 Task: Look for space in Fīrozābād, India from 3rd June, 2023 to 9th June, 2023 for 2 adults in price range Rs.6000 to Rs.12000. Place can be entire place with 1  bedroom having 1 bed and 1 bathroom. Property type can be house, flat, guest house, hotel. Amenities needed are: washing machine. Booking option can be shelf check-in. Required host language is English.
Action: Mouse moved to (533, 126)
Screenshot: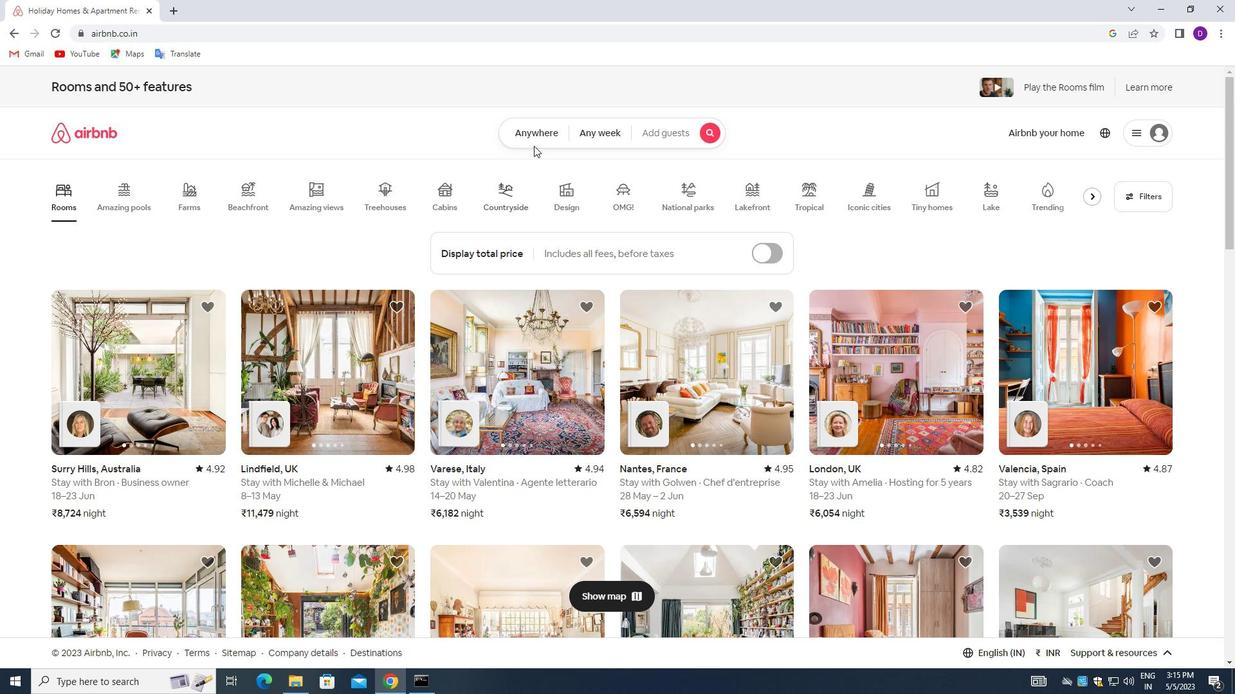 
Action: Mouse pressed left at (533, 126)
Screenshot: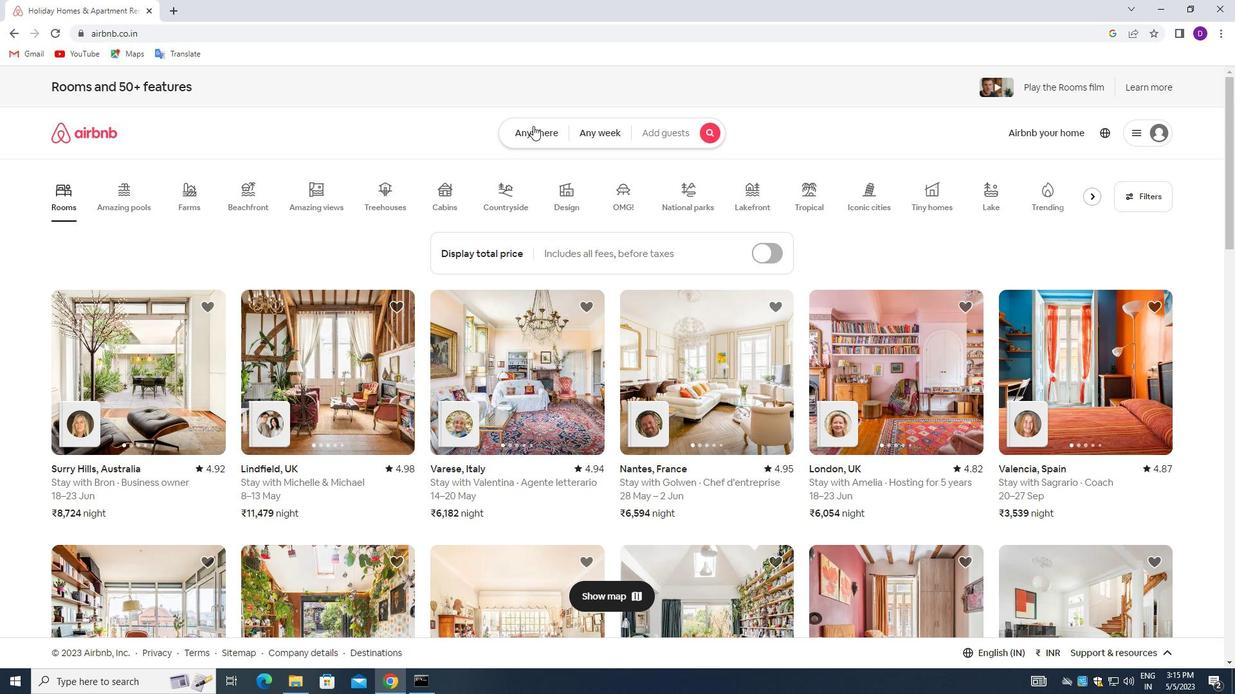 
Action: Mouse moved to (472, 183)
Screenshot: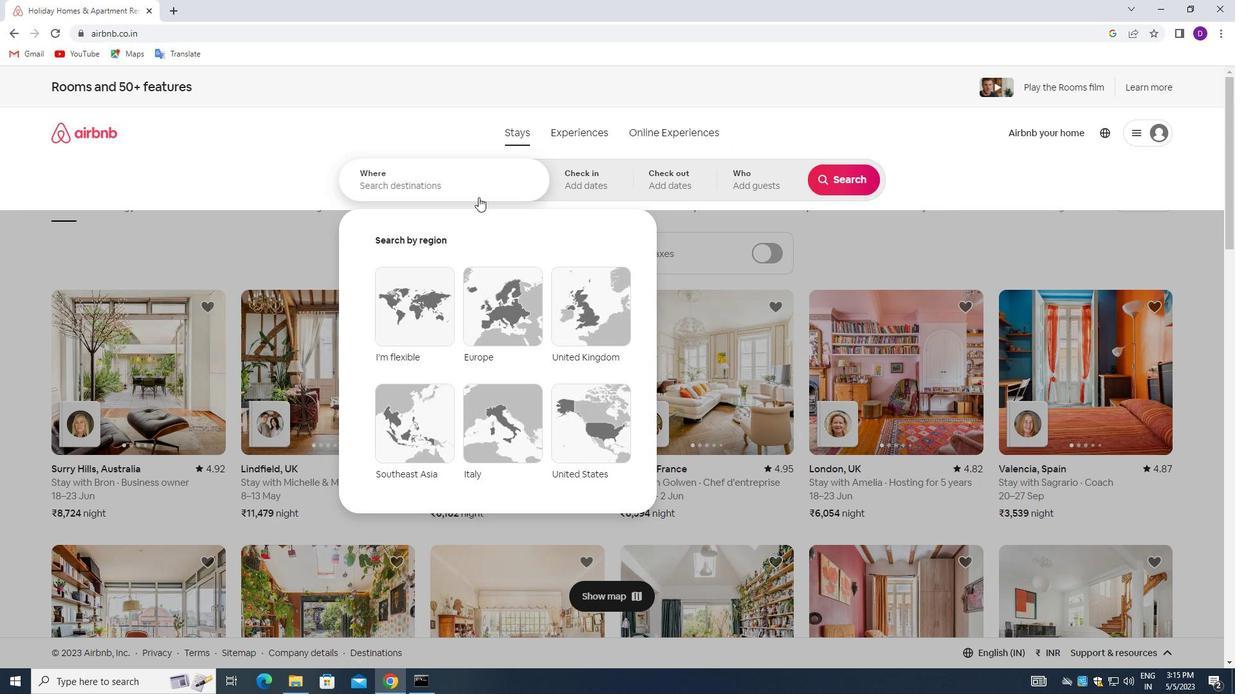 
Action: Mouse pressed left at (472, 183)
Screenshot: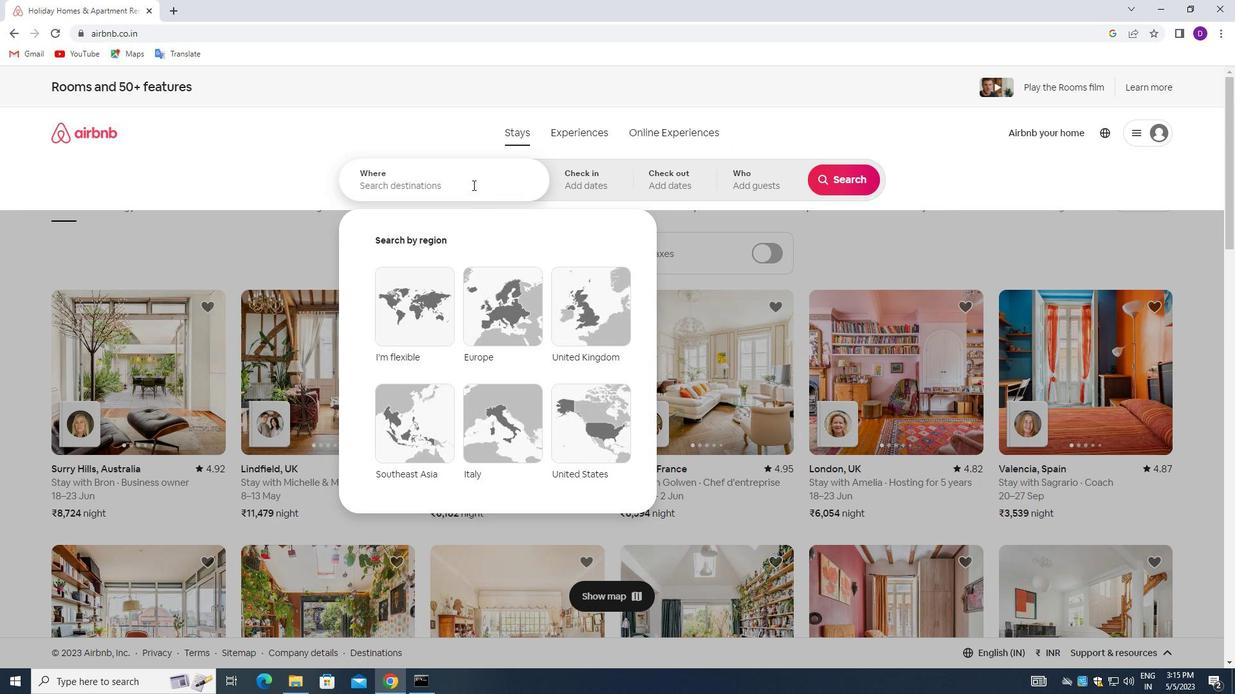 
Action: Mouse moved to (238, 249)
Screenshot: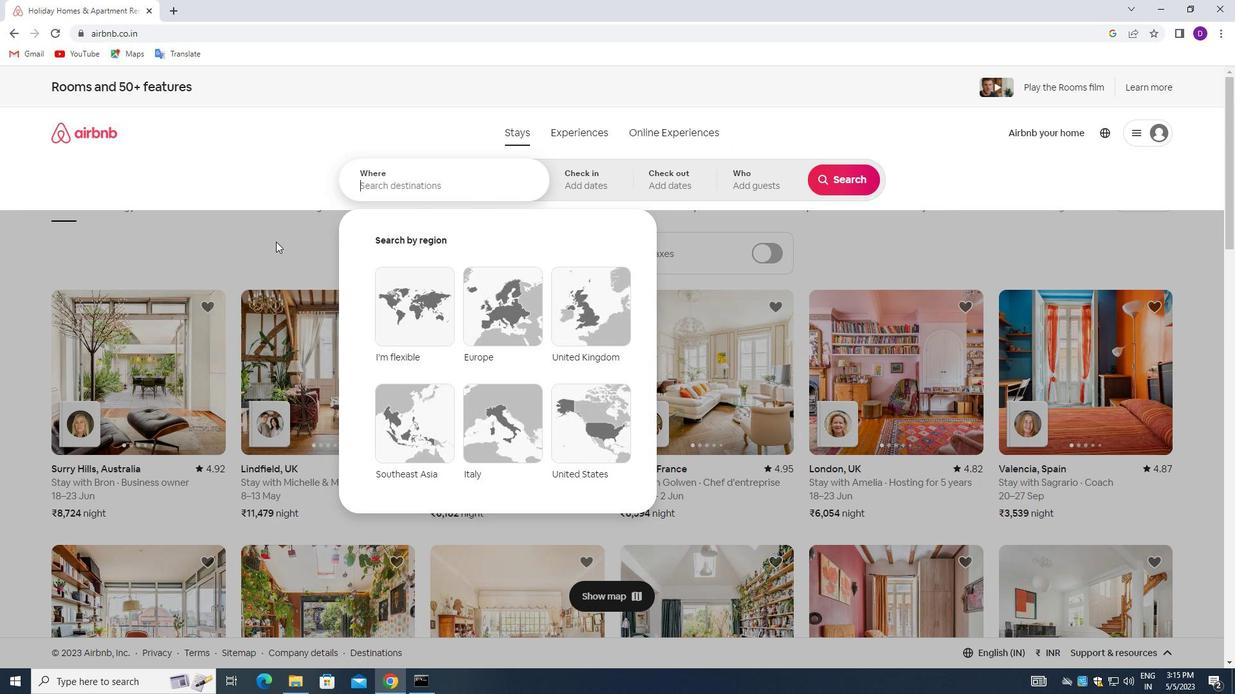 
Action: Key pressed <Key.shift_r>Firozabad,<Key.space><Key.shift>INDIA<Key.enter>
Screenshot: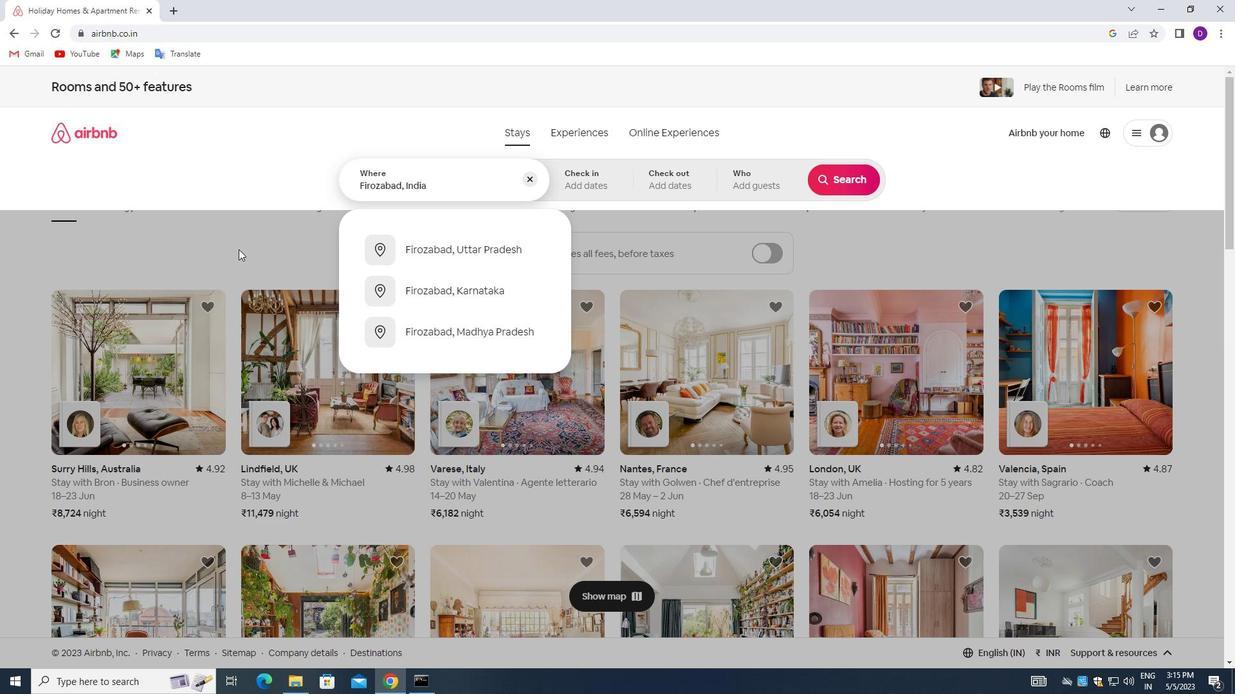 
Action: Mouse moved to (833, 339)
Screenshot: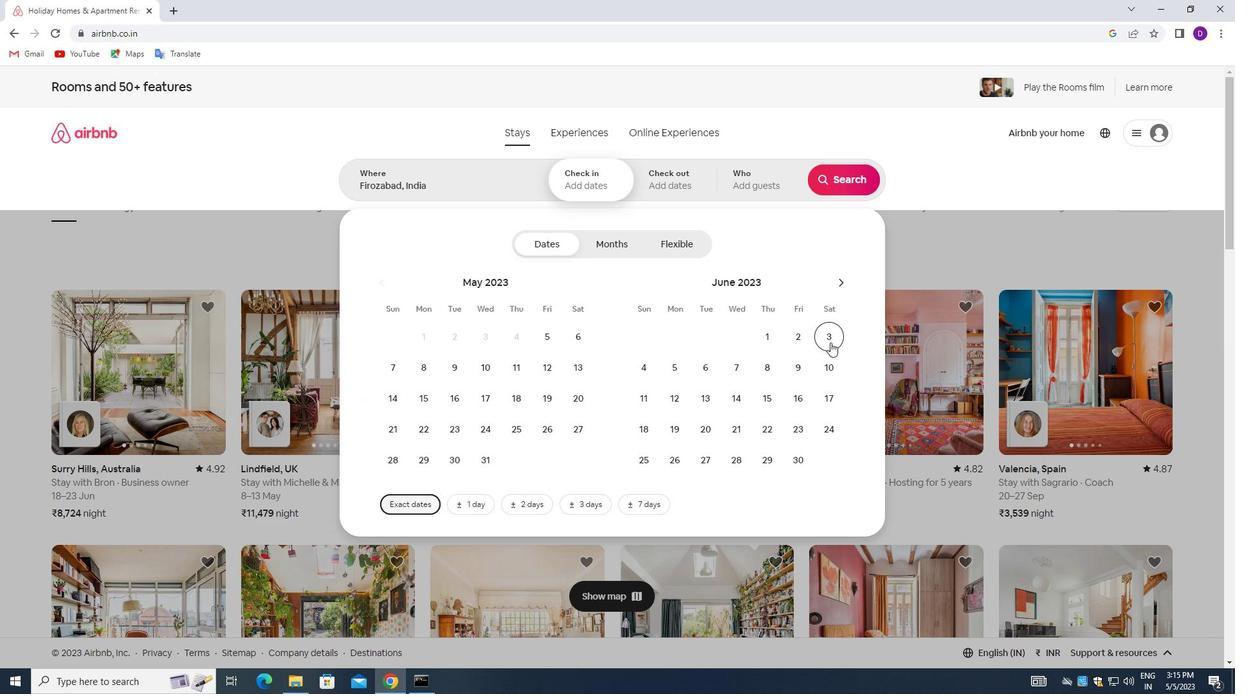 
Action: Mouse pressed left at (833, 339)
Screenshot: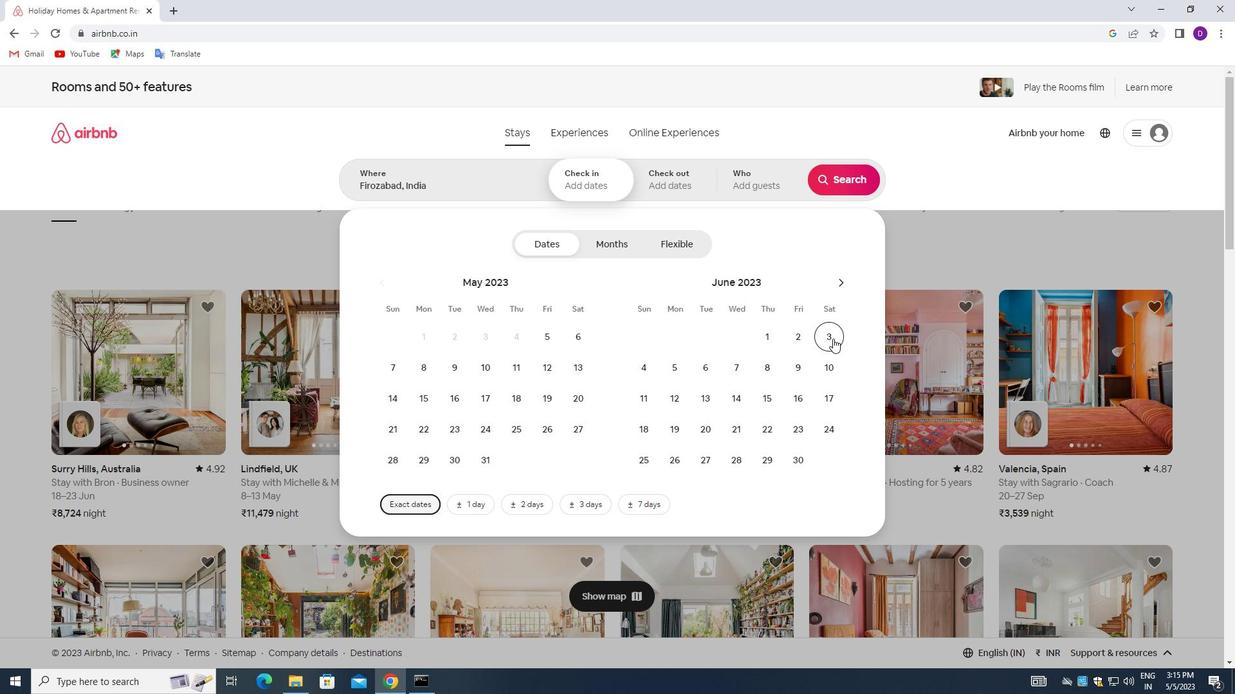 
Action: Mouse moved to (802, 365)
Screenshot: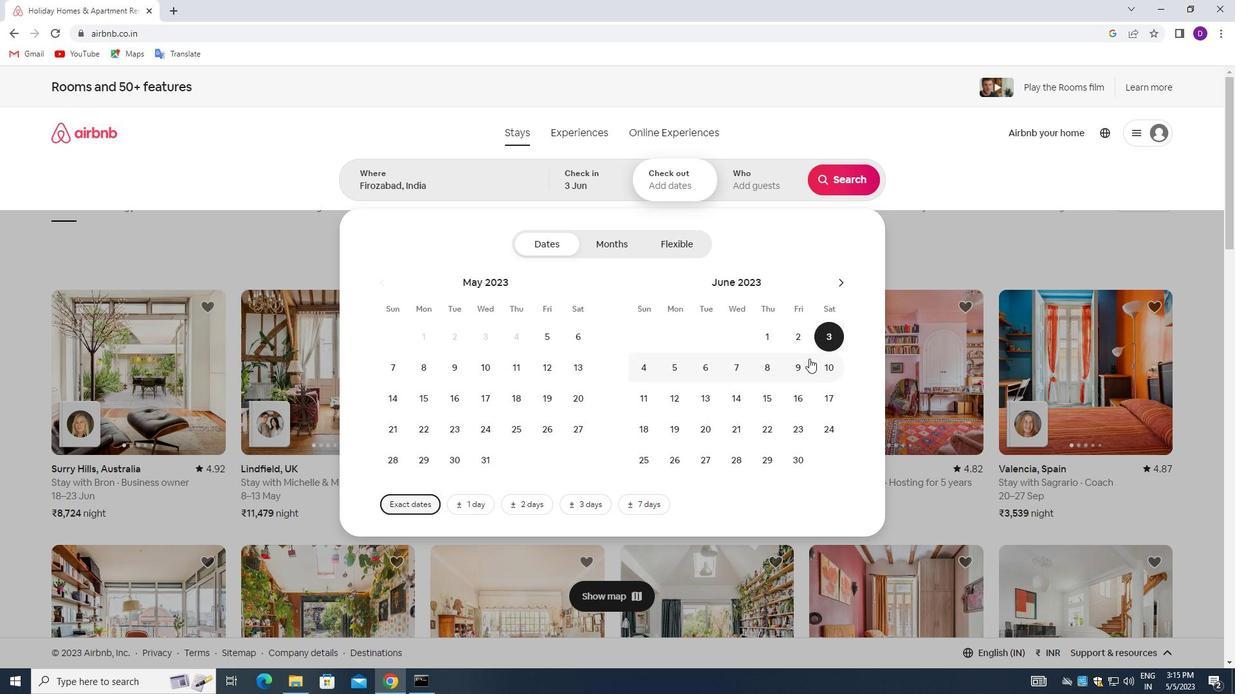 
Action: Mouse pressed left at (802, 365)
Screenshot: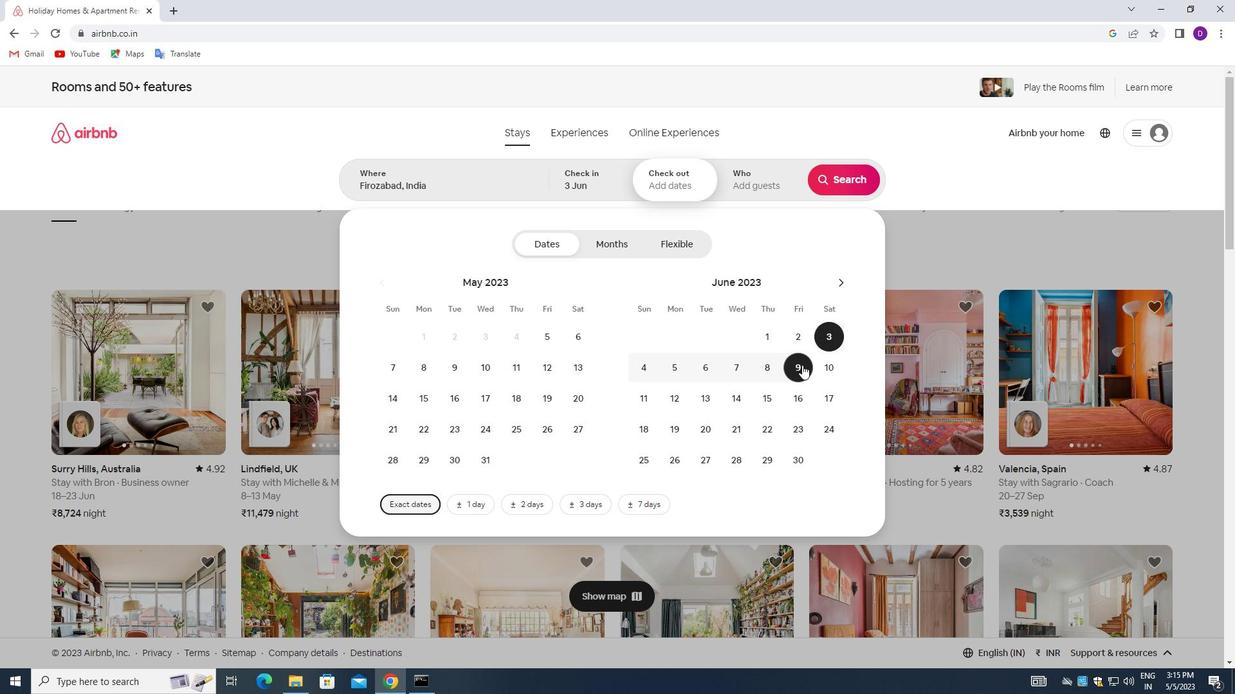 
Action: Mouse moved to (739, 183)
Screenshot: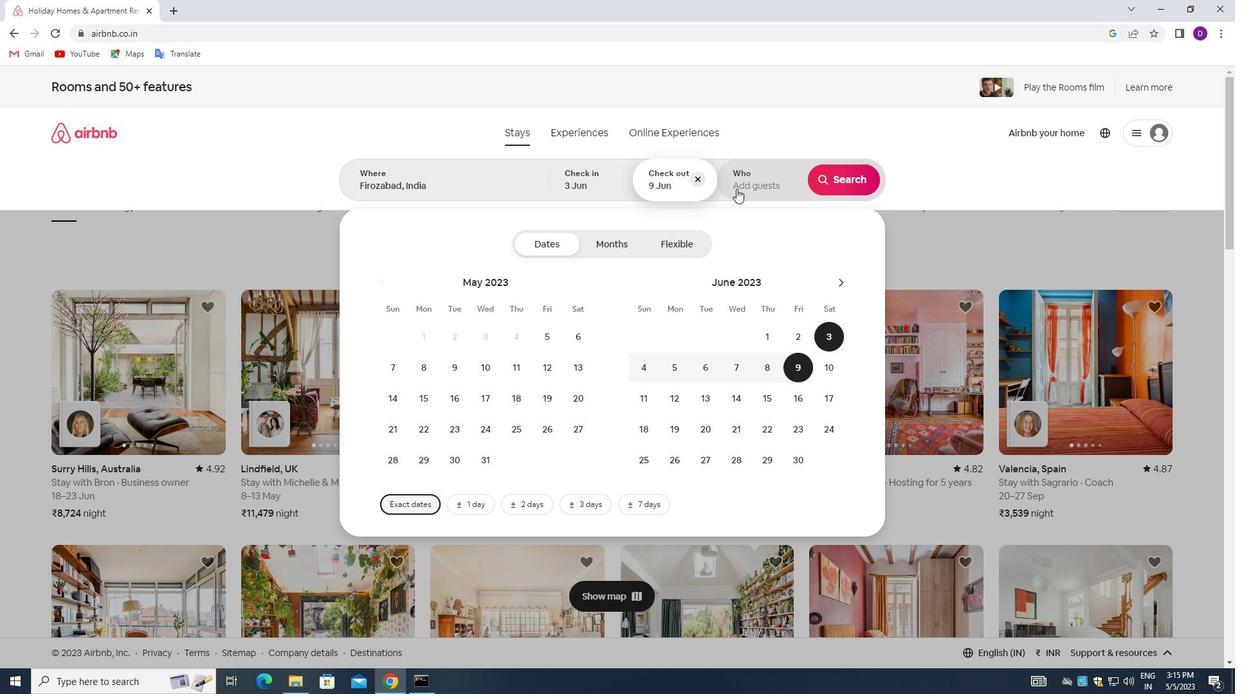 
Action: Mouse pressed left at (739, 183)
Screenshot: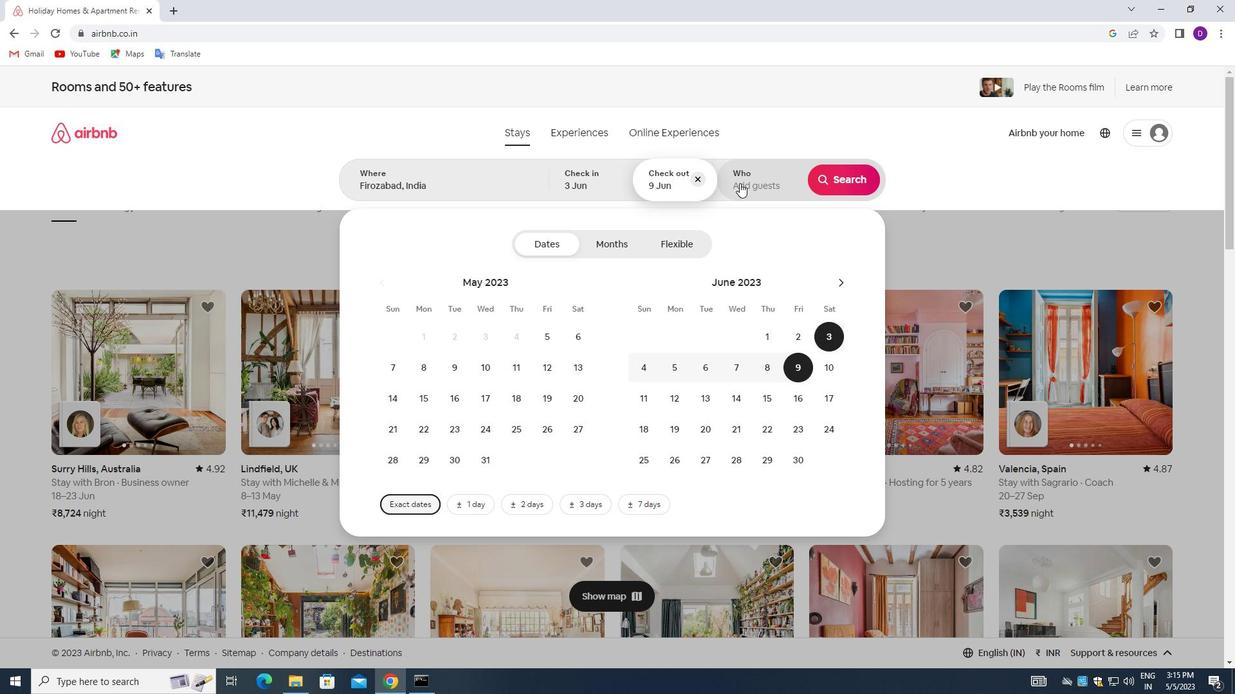 
Action: Mouse moved to (847, 255)
Screenshot: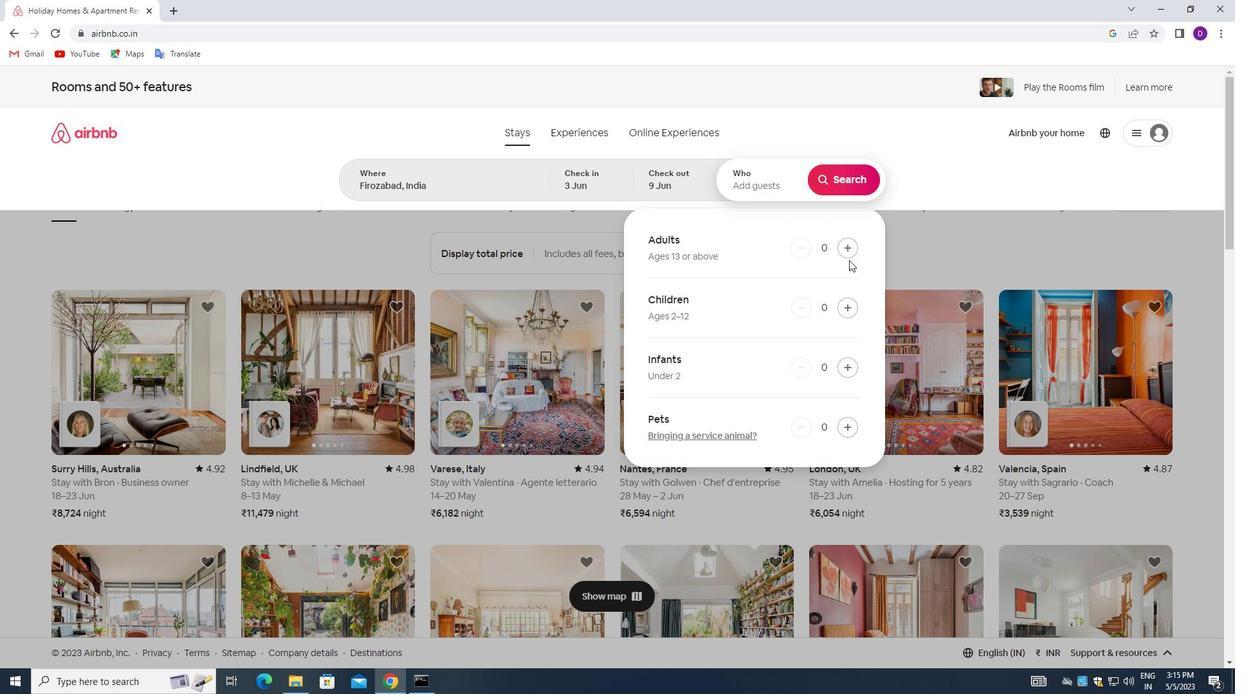 
Action: Mouse pressed left at (847, 255)
Screenshot: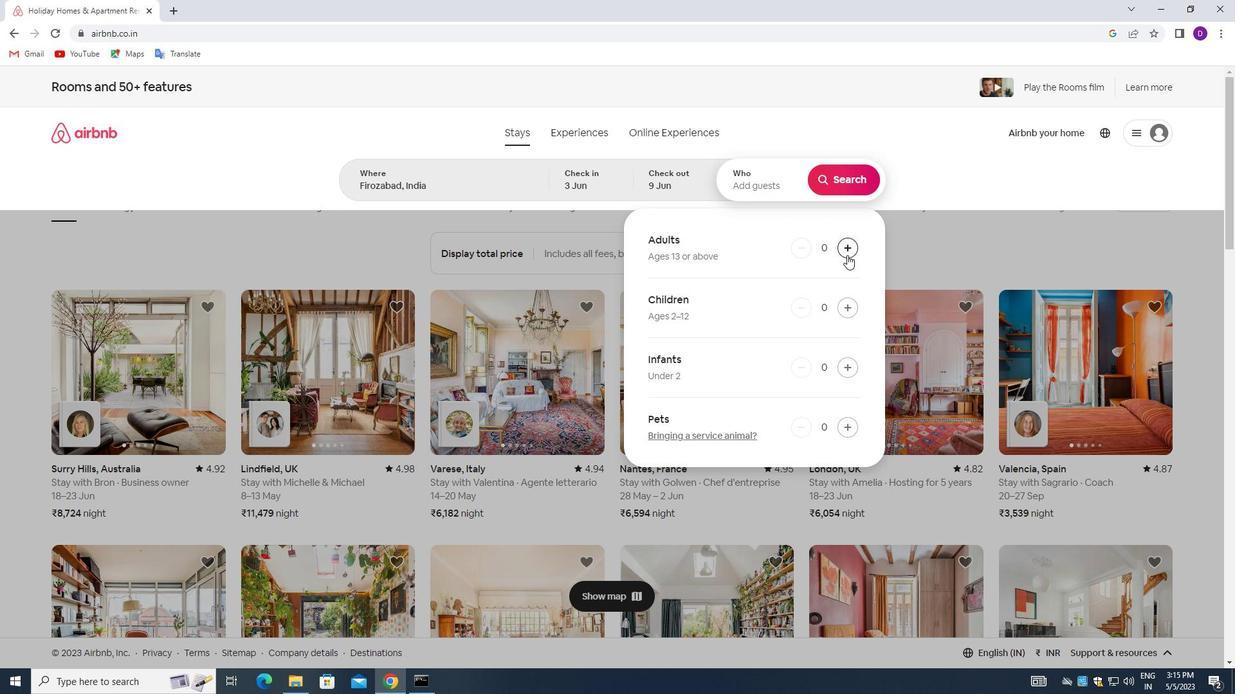 
Action: Mouse pressed left at (847, 255)
Screenshot: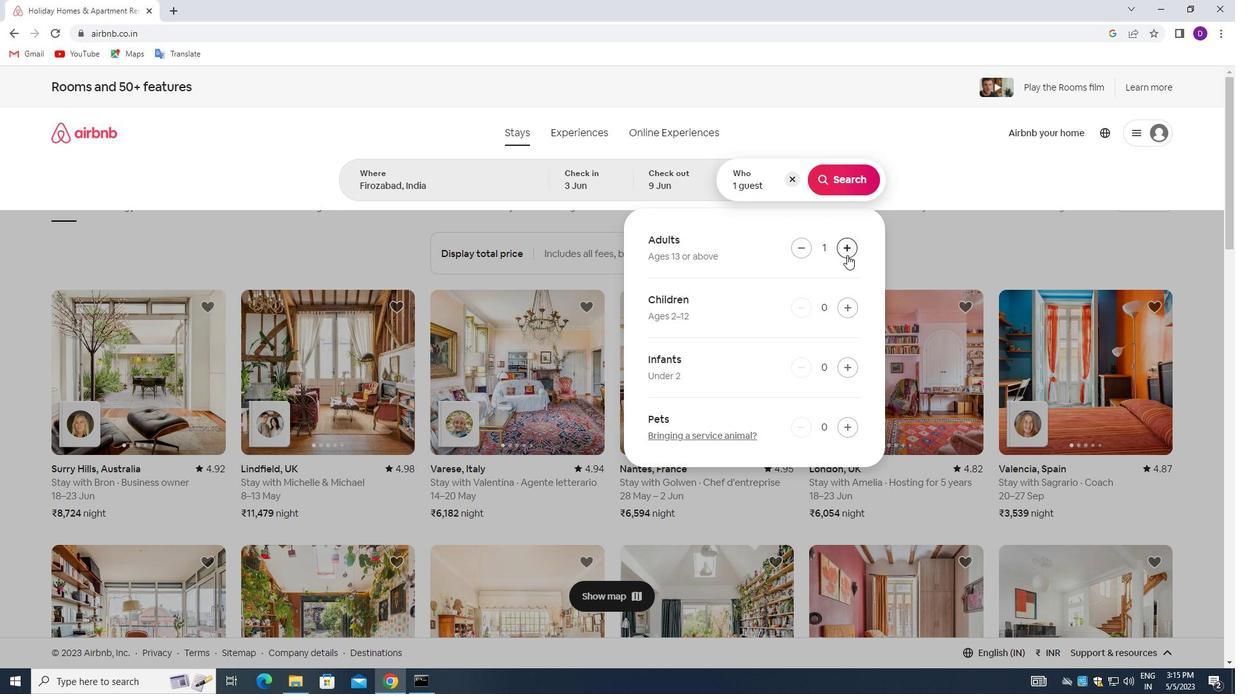 
Action: Mouse moved to (845, 178)
Screenshot: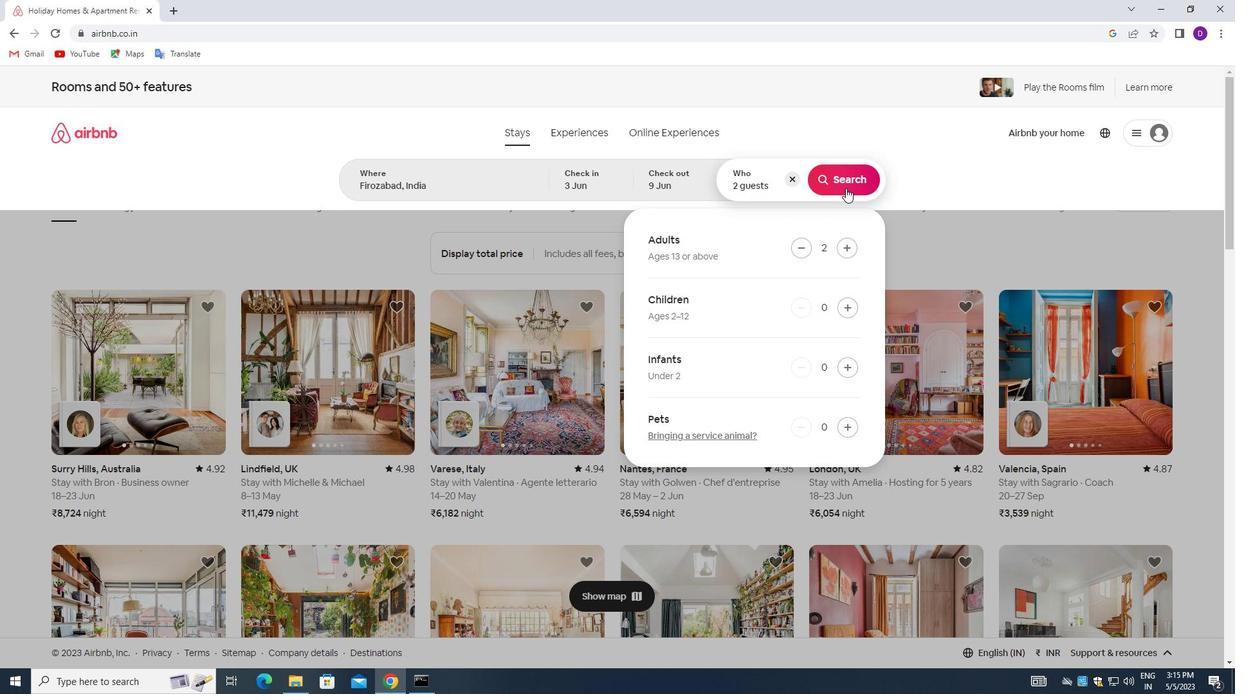 
Action: Mouse pressed left at (845, 178)
Screenshot: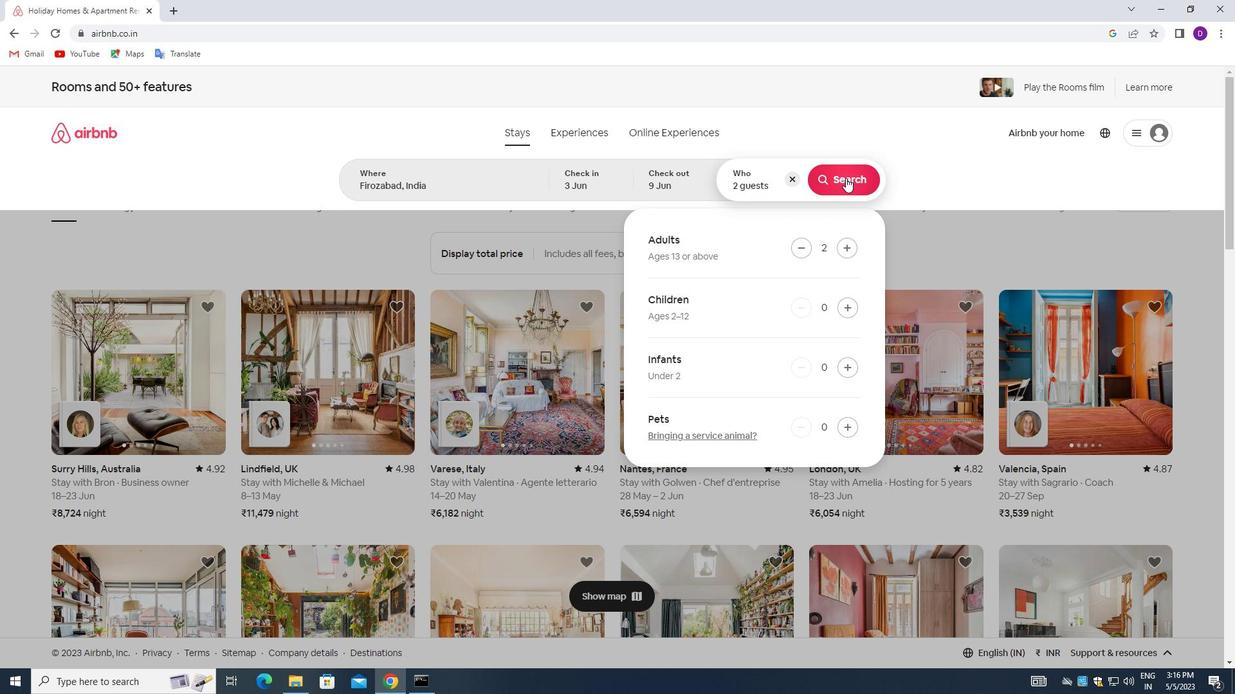 
Action: Mouse moved to (1168, 138)
Screenshot: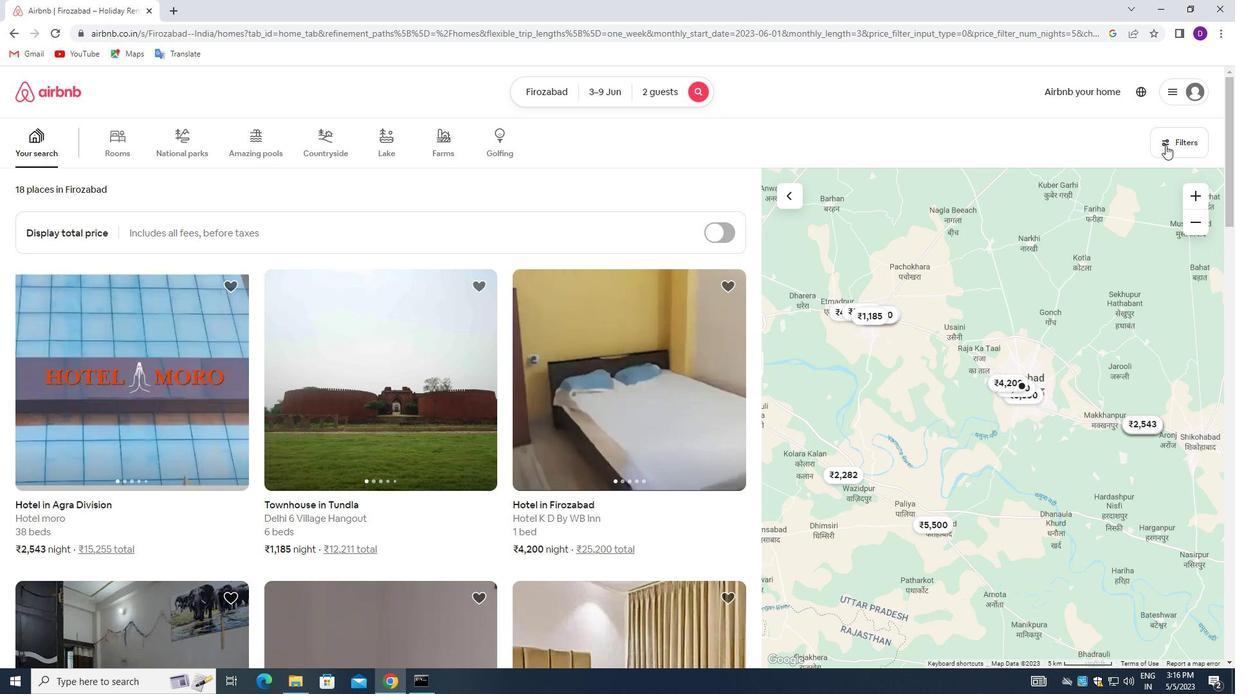 
Action: Mouse pressed left at (1168, 138)
Screenshot: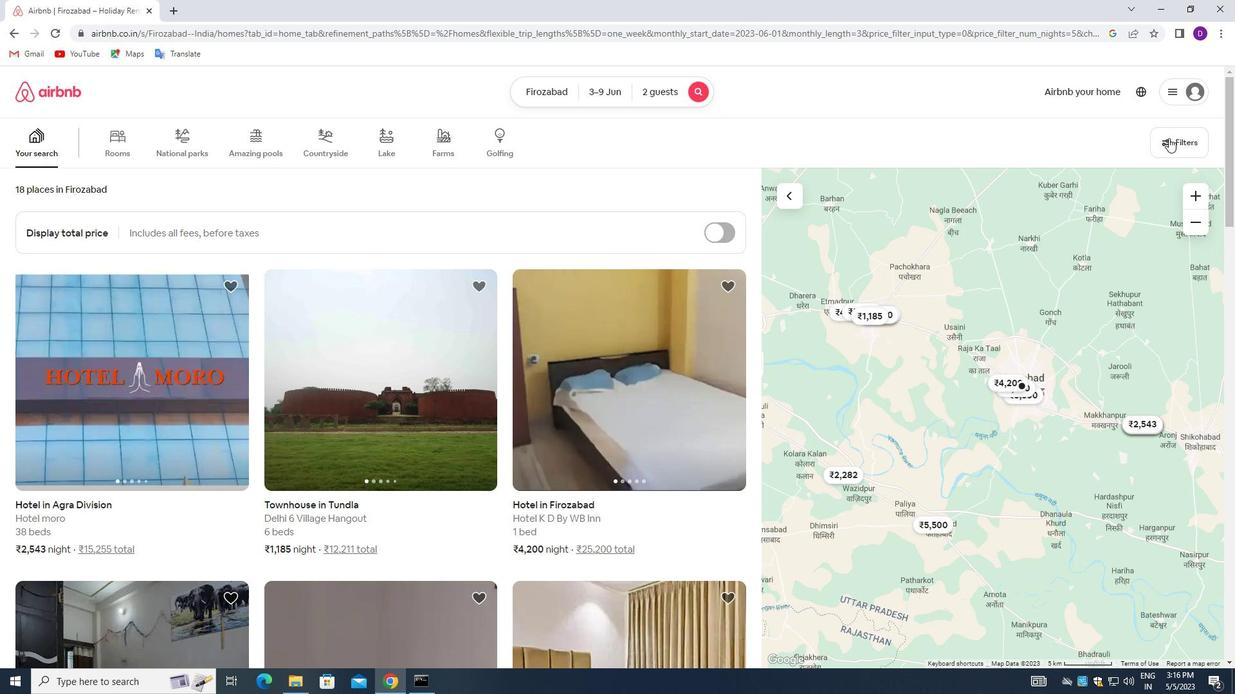 
Action: Mouse moved to (449, 458)
Screenshot: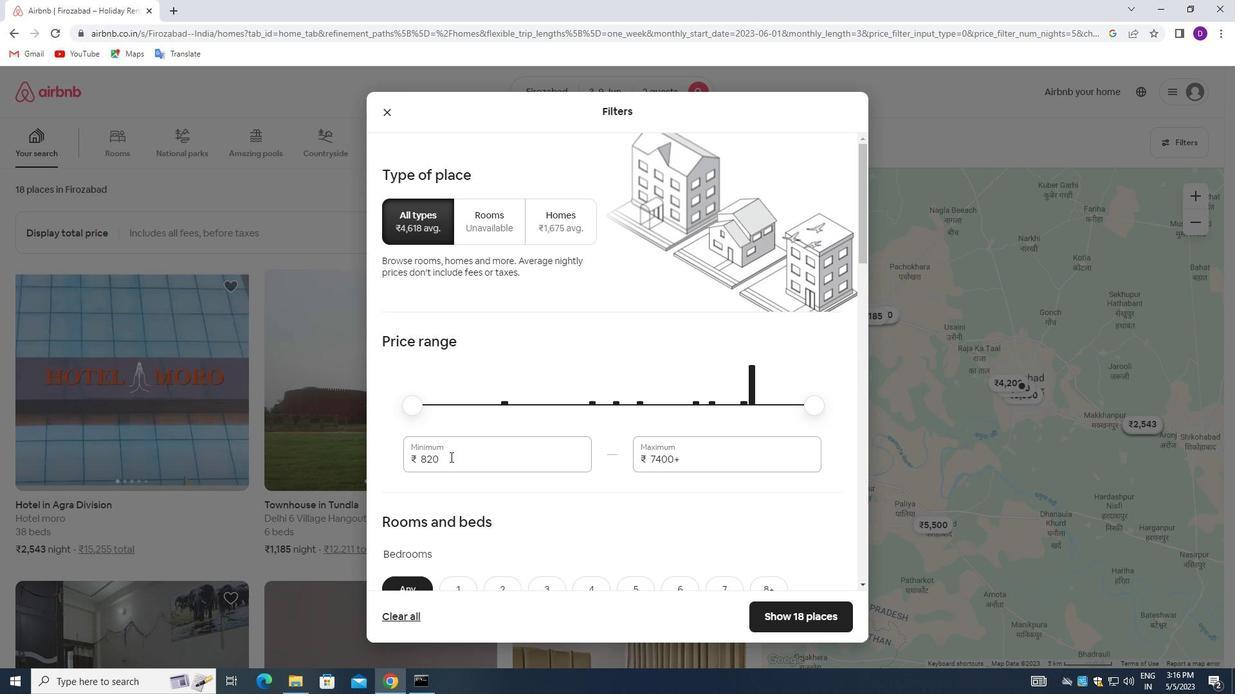
Action: Mouse pressed left at (449, 458)
Screenshot: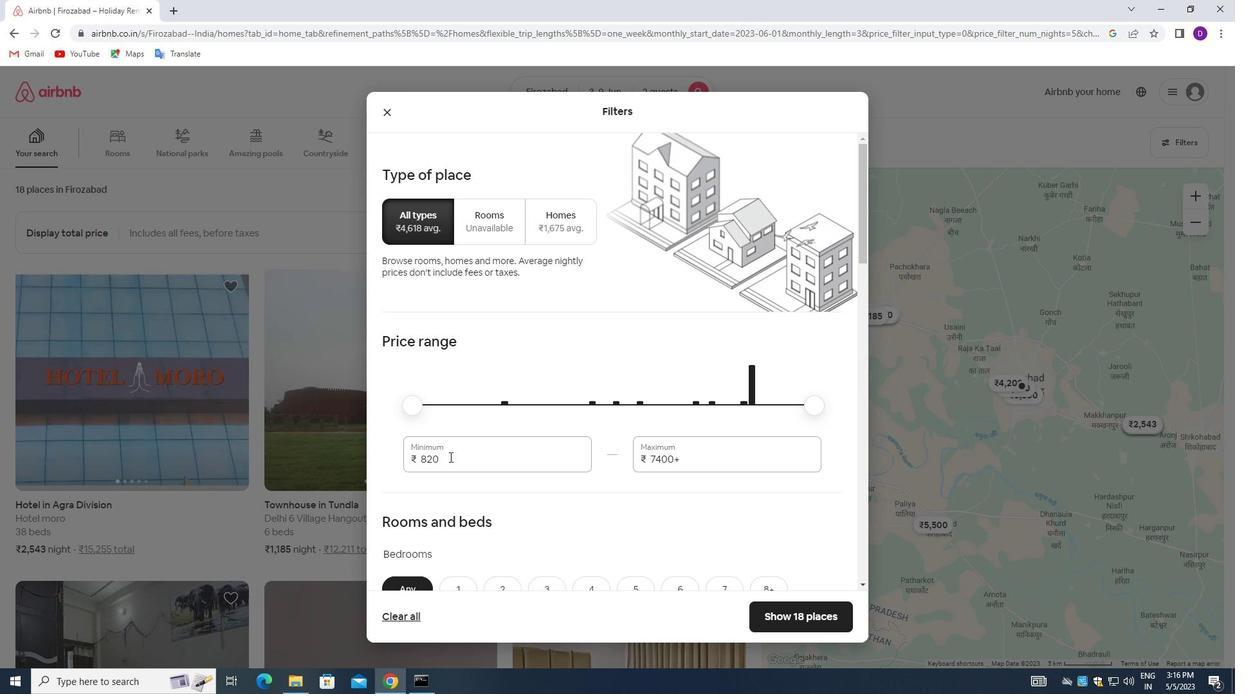 
Action: Mouse pressed left at (449, 458)
Screenshot: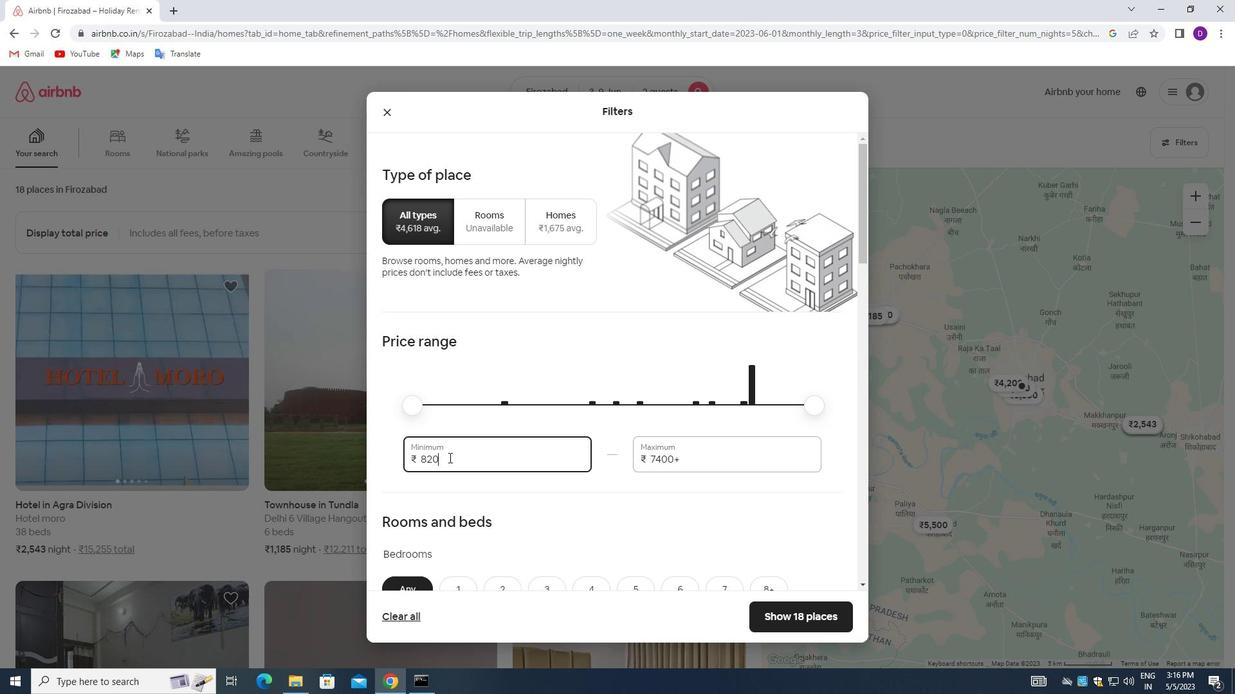 
Action: Key pressed 6000<Key.tab>12000
Screenshot: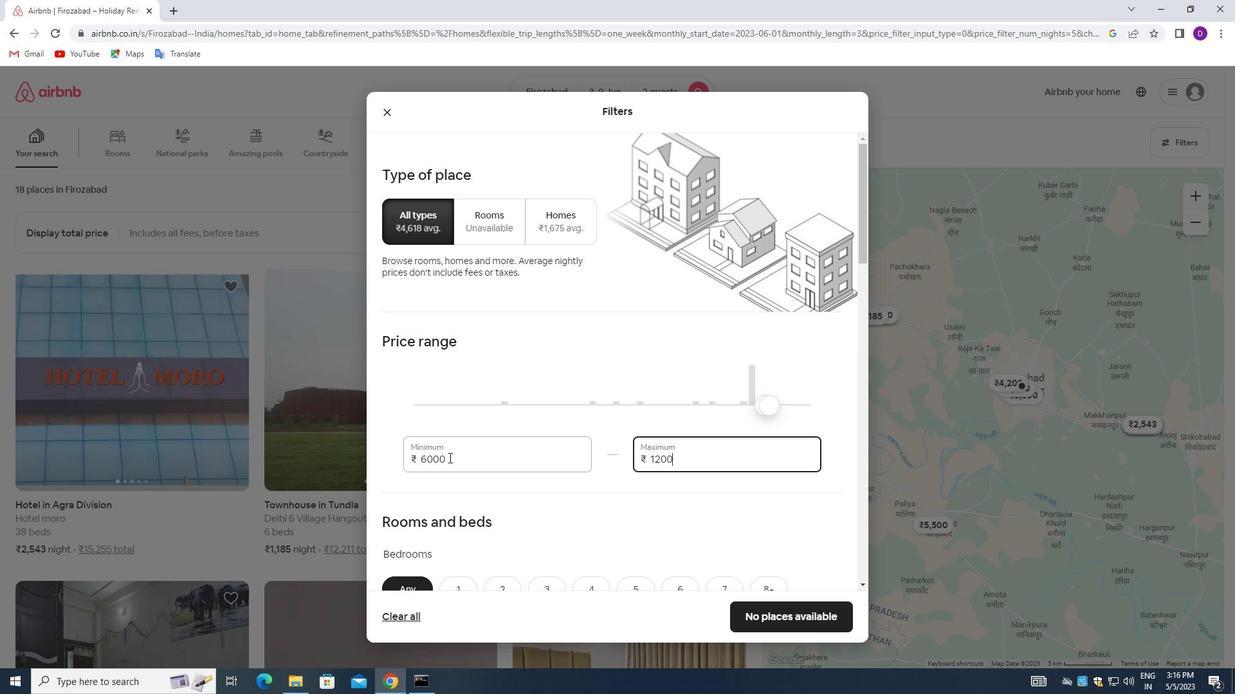 
Action: Mouse moved to (578, 497)
Screenshot: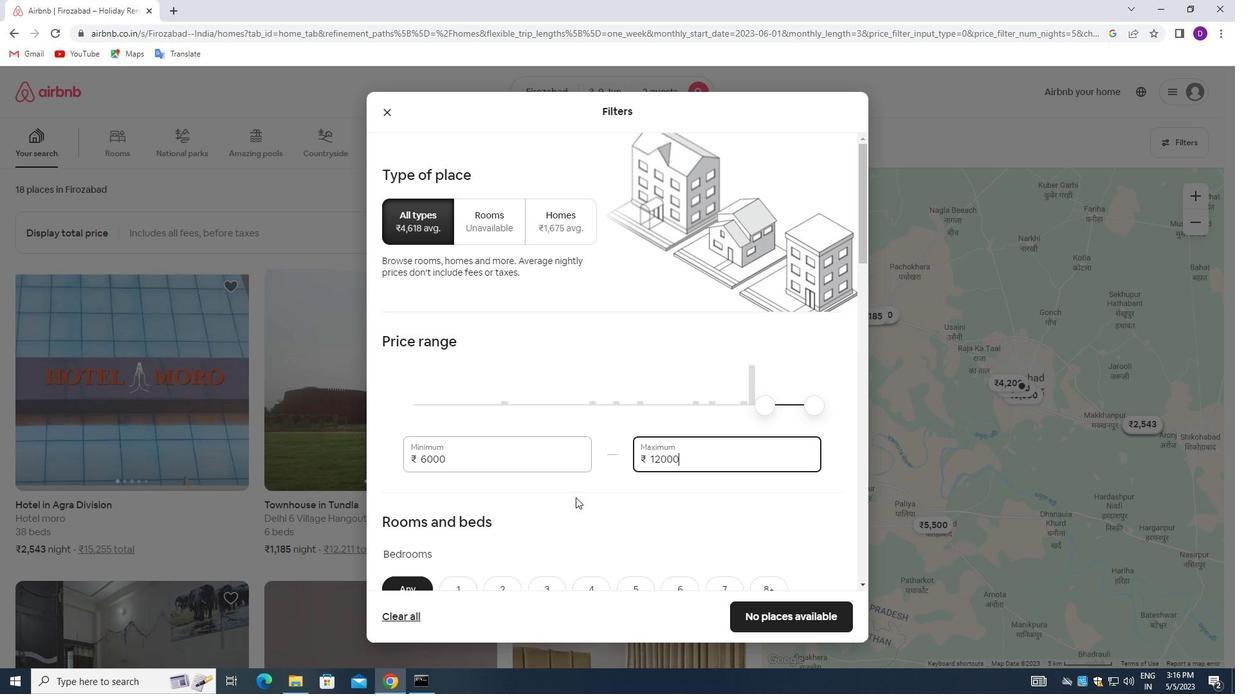 
Action: Mouse scrolled (578, 496) with delta (0, 0)
Screenshot: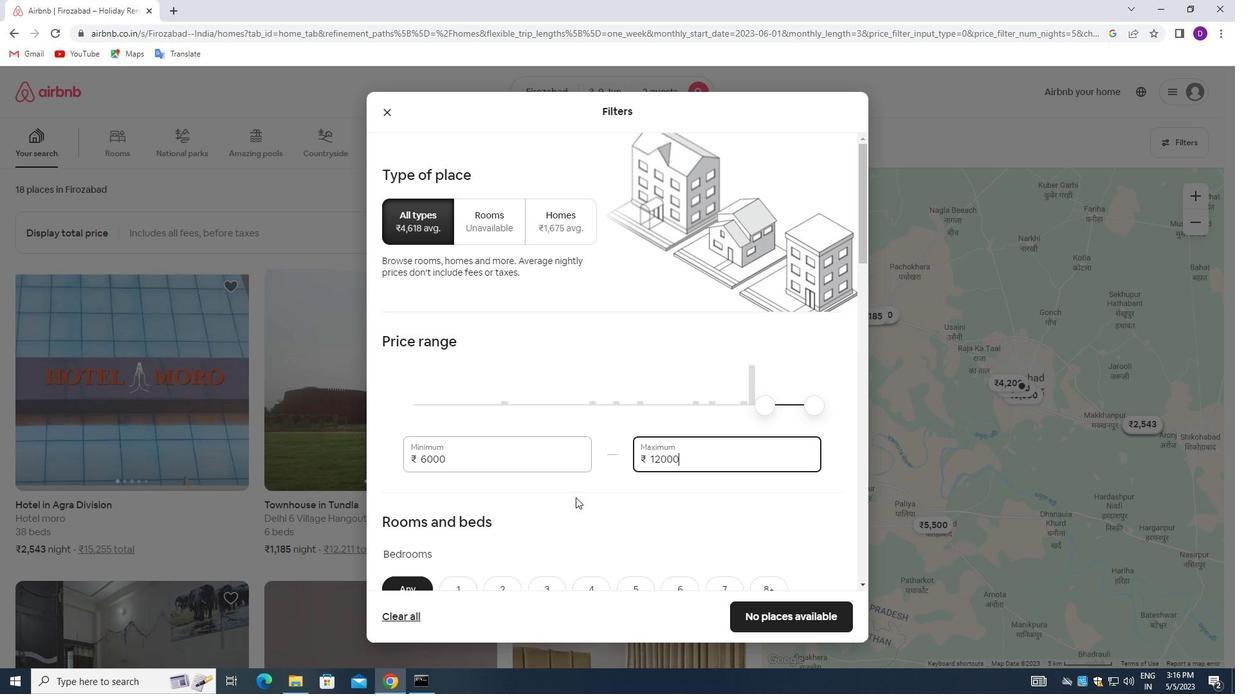 
Action: Mouse moved to (579, 496)
Screenshot: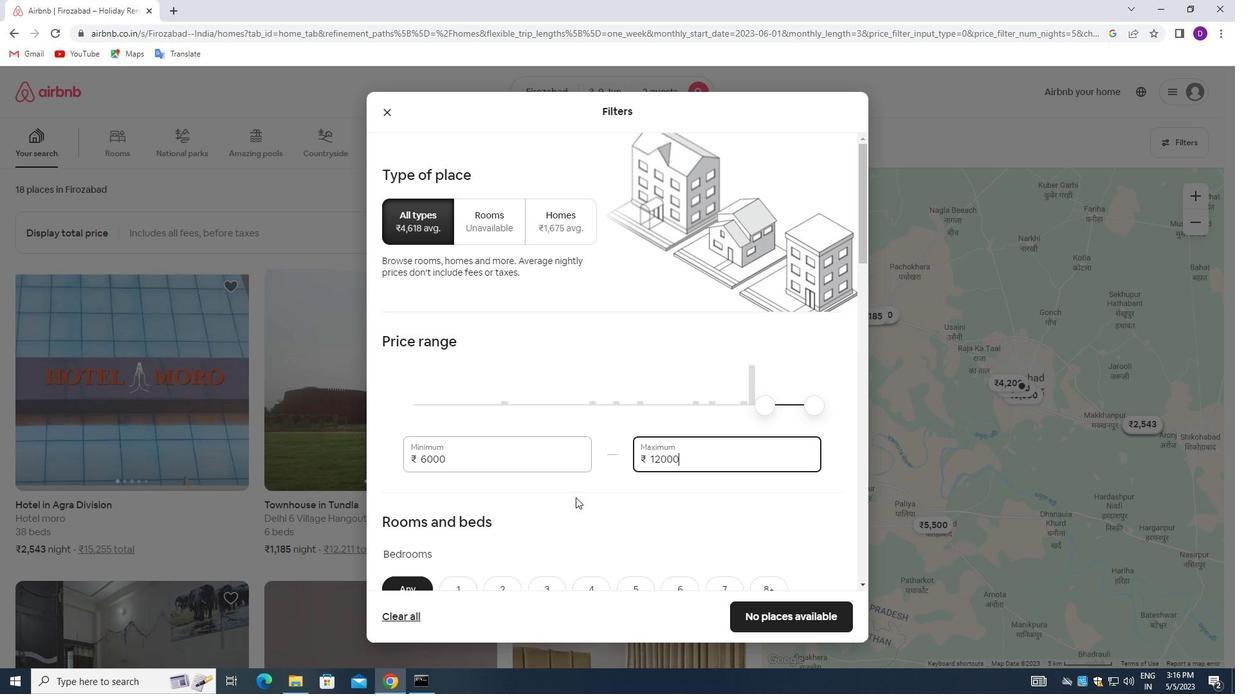 
Action: Mouse scrolled (579, 496) with delta (0, 0)
Screenshot: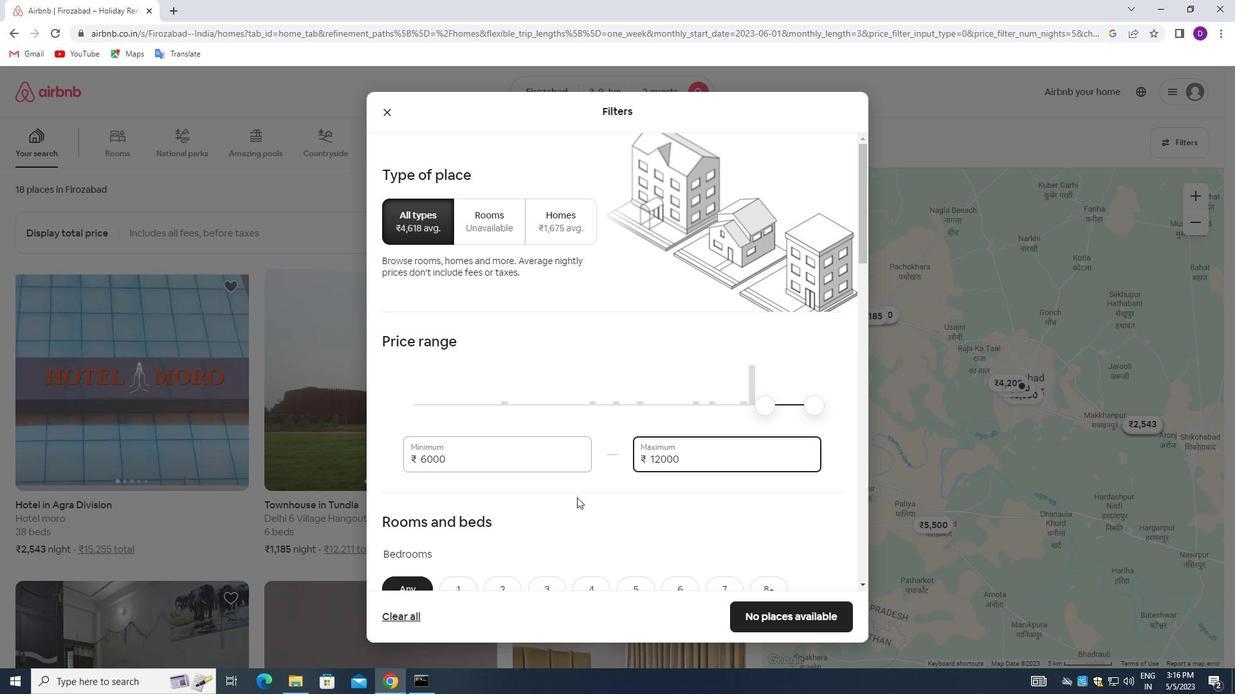 
Action: Mouse scrolled (579, 496) with delta (0, 0)
Screenshot: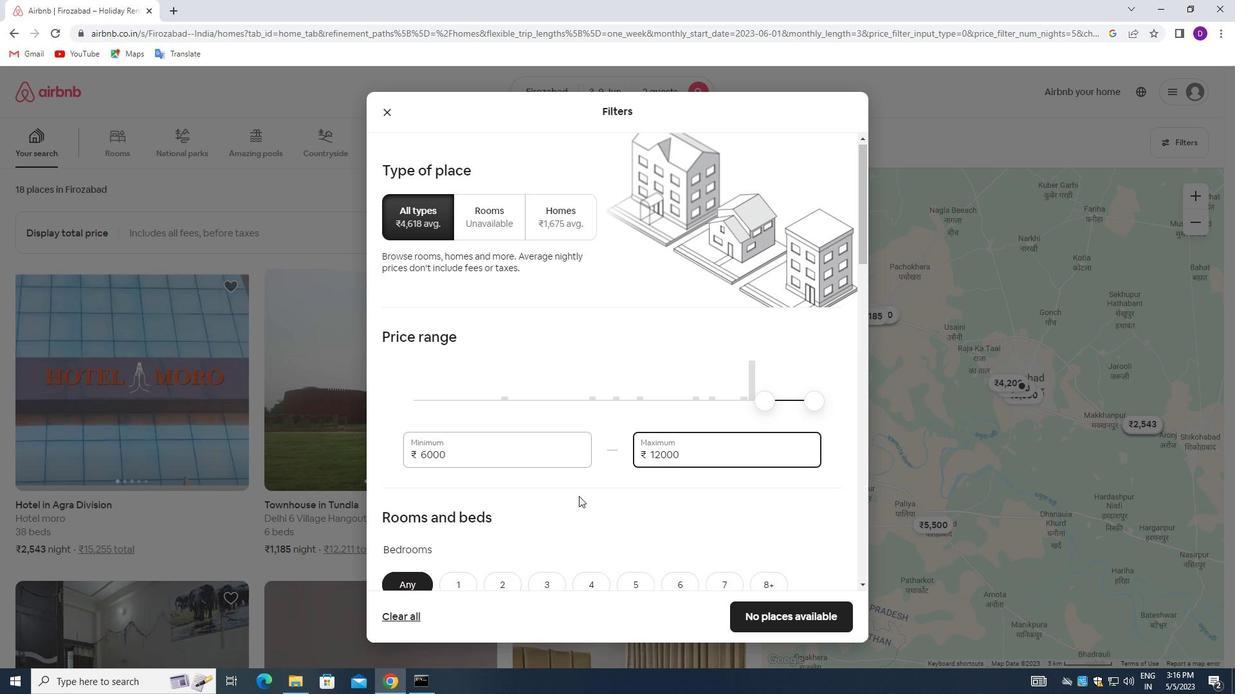
Action: Mouse moved to (465, 384)
Screenshot: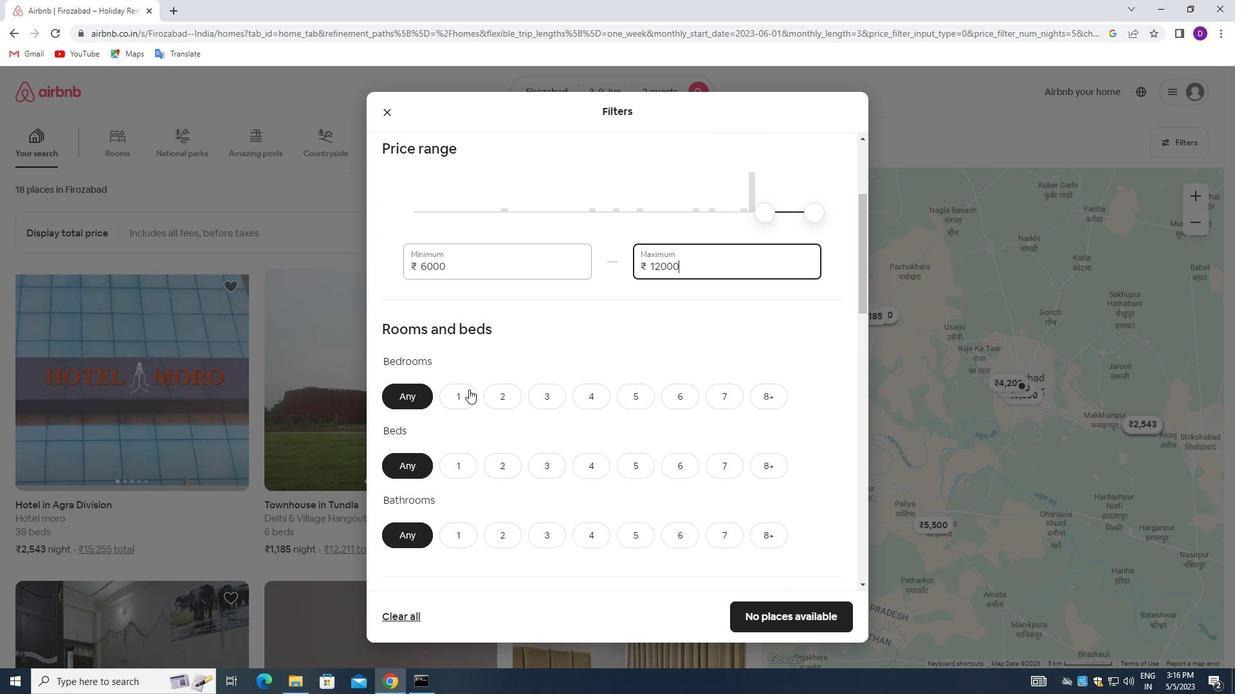 
Action: Mouse pressed left at (465, 384)
Screenshot: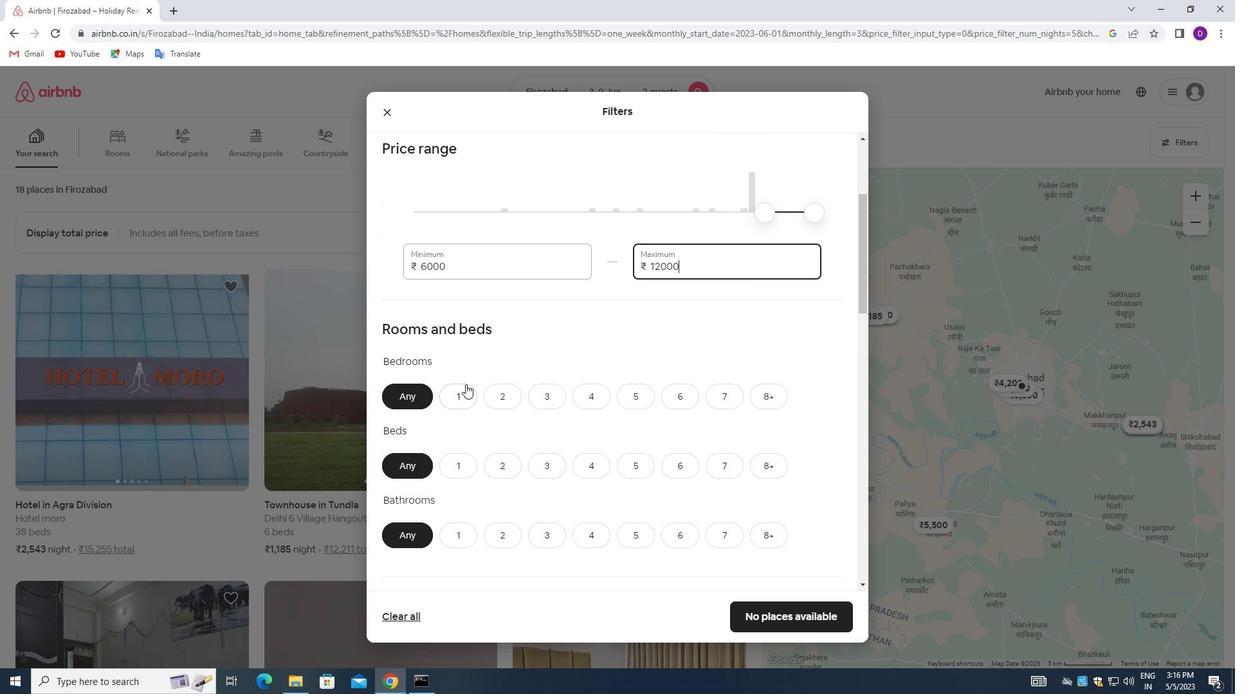 
Action: Mouse moved to (463, 455)
Screenshot: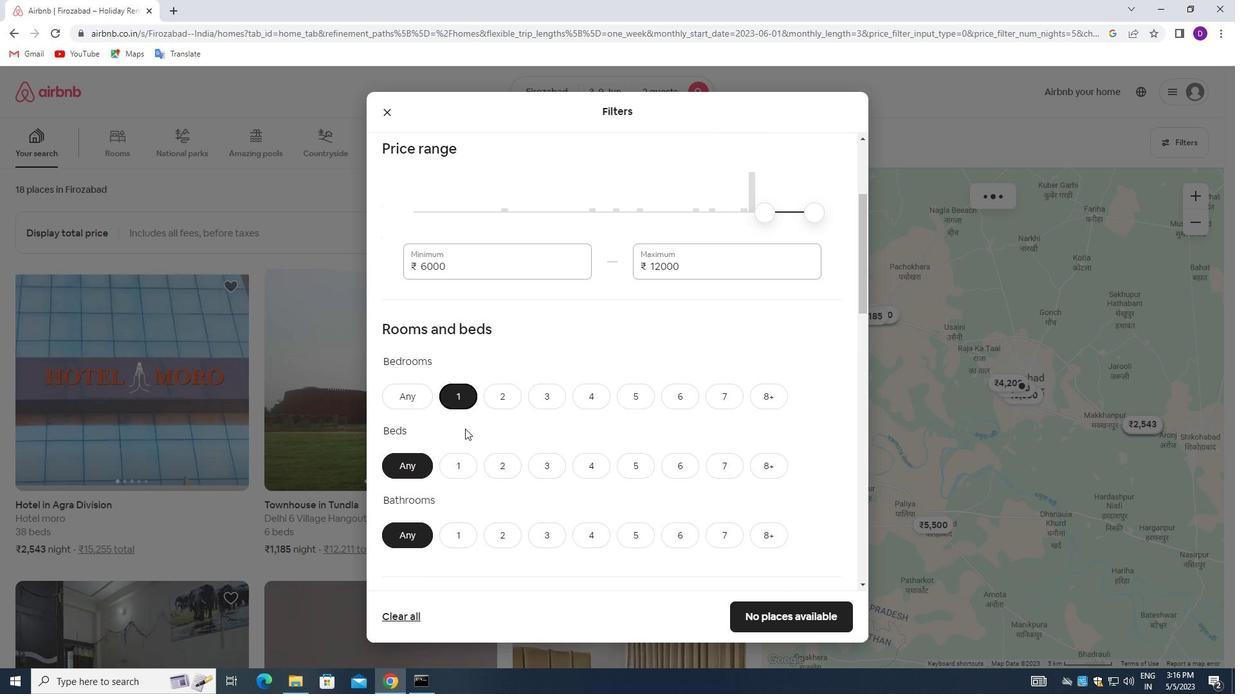 
Action: Mouse pressed left at (463, 455)
Screenshot: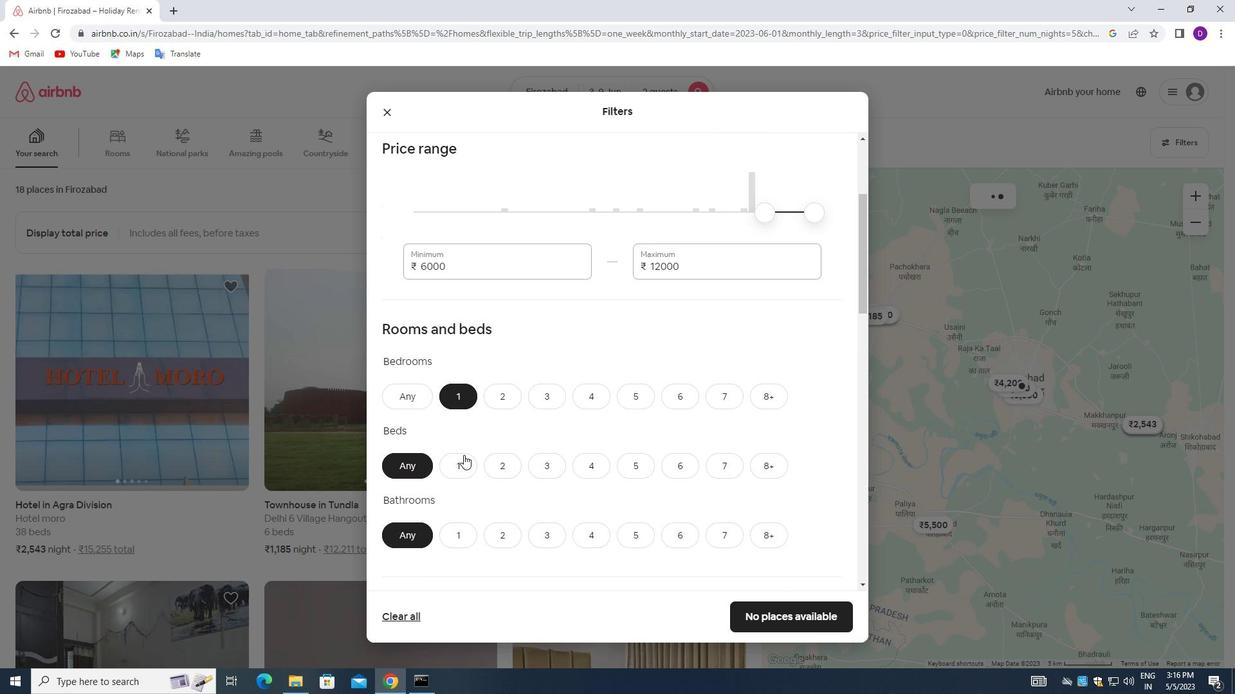 
Action: Mouse moved to (457, 531)
Screenshot: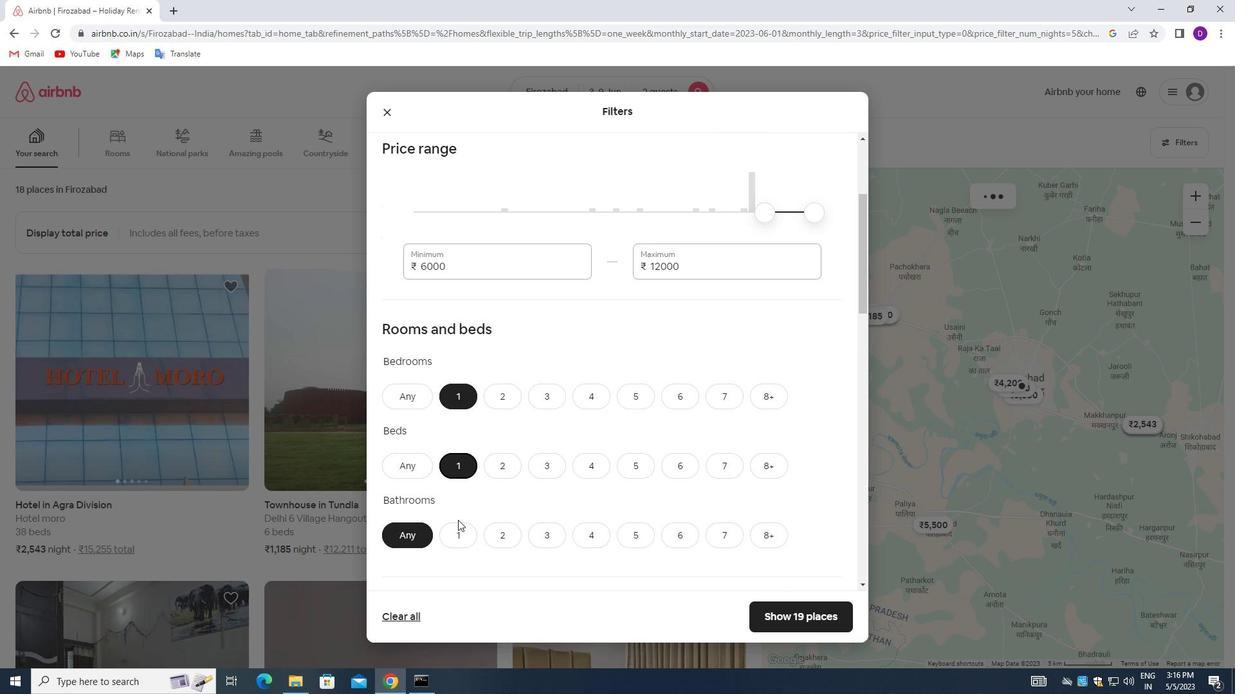 
Action: Mouse pressed left at (457, 531)
Screenshot: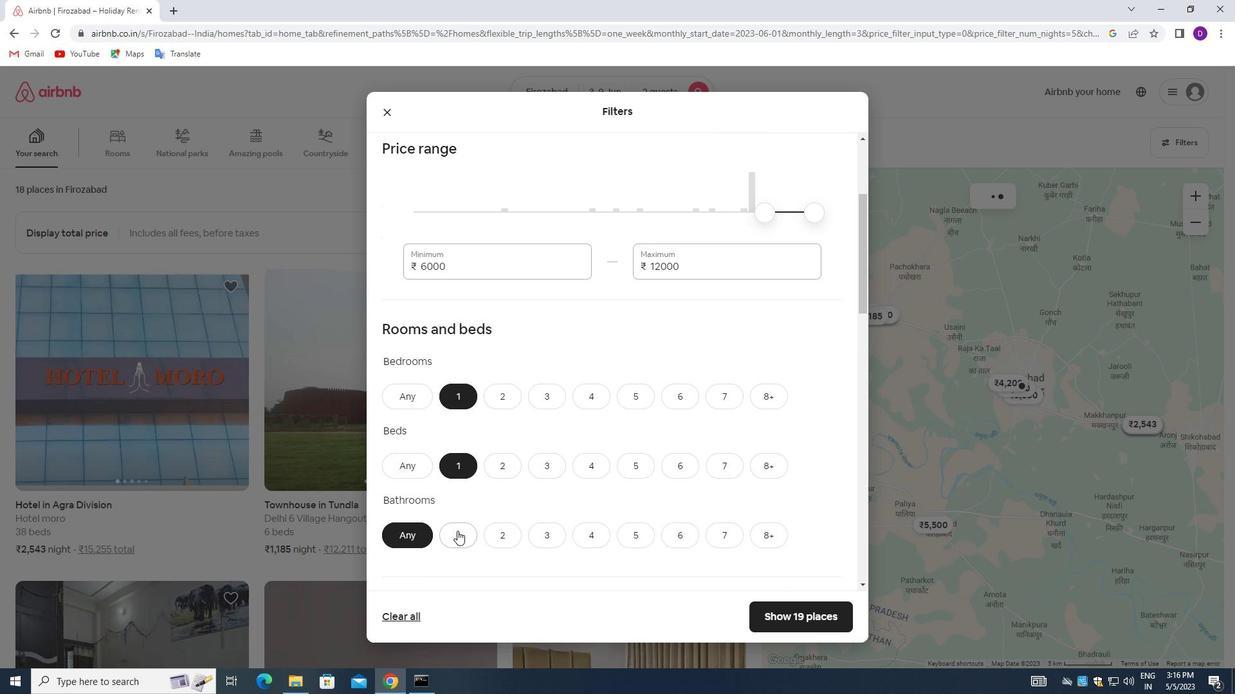 
Action: Mouse moved to (474, 447)
Screenshot: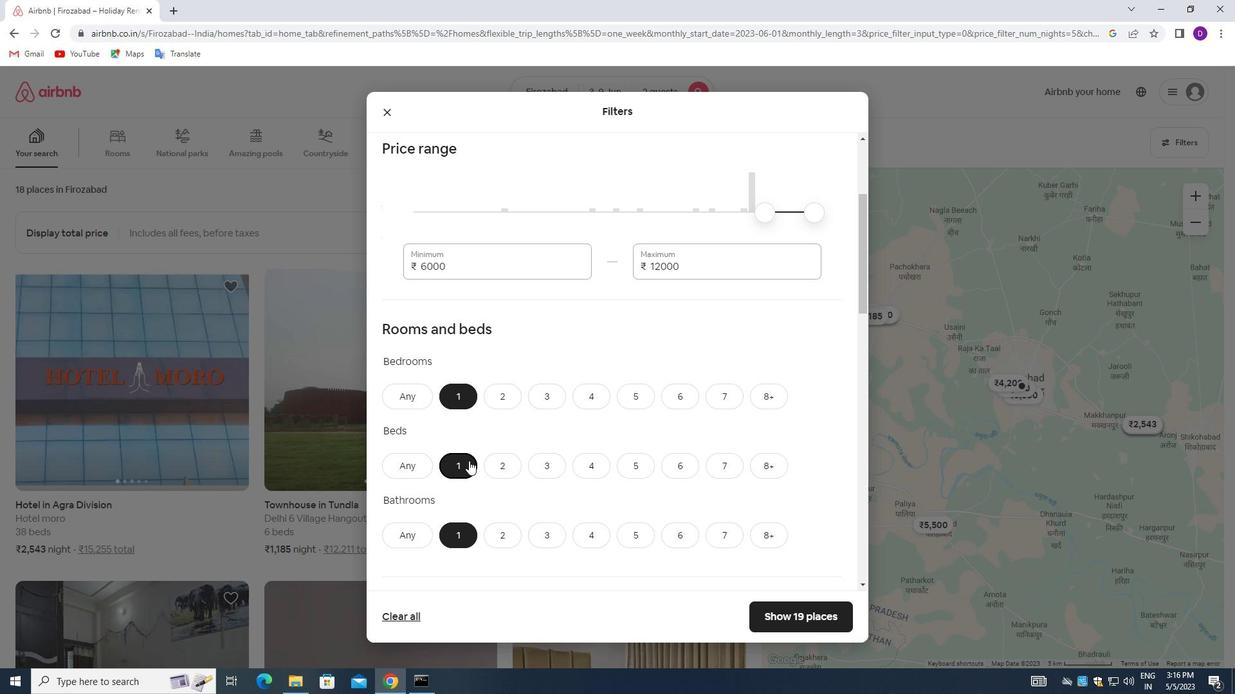 
Action: Mouse scrolled (474, 447) with delta (0, 0)
Screenshot: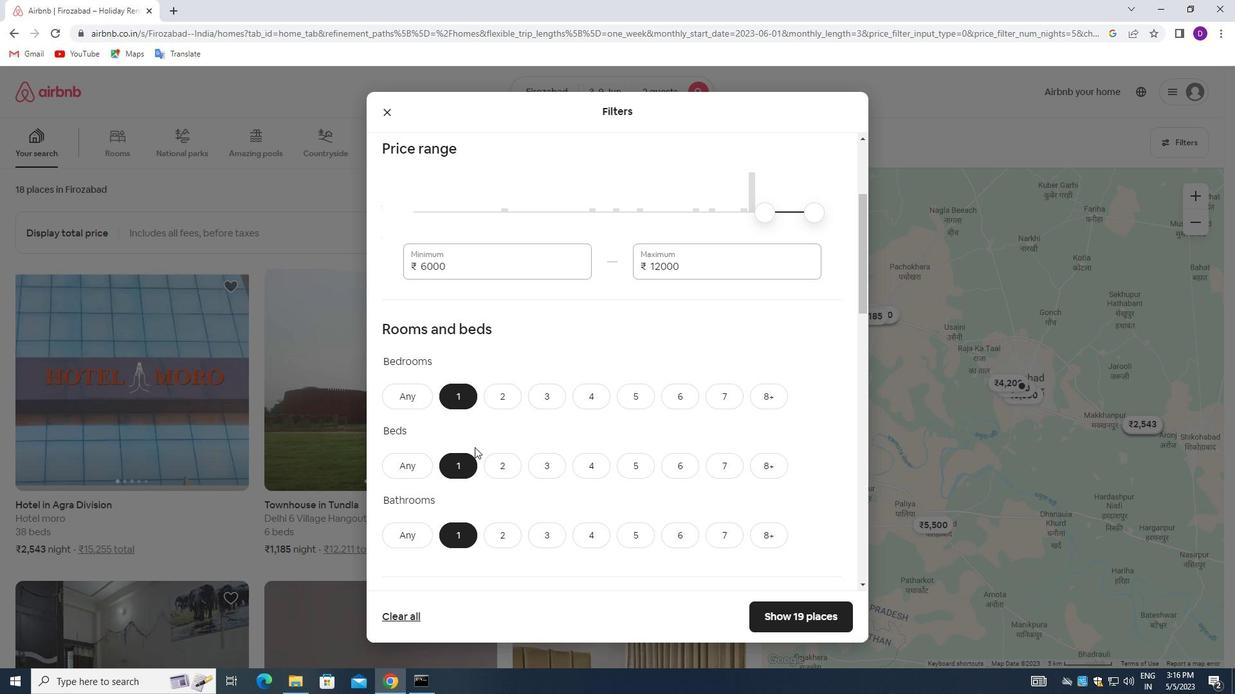 
Action: Mouse scrolled (474, 447) with delta (0, 0)
Screenshot: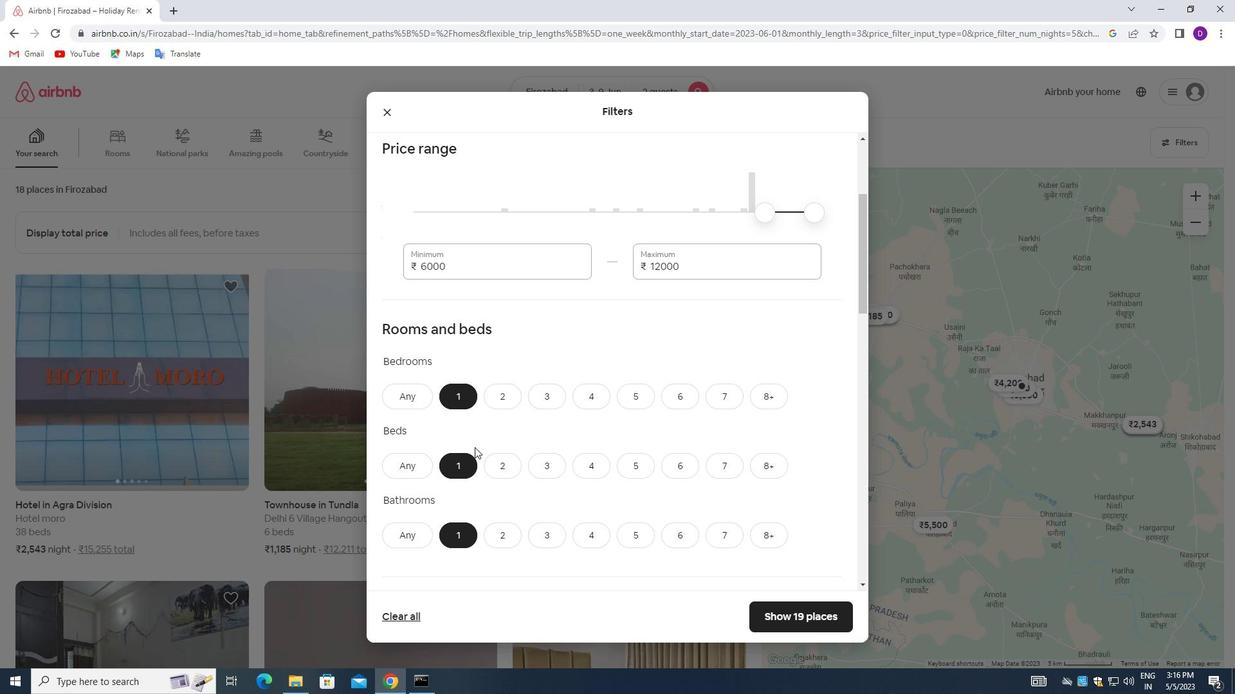 
Action: Mouse scrolled (474, 447) with delta (0, 0)
Screenshot: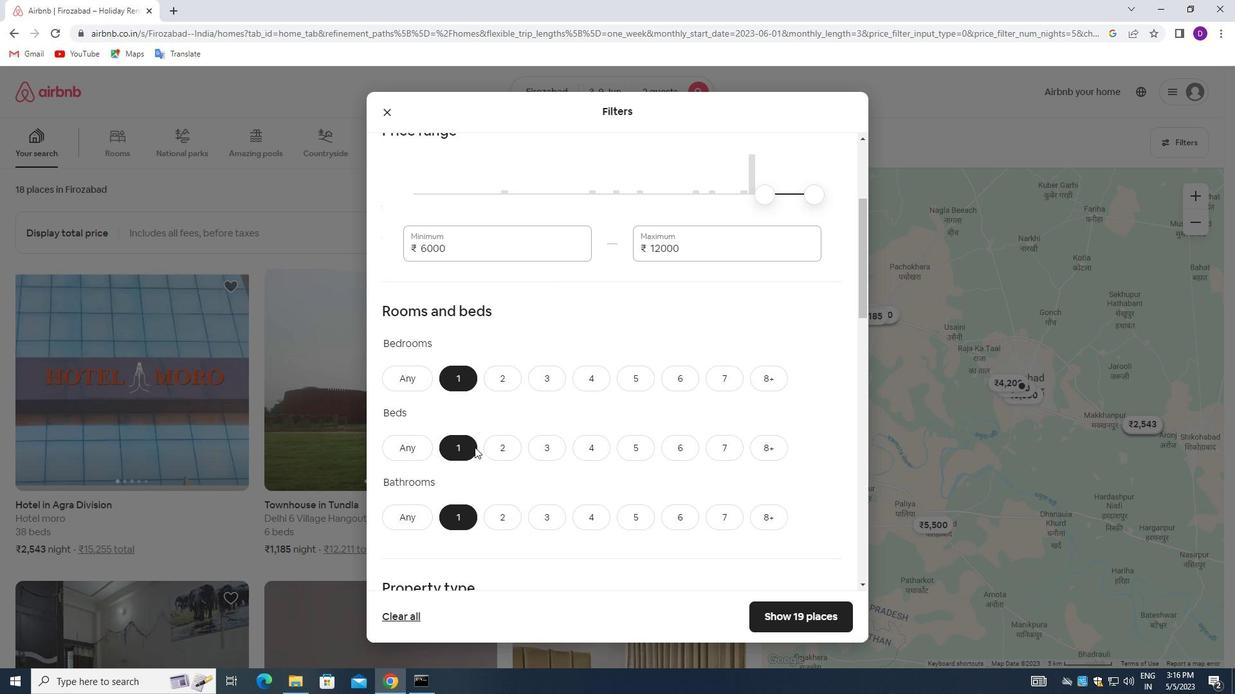
Action: Mouse moved to (456, 470)
Screenshot: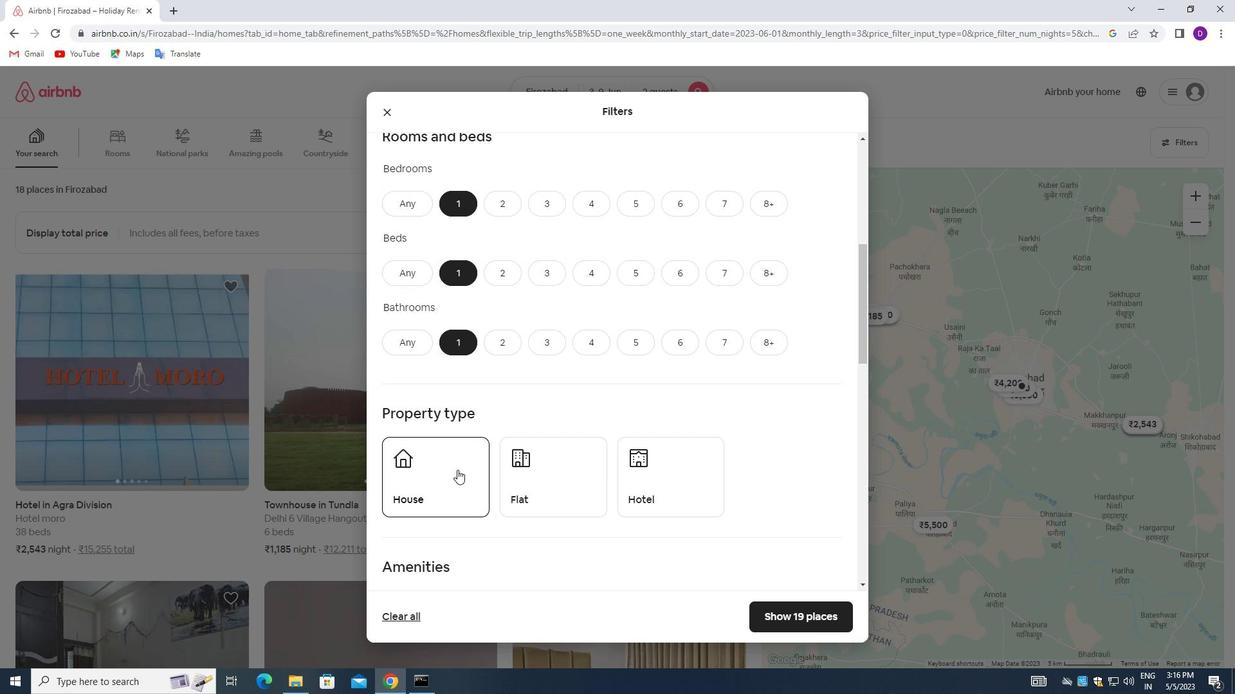 
Action: Mouse pressed left at (456, 470)
Screenshot: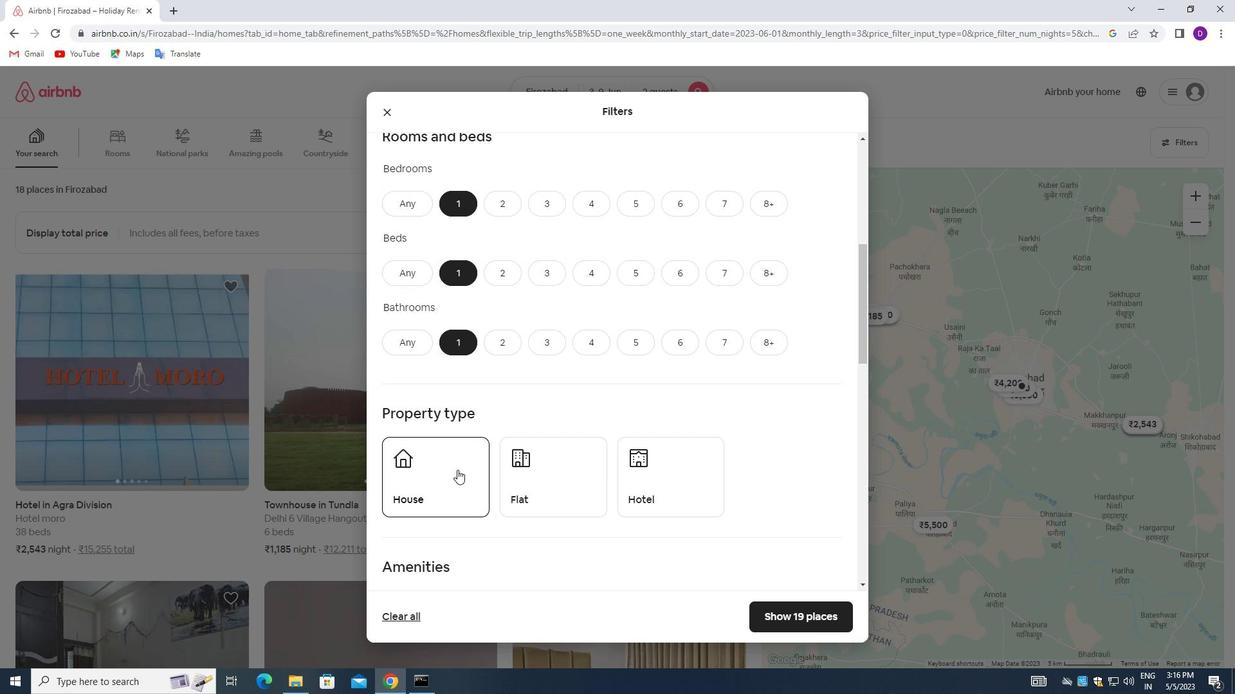 
Action: Mouse moved to (537, 468)
Screenshot: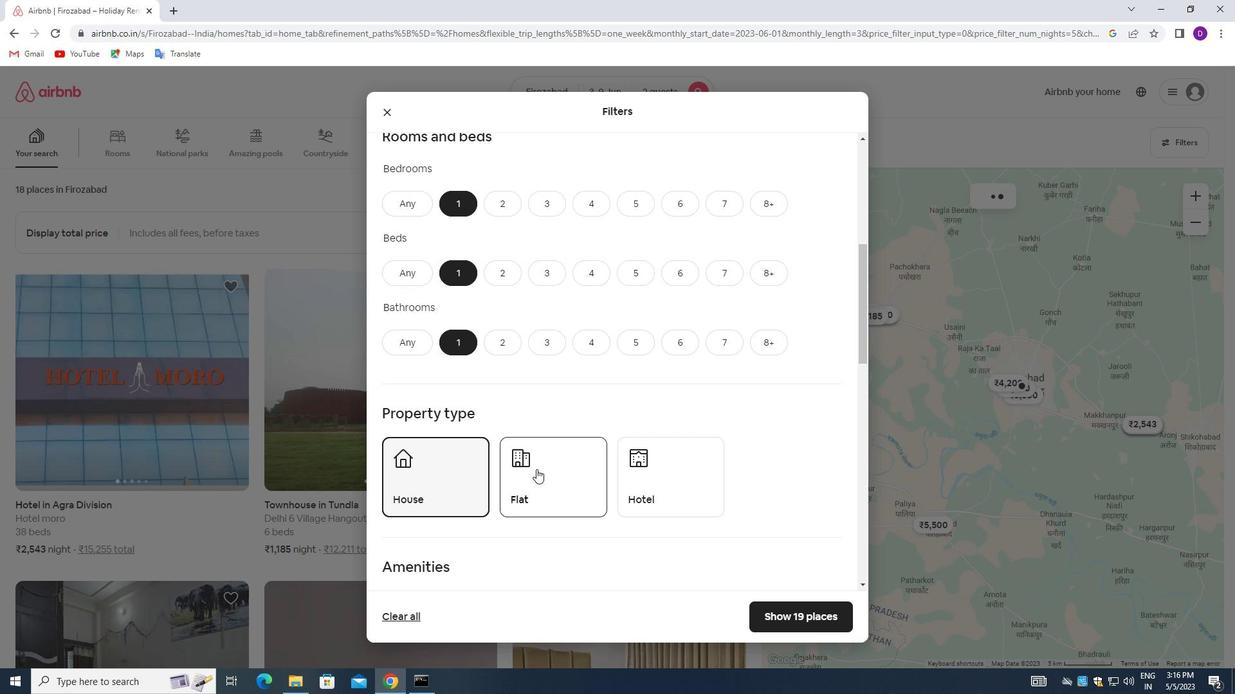
Action: Mouse pressed left at (537, 468)
Screenshot: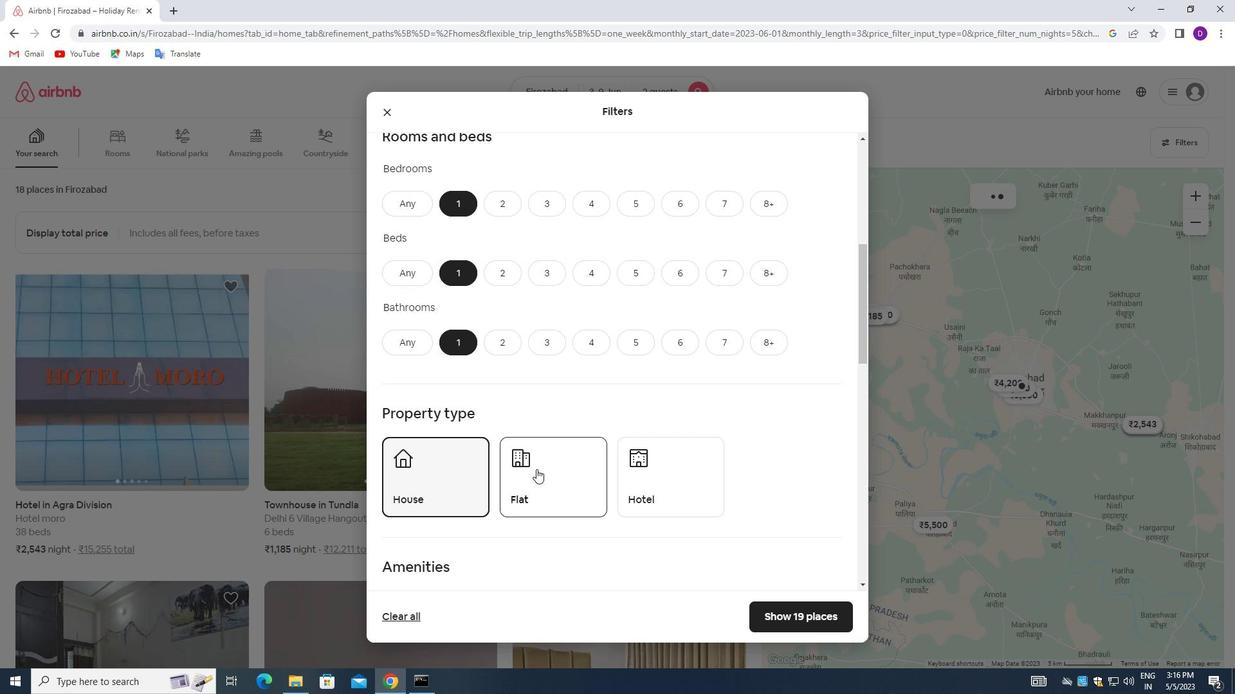 
Action: Mouse moved to (644, 467)
Screenshot: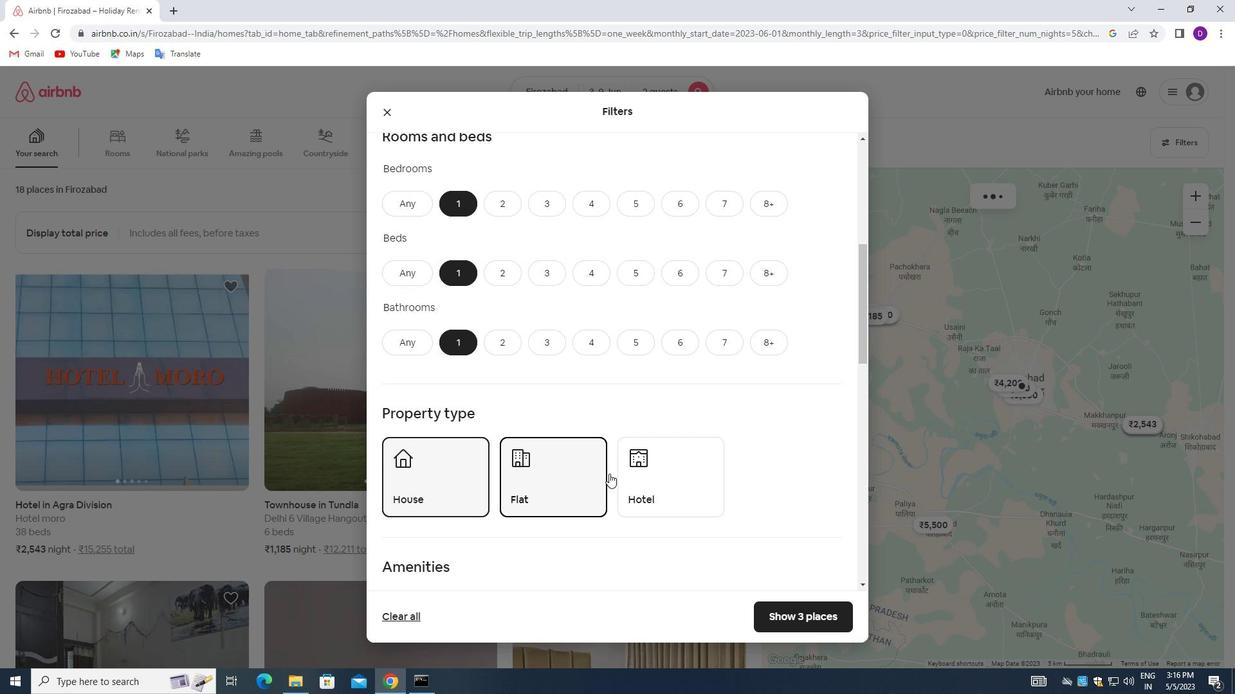 
Action: Mouse pressed left at (644, 467)
Screenshot: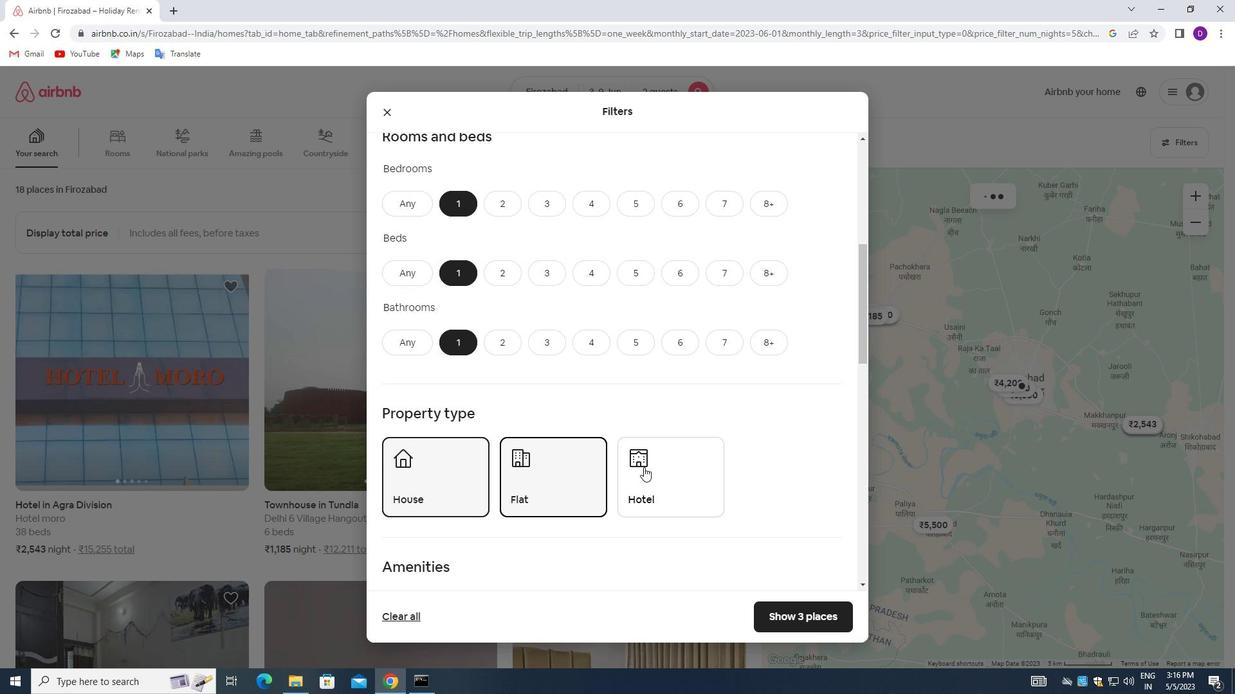 
Action: Mouse moved to (564, 451)
Screenshot: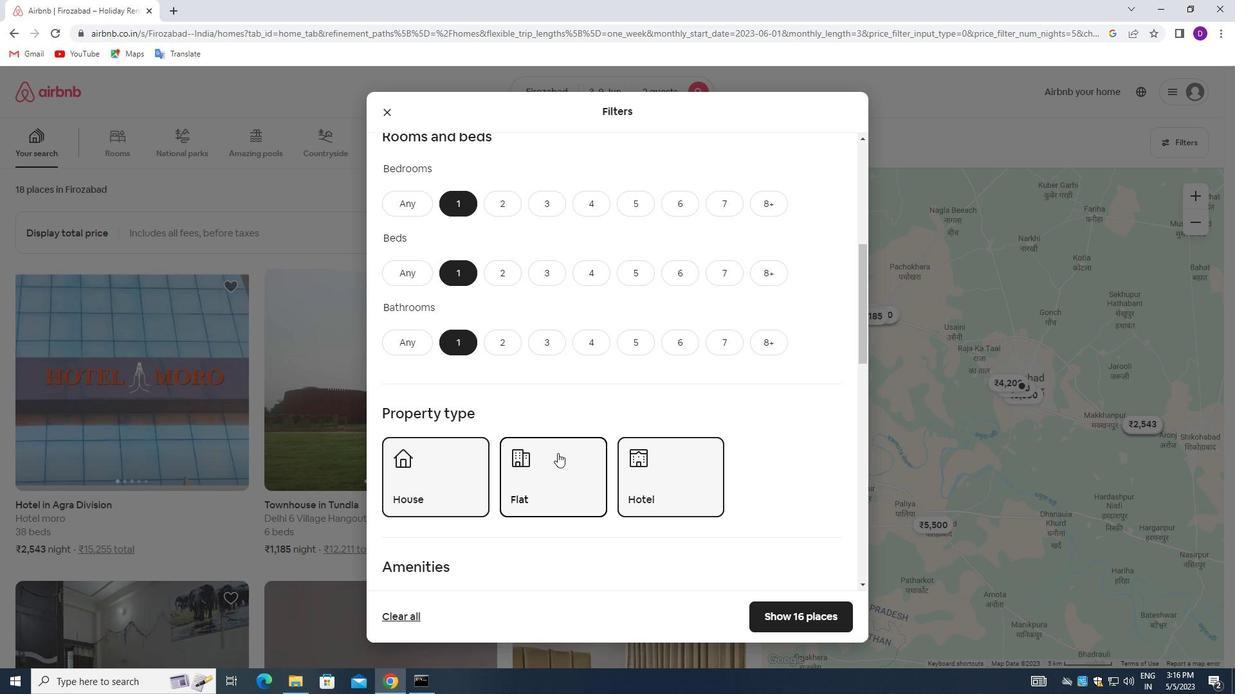 
Action: Mouse scrolled (564, 450) with delta (0, 0)
Screenshot: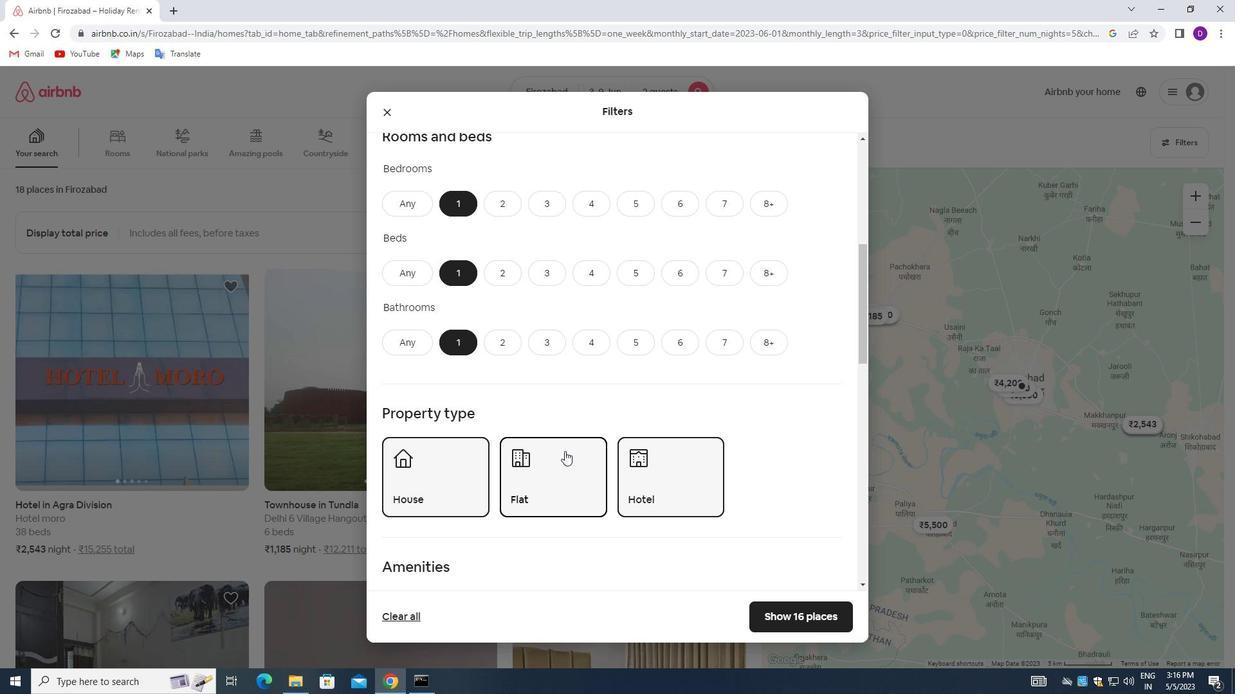 
Action: Mouse scrolled (564, 450) with delta (0, 0)
Screenshot: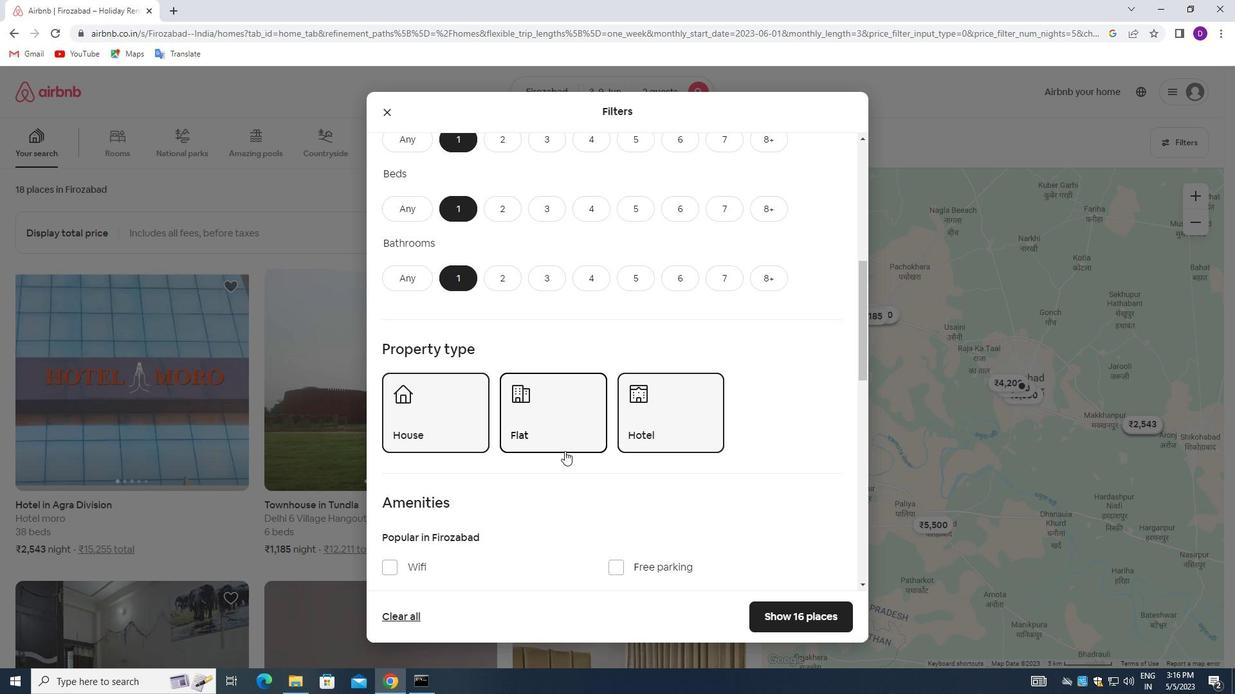 
Action: Mouse scrolled (564, 450) with delta (0, 0)
Screenshot: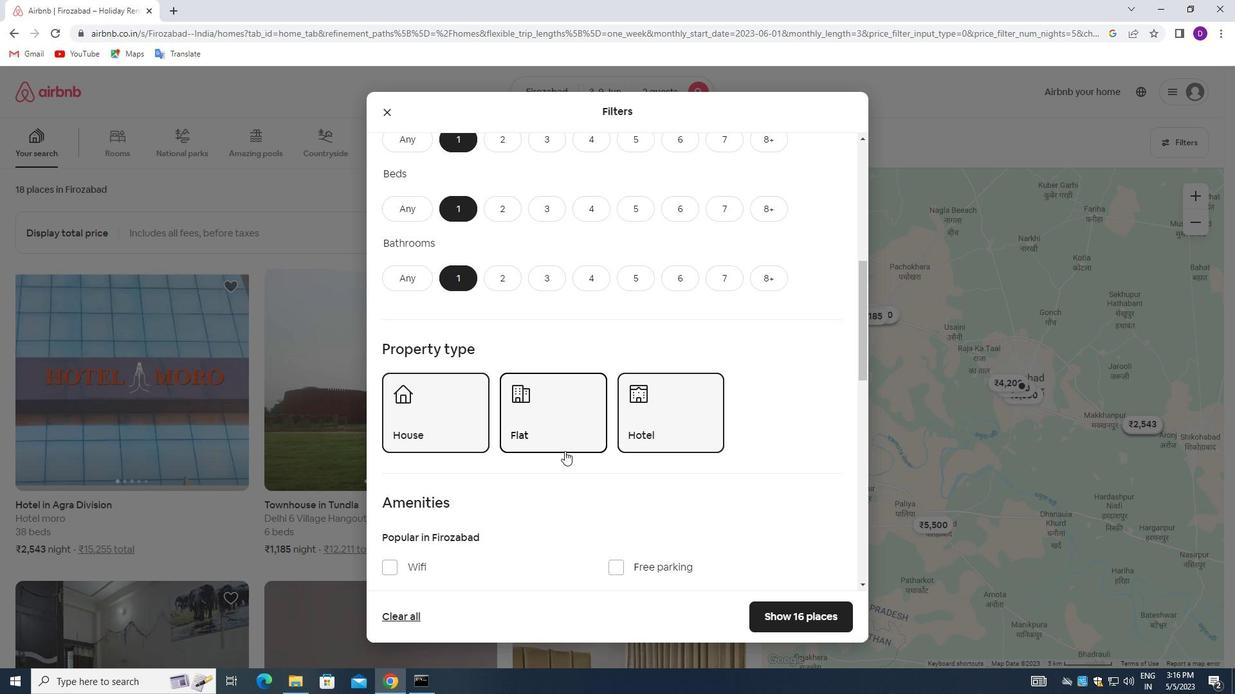 
Action: Mouse moved to (415, 529)
Screenshot: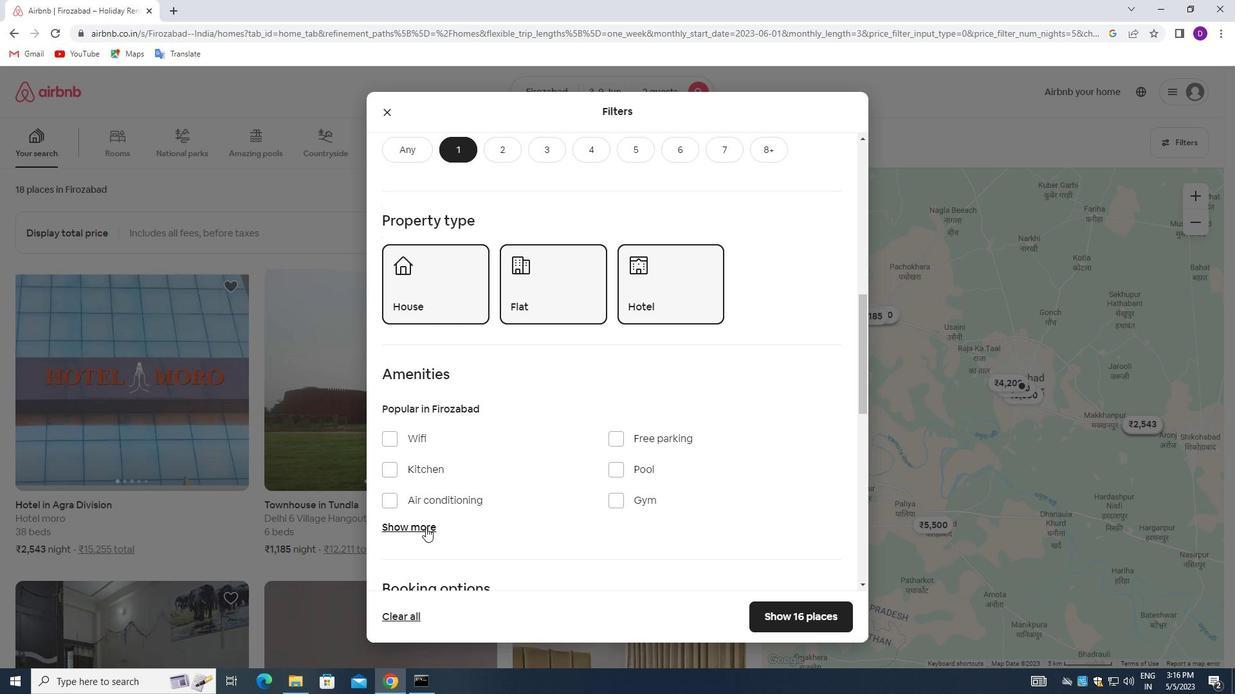 
Action: Mouse pressed left at (415, 529)
Screenshot: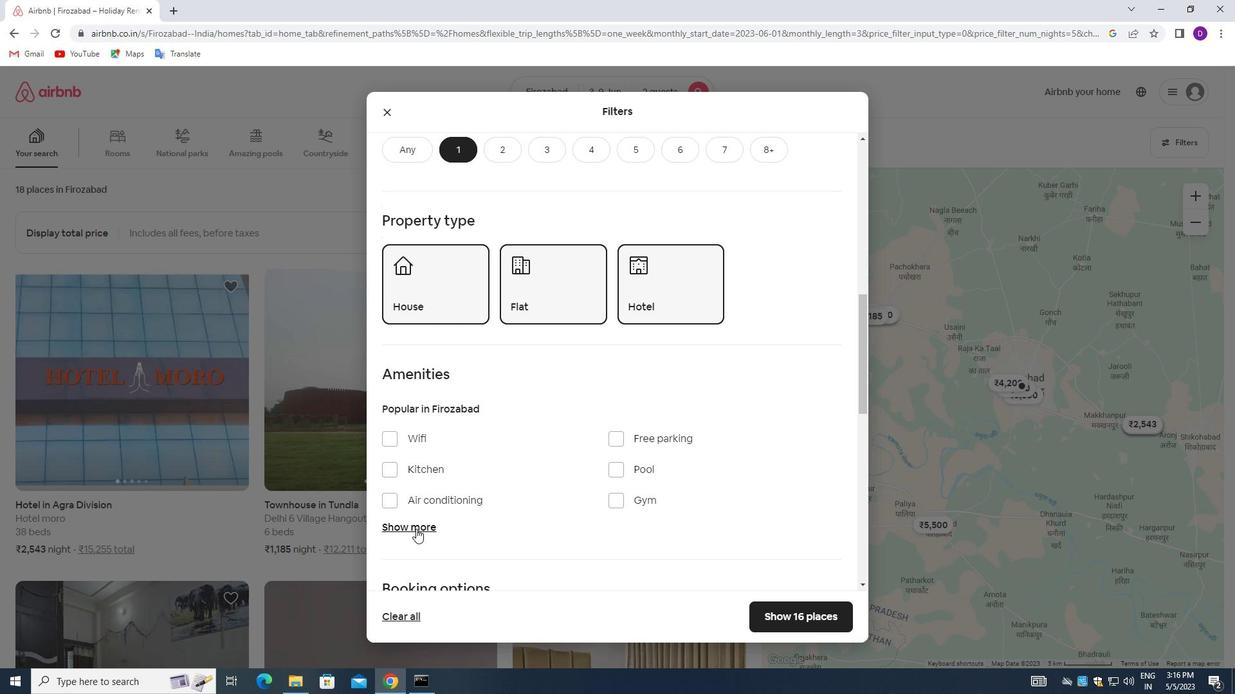 
Action: Mouse moved to (391, 566)
Screenshot: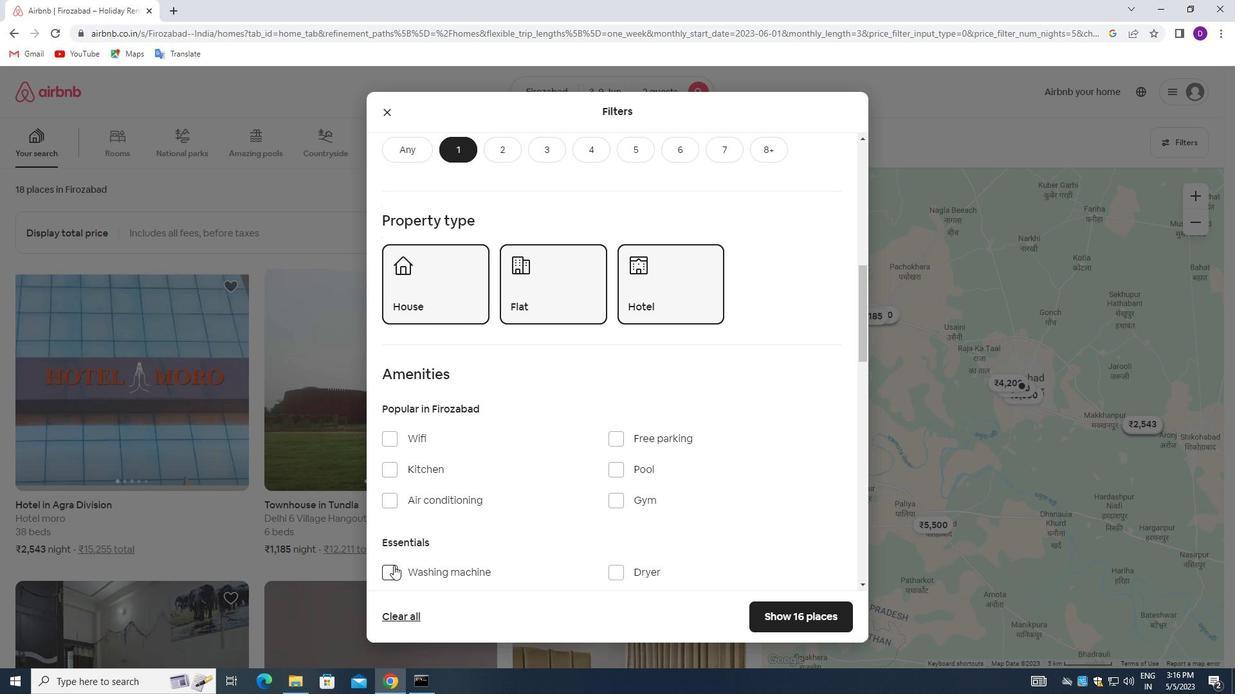 
Action: Mouse pressed left at (391, 566)
Screenshot: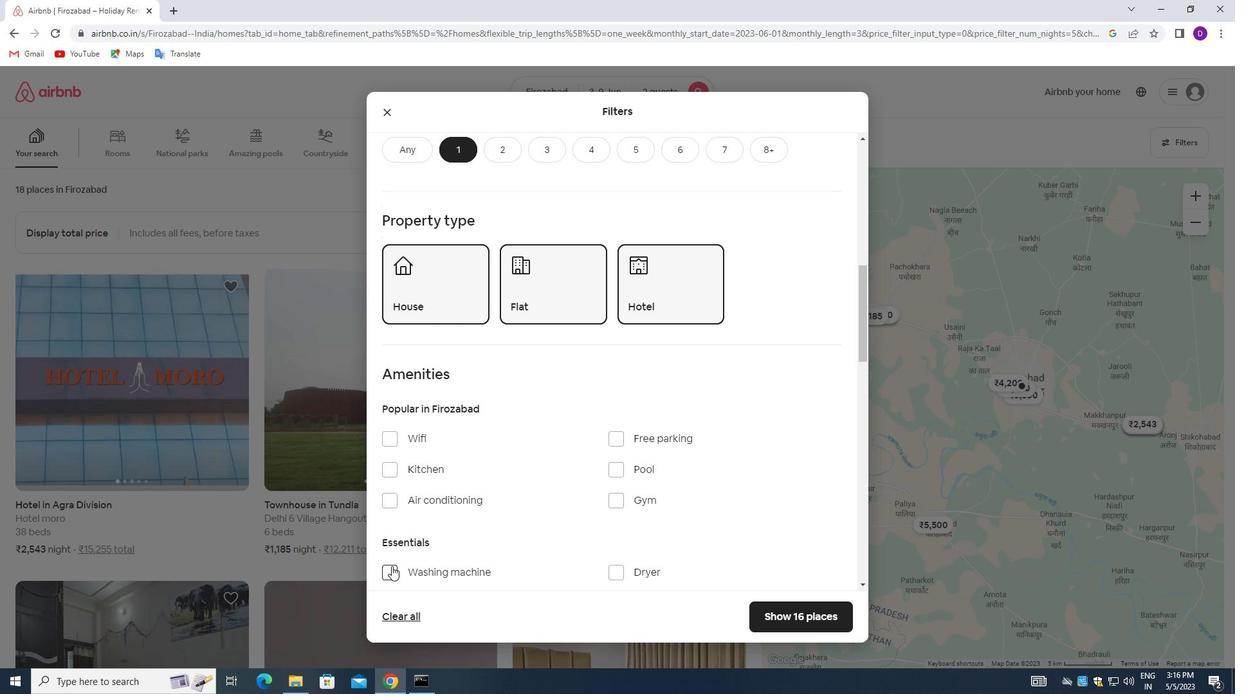 
Action: Mouse moved to (571, 467)
Screenshot: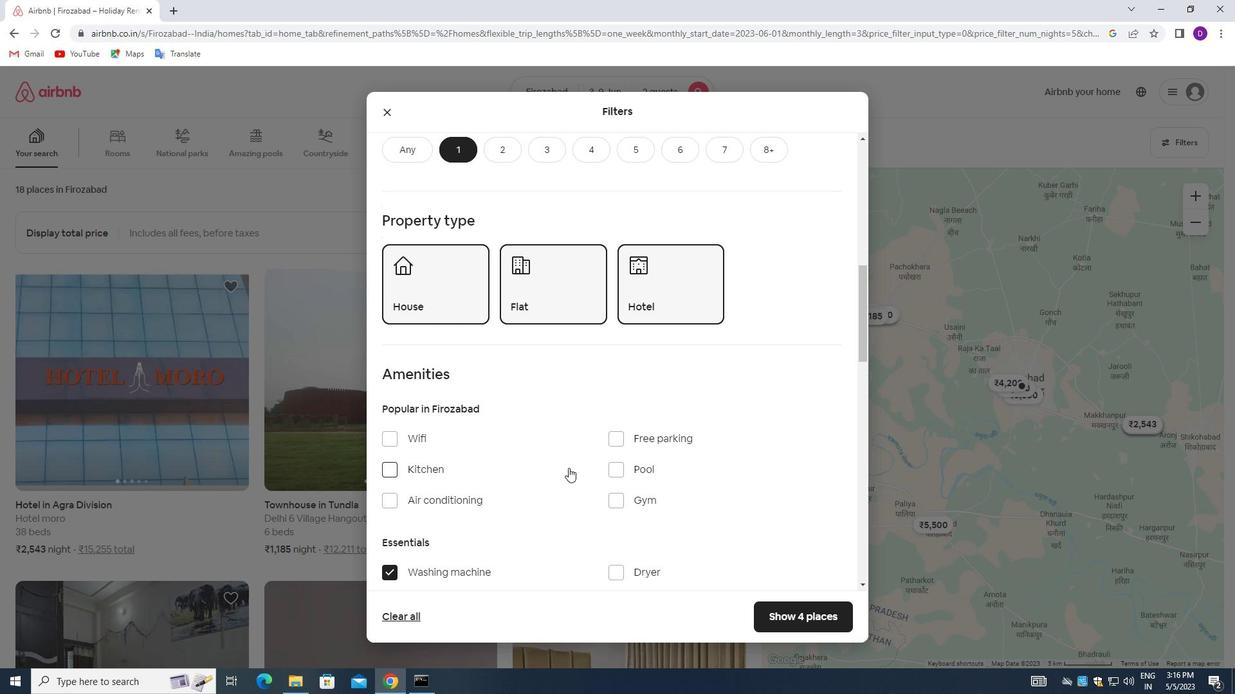 
Action: Mouse scrolled (571, 467) with delta (0, 0)
Screenshot: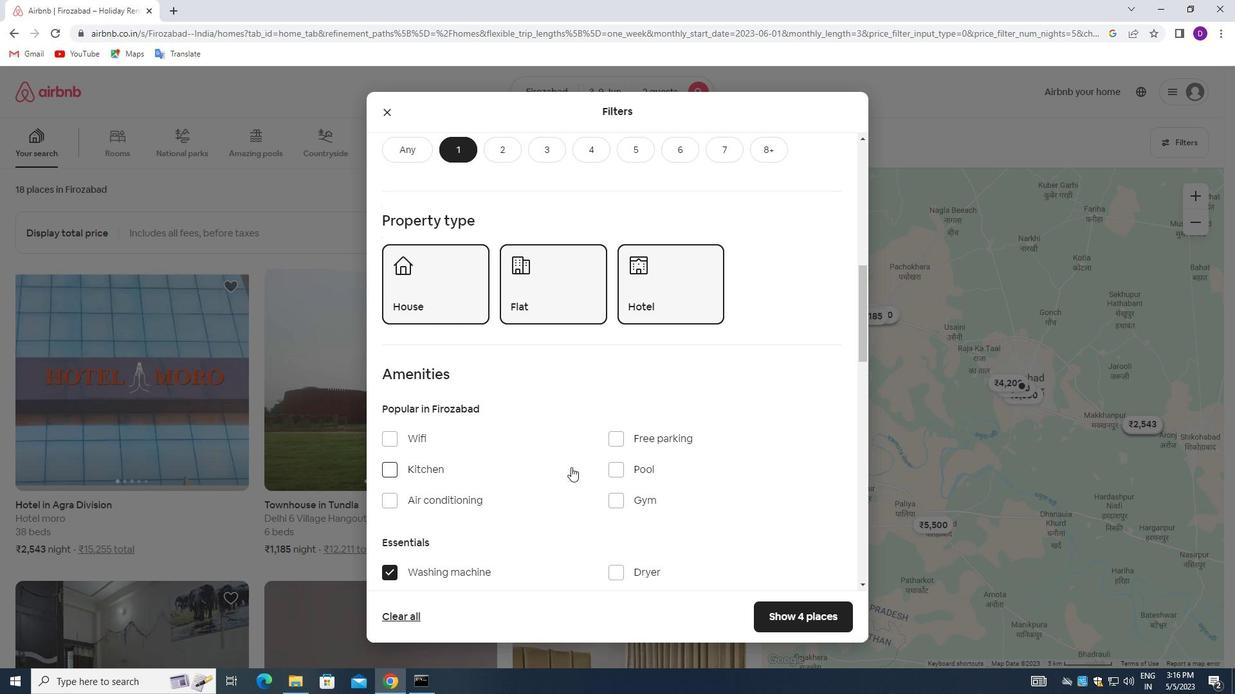 
Action: Mouse moved to (571, 467)
Screenshot: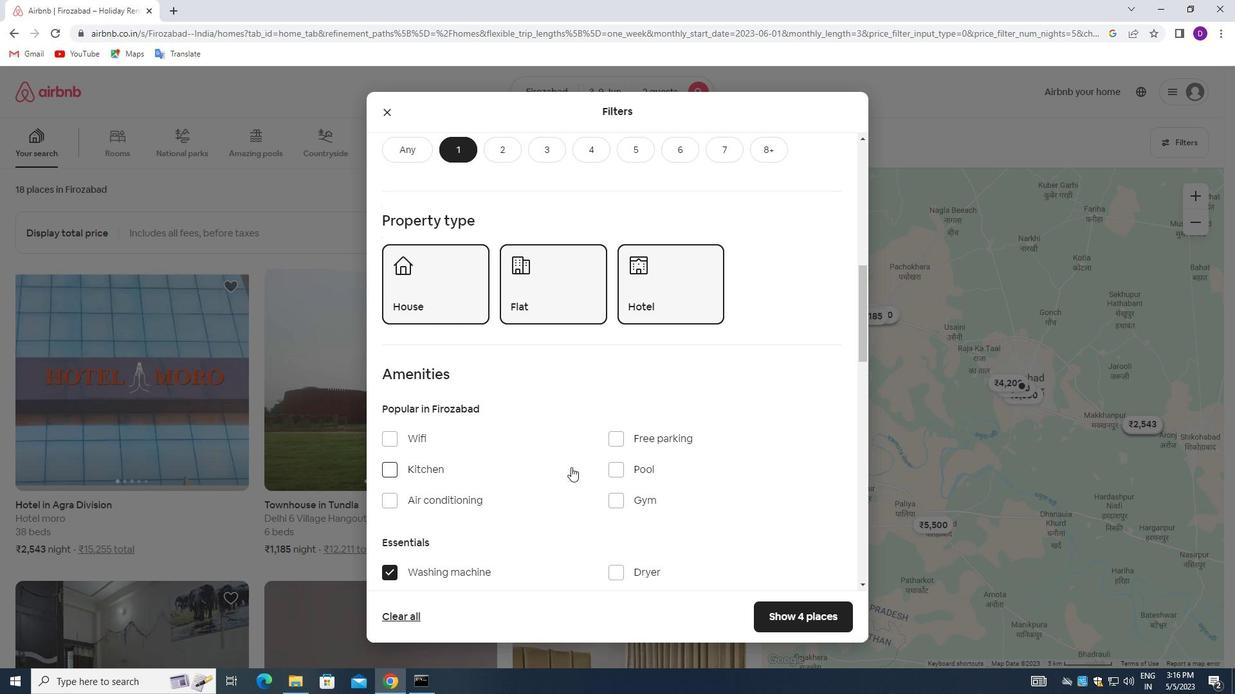 
Action: Mouse scrolled (571, 467) with delta (0, 0)
Screenshot: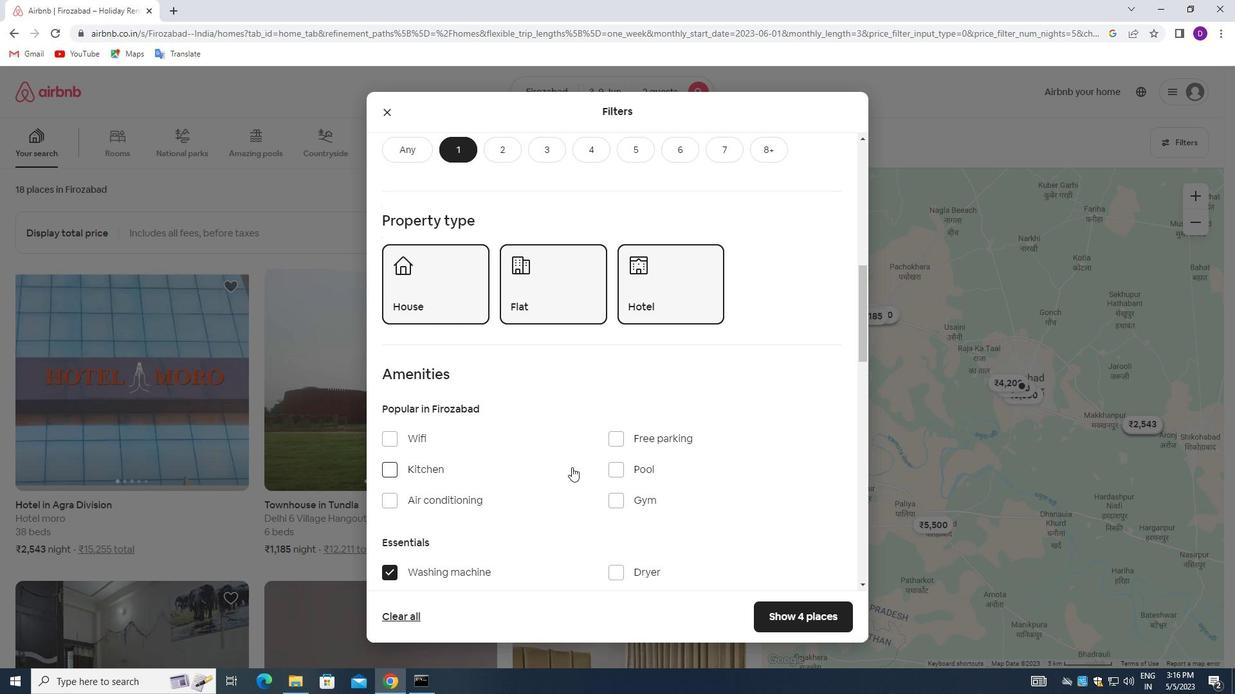 
Action: Mouse moved to (571, 468)
Screenshot: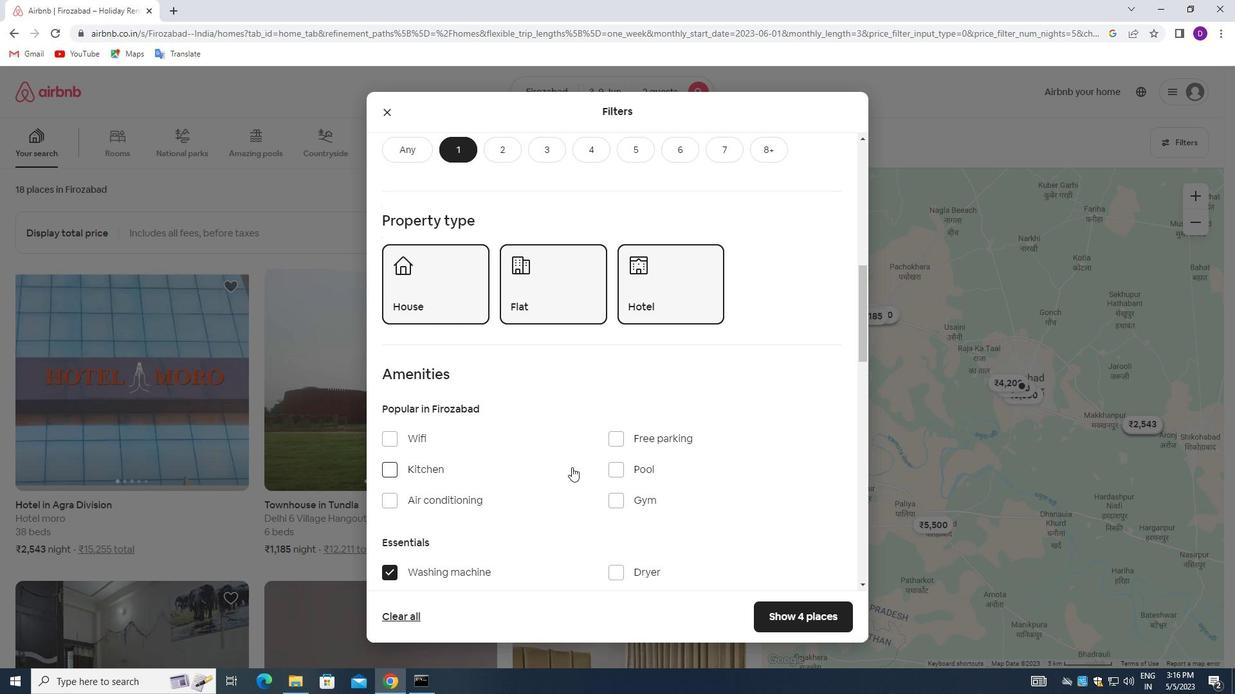 
Action: Mouse scrolled (571, 467) with delta (0, 0)
Screenshot: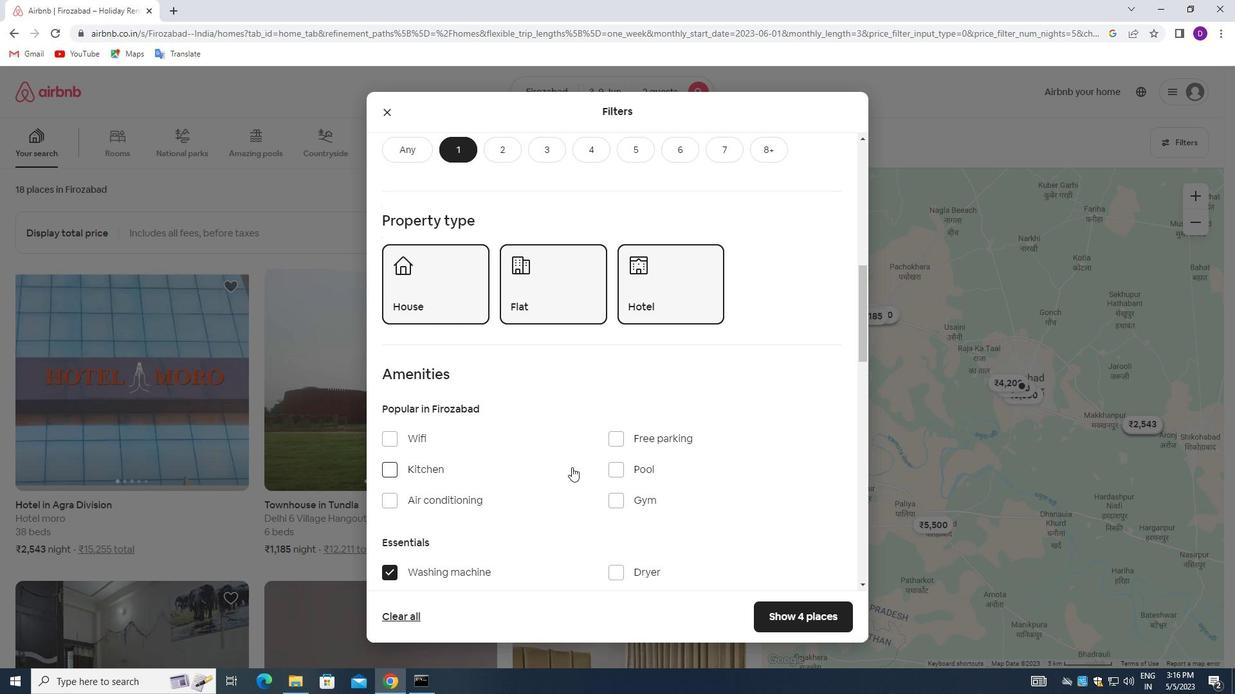 
Action: Mouse scrolled (571, 467) with delta (0, 0)
Screenshot: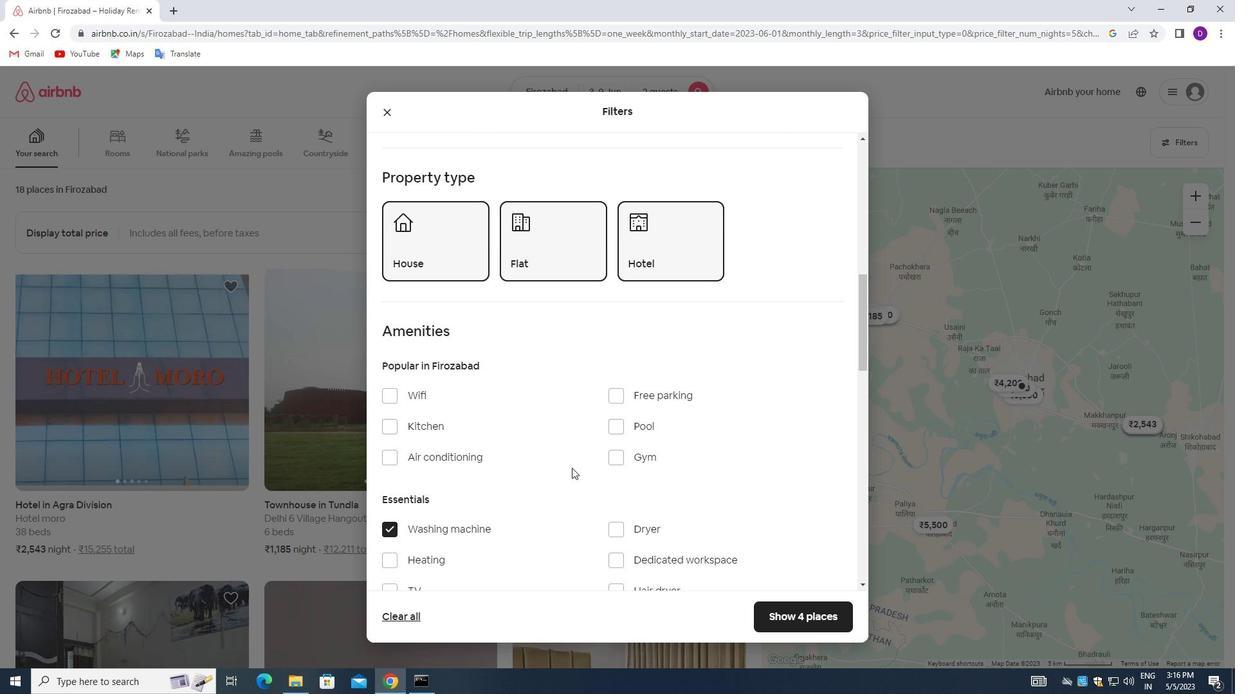 
Action: Mouse moved to (571, 468)
Screenshot: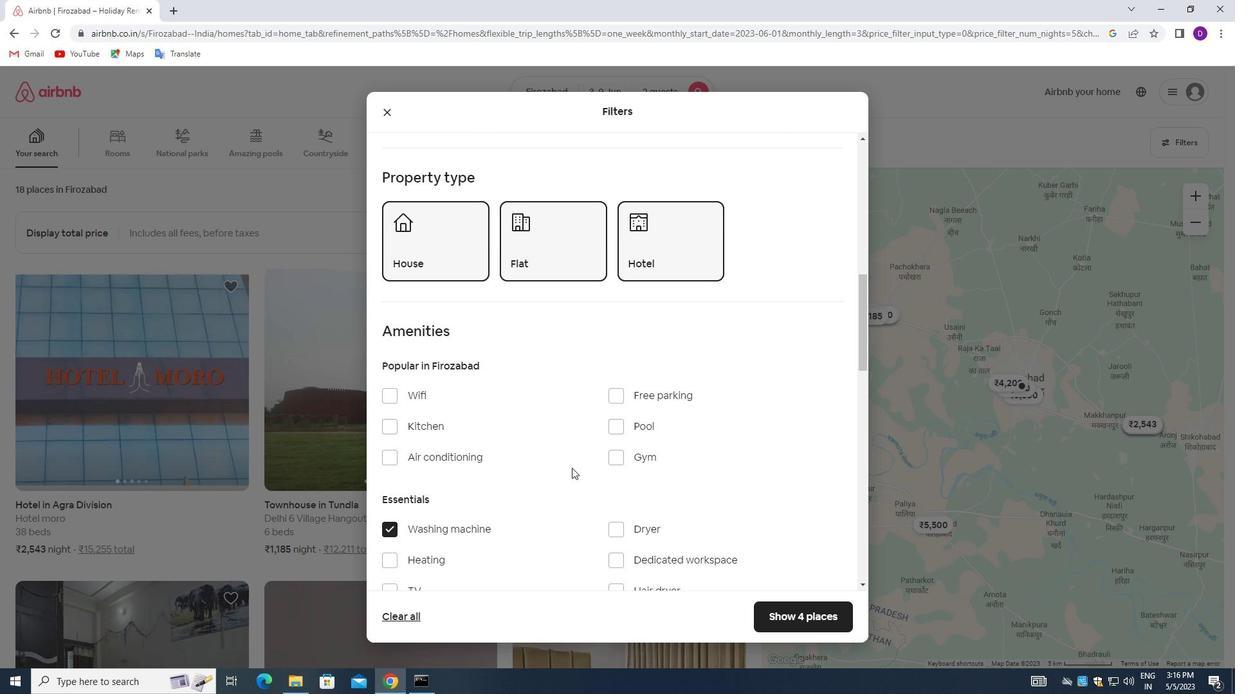 
Action: Mouse scrolled (571, 467) with delta (0, 0)
Screenshot: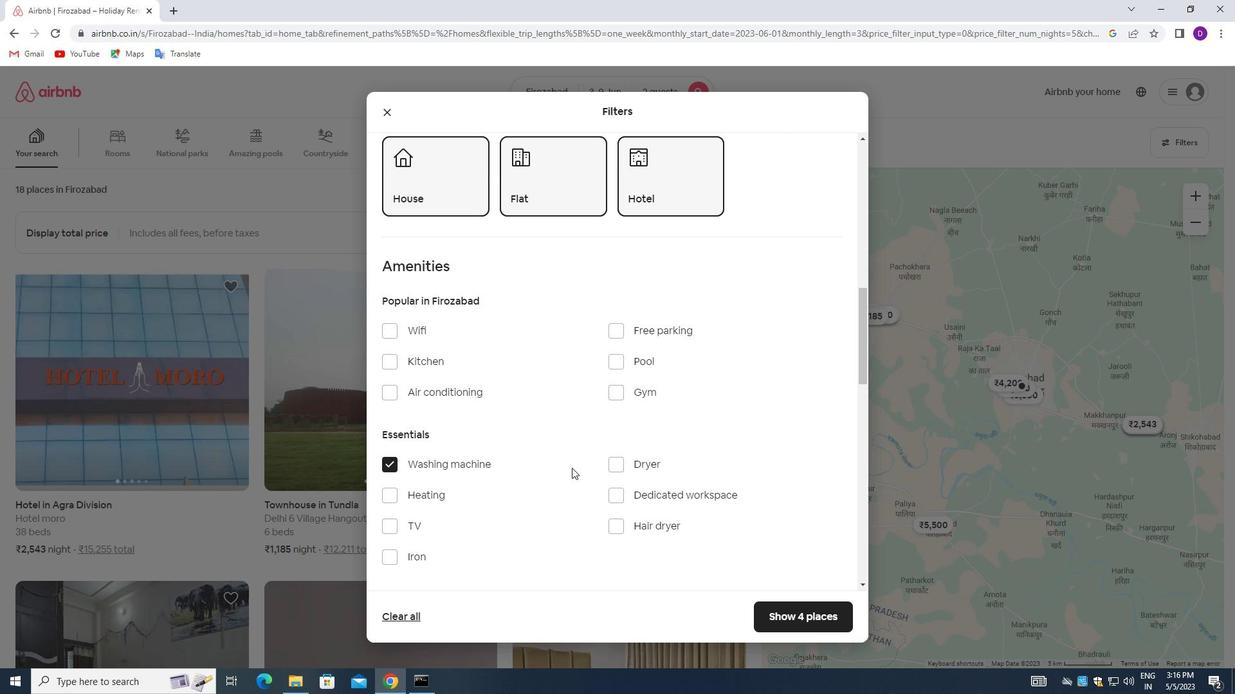 
Action: Mouse moved to (575, 476)
Screenshot: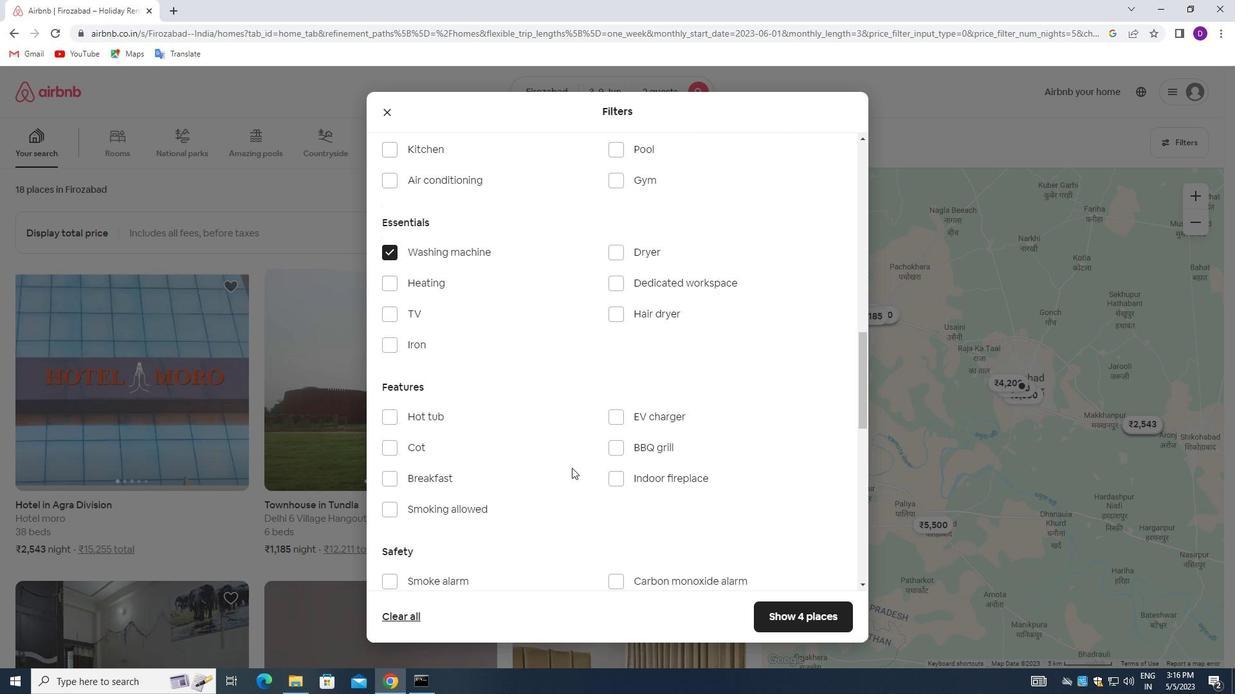 
Action: Mouse scrolled (575, 475) with delta (0, 0)
Screenshot: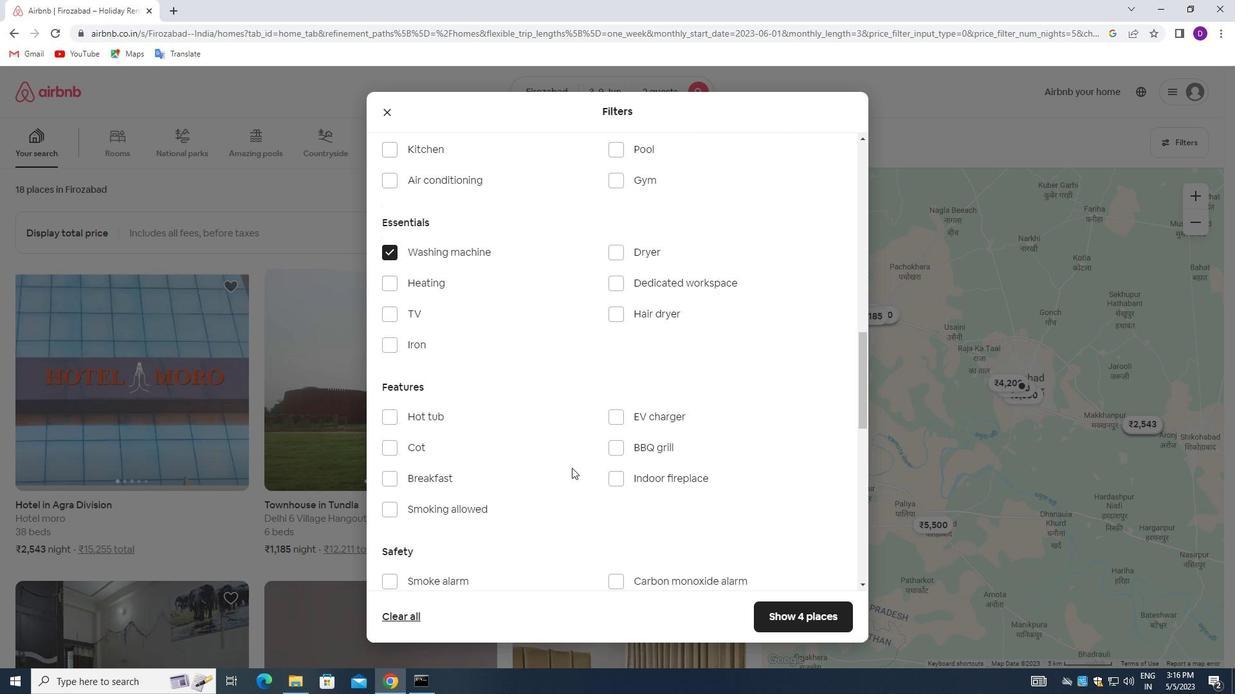 
Action: Mouse moved to (576, 477)
Screenshot: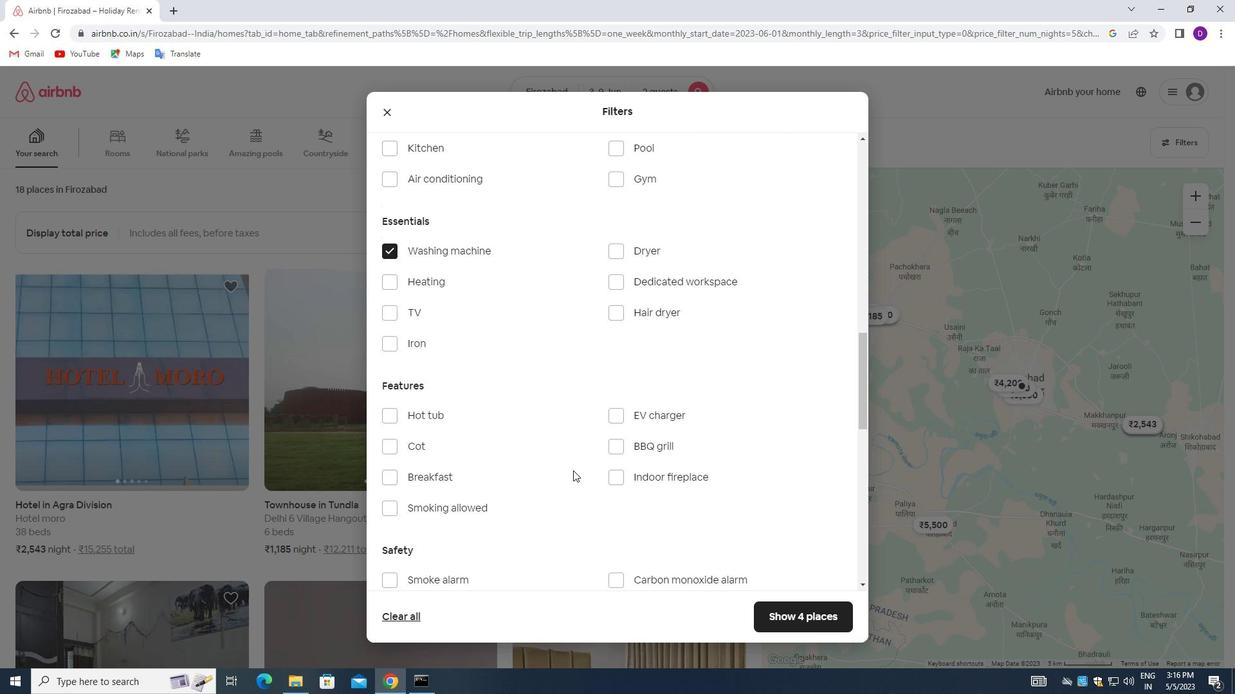 
Action: Mouse scrolled (576, 476) with delta (0, 0)
Screenshot: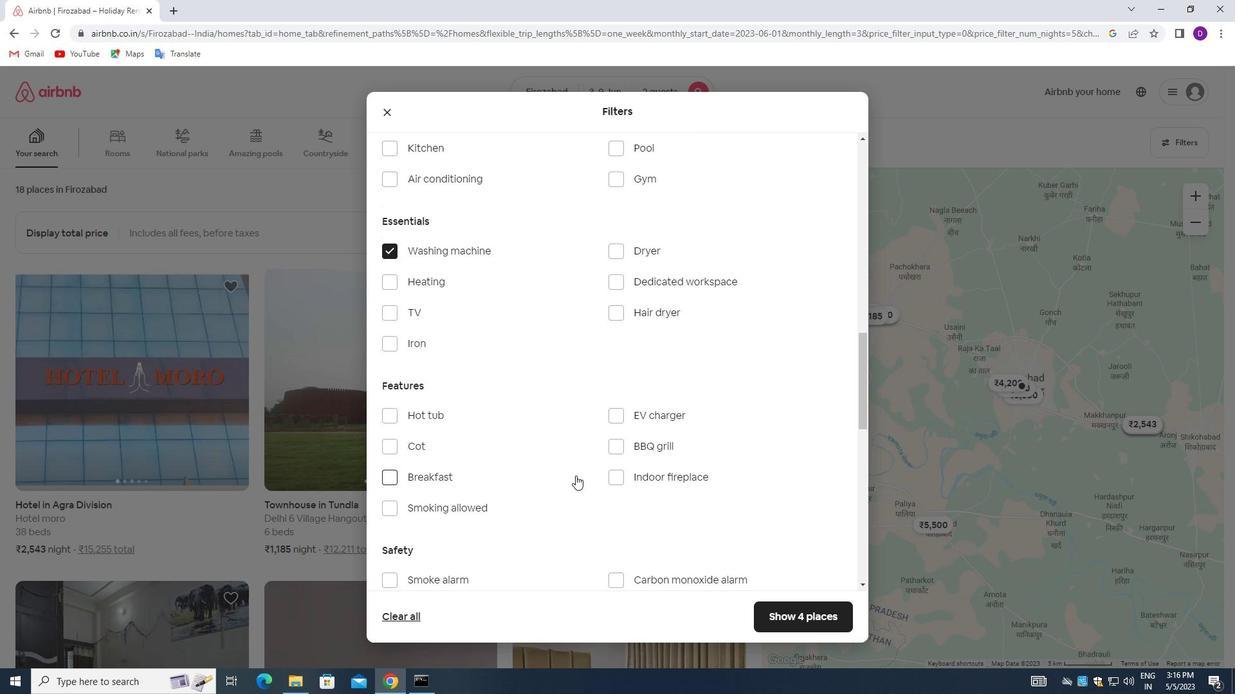 
Action: Mouse moved to (656, 508)
Screenshot: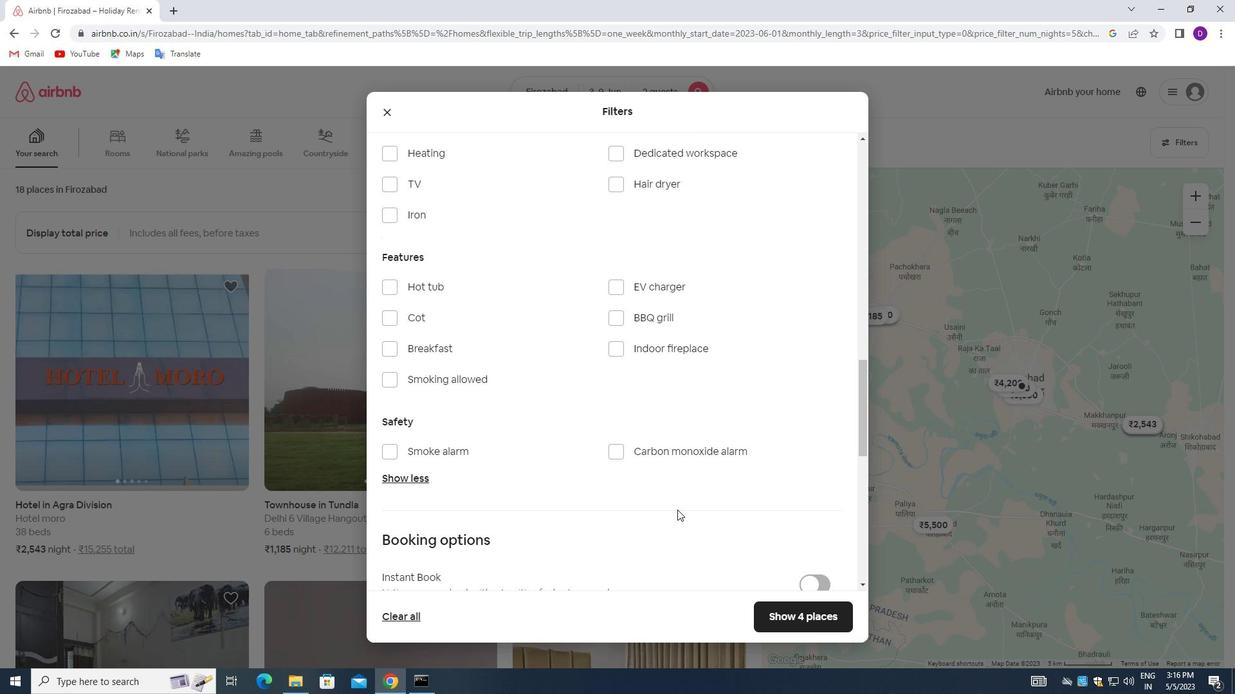 
Action: Mouse scrolled (656, 507) with delta (0, 0)
Screenshot: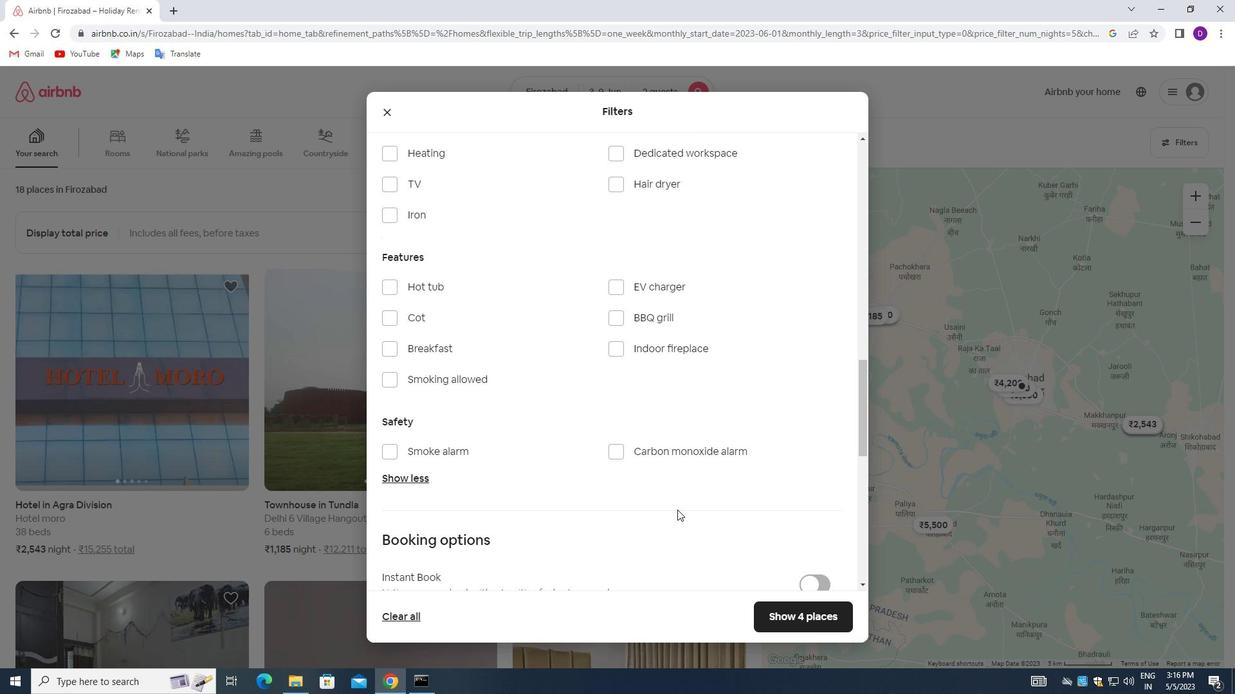 
Action: Mouse moved to (655, 507)
Screenshot: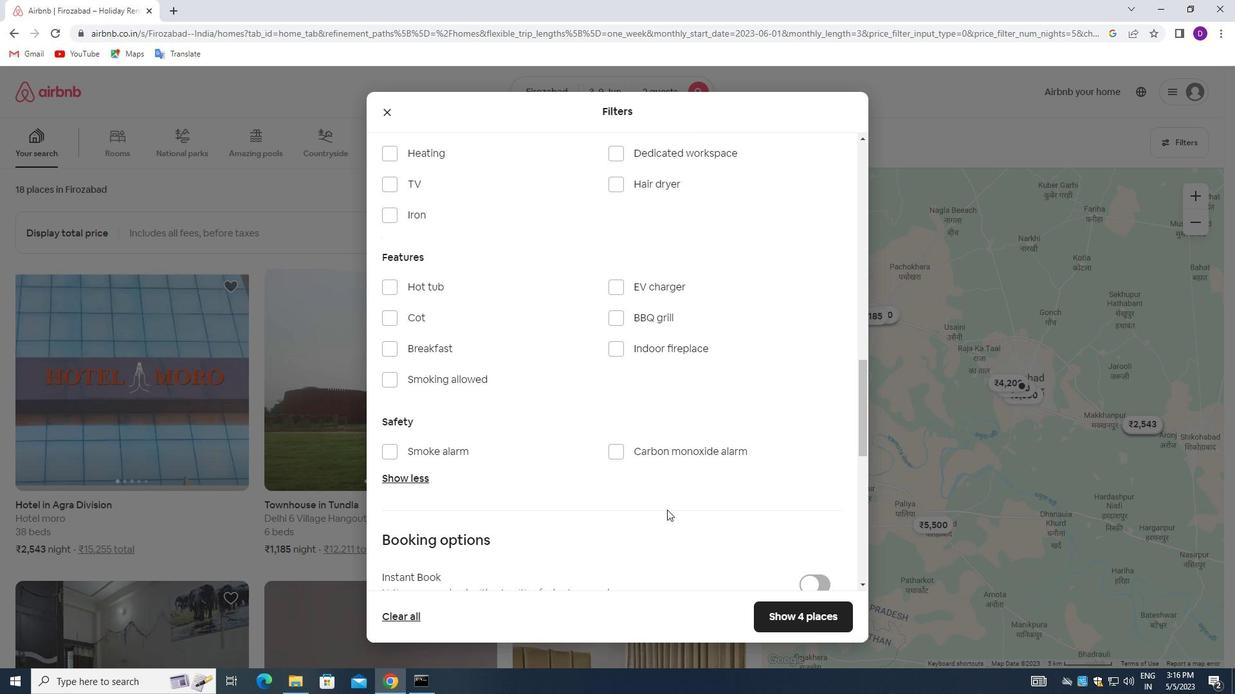 
Action: Mouse scrolled (655, 506) with delta (0, 0)
Screenshot: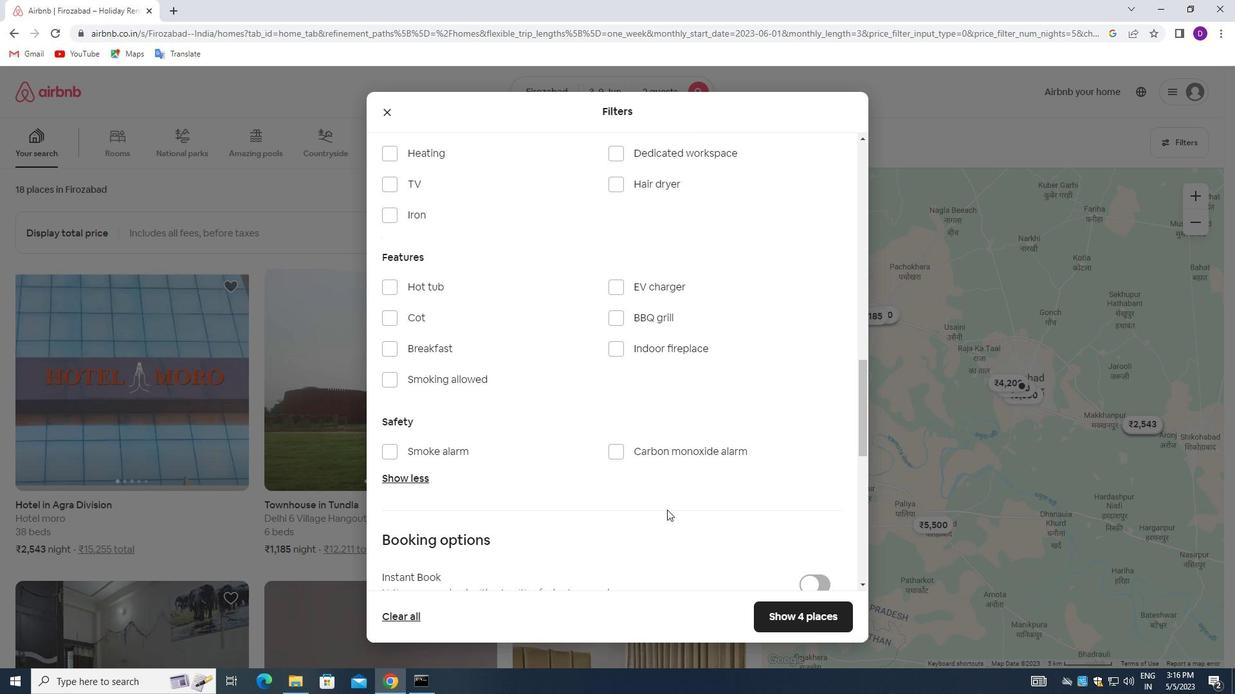
Action: Mouse moved to (808, 497)
Screenshot: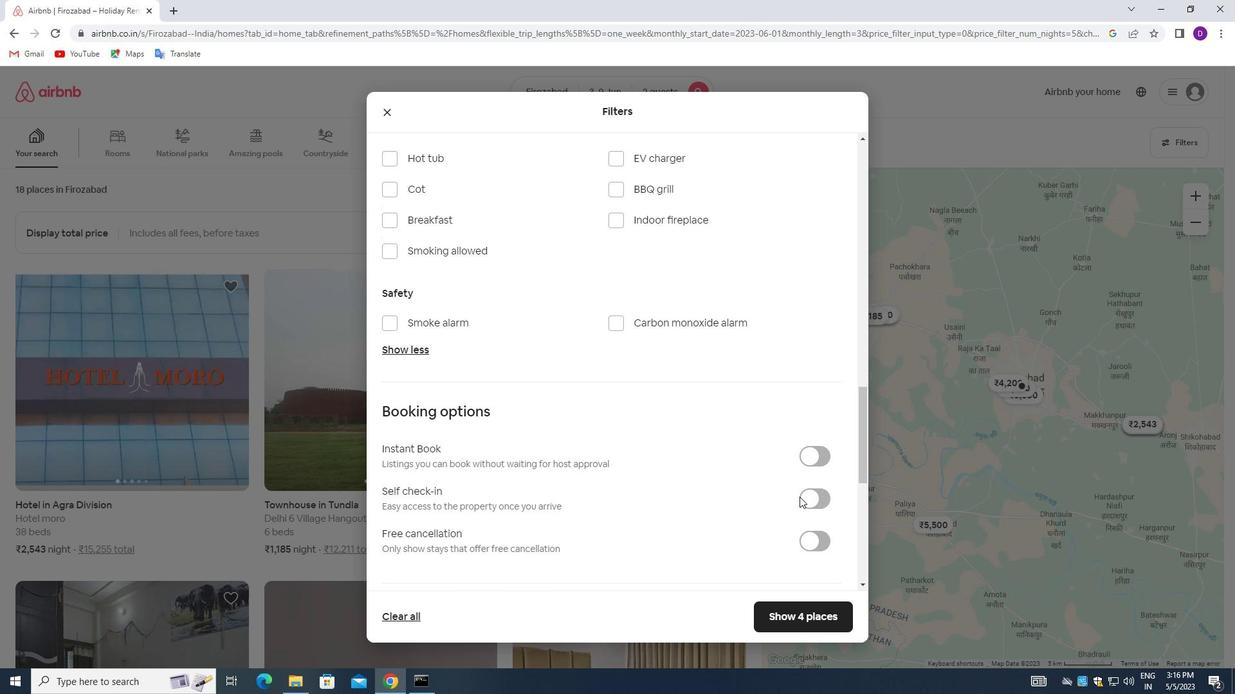 
Action: Mouse pressed left at (808, 497)
Screenshot: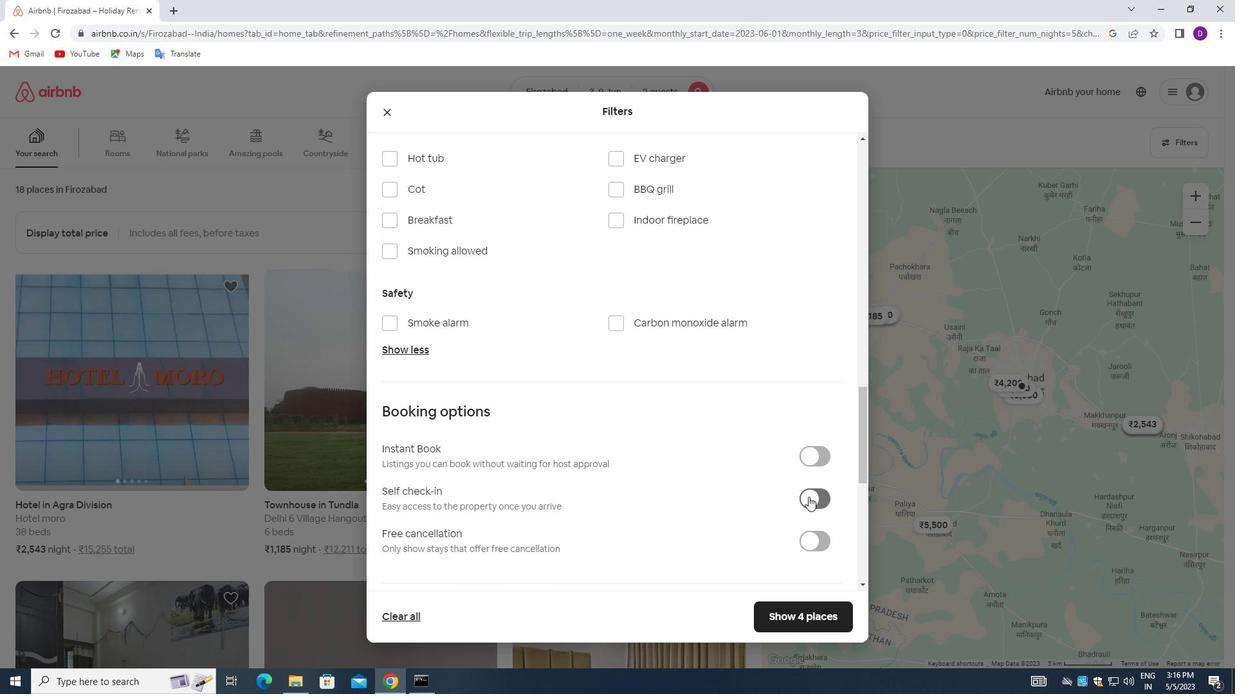 
Action: Mouse moved to (622, 496)
Screenshot: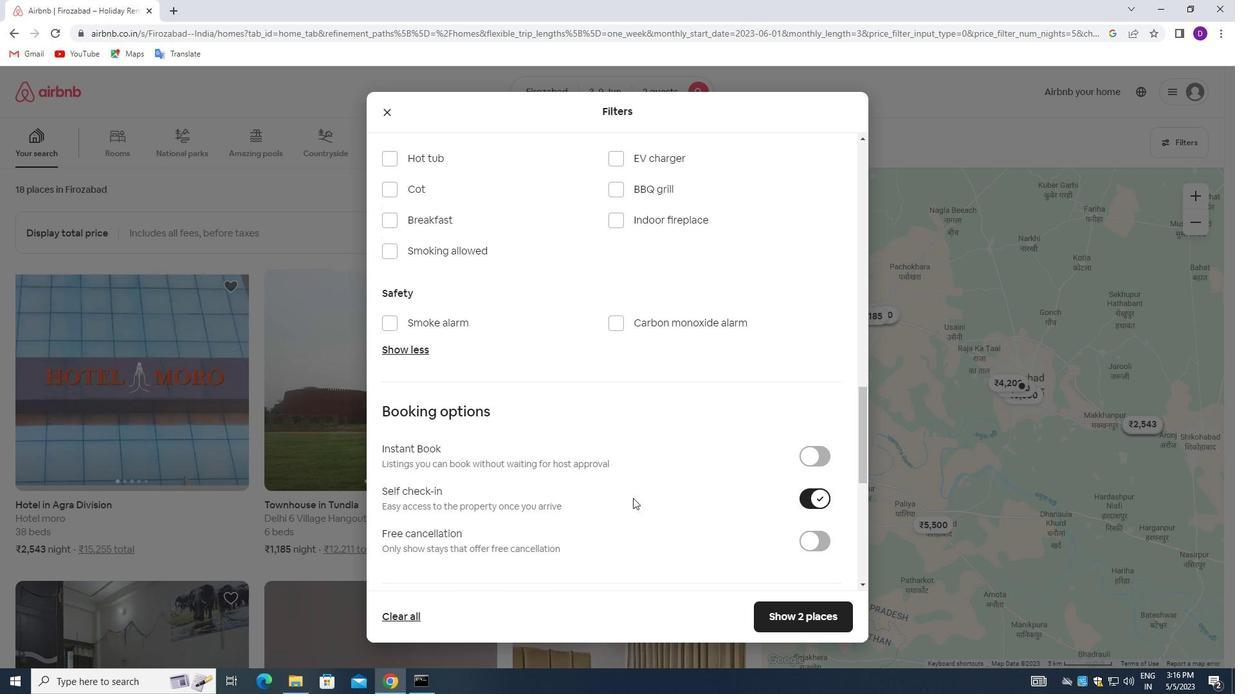
Action: Mouse scrolled (622, 496) with delta (0, 0)
Screenshot: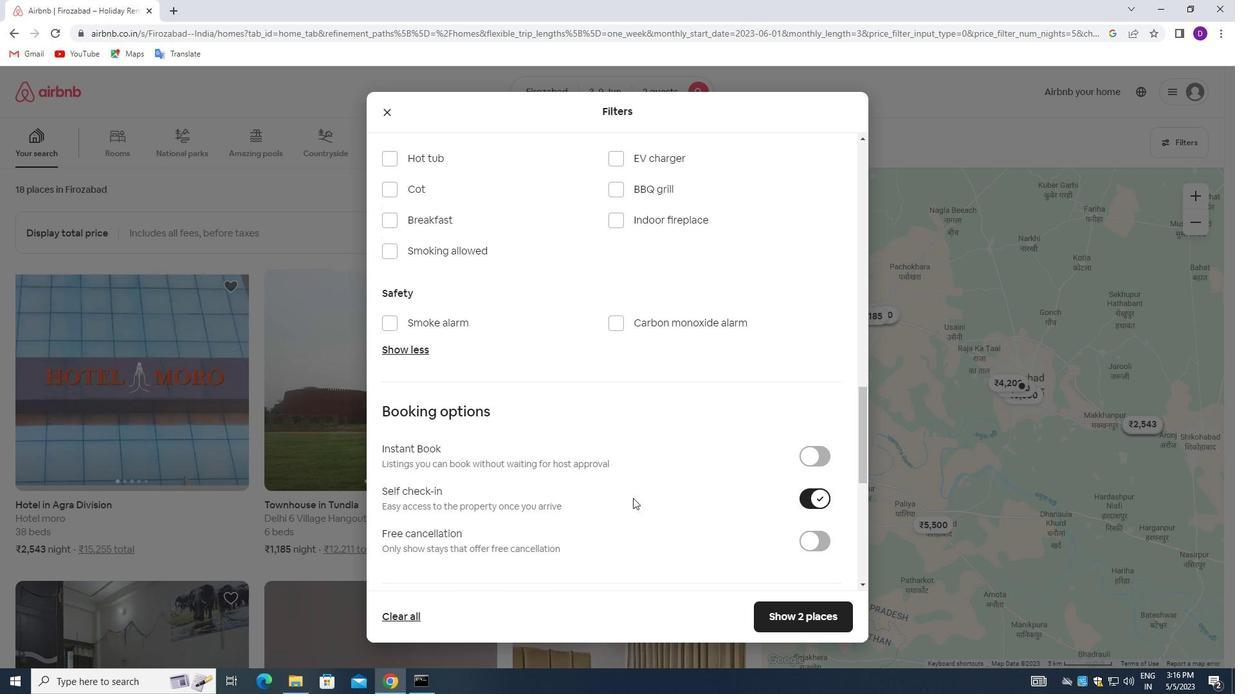 
Action: Mouse moved to (615, 495)
Screenshot: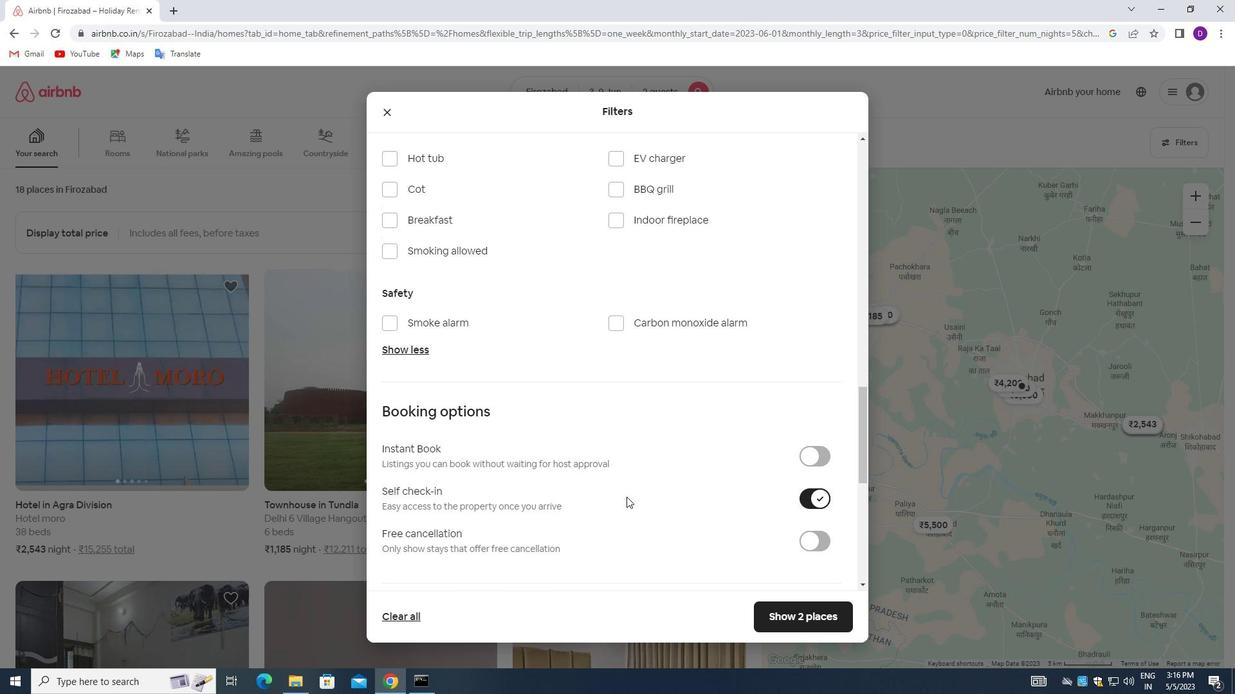 
Action: Mouse scrolled (615, 494) with delta (0, 0)
Screenshot: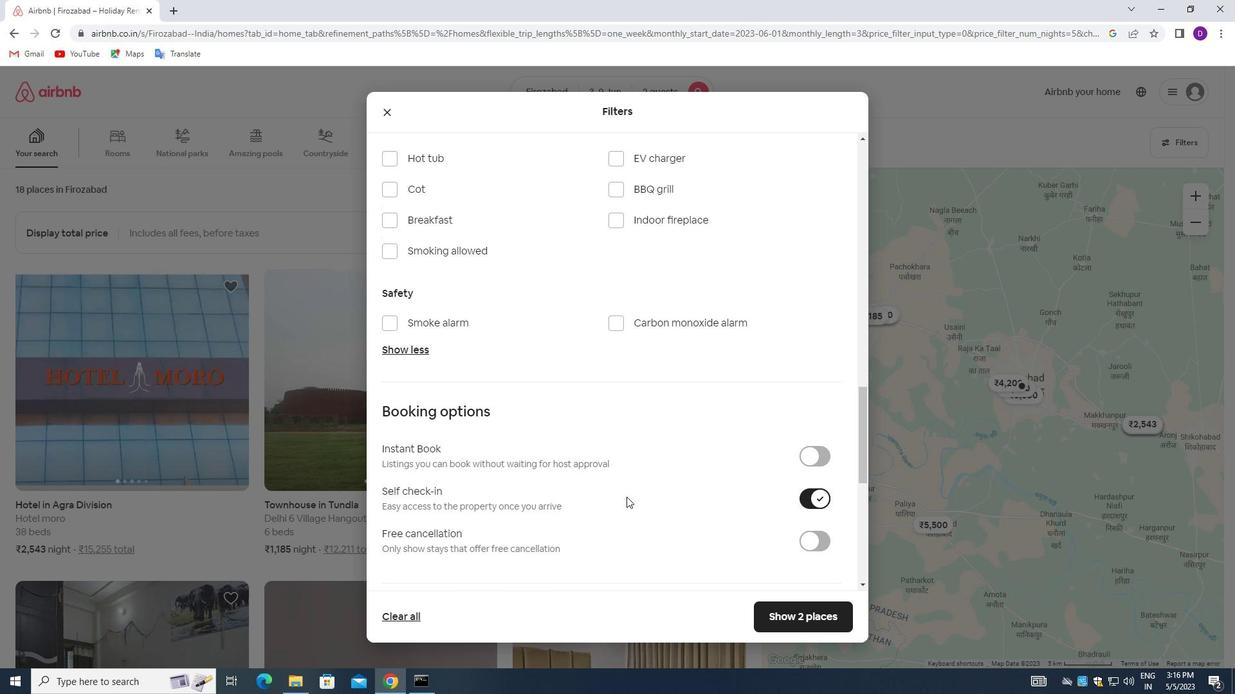 
Action: Mouse moved to (607, 493)
Screenshot: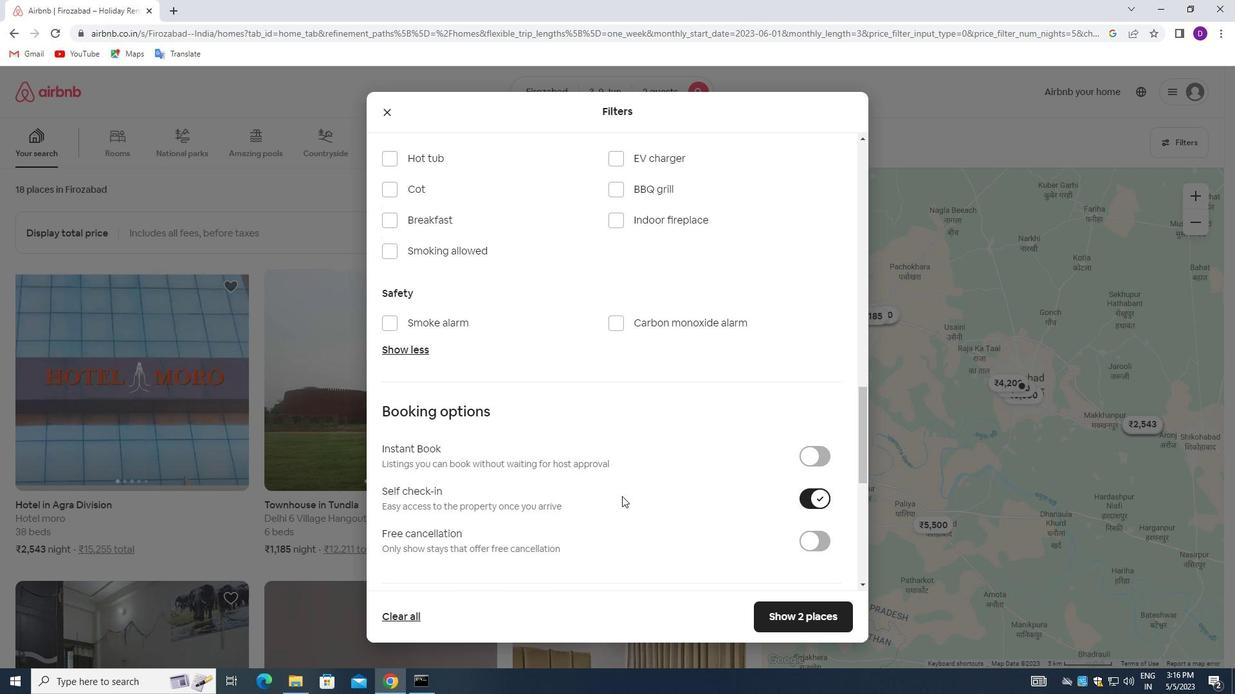 
Action: Mouse scrolled (607, 492) with delta (0, 0)
Screenshot: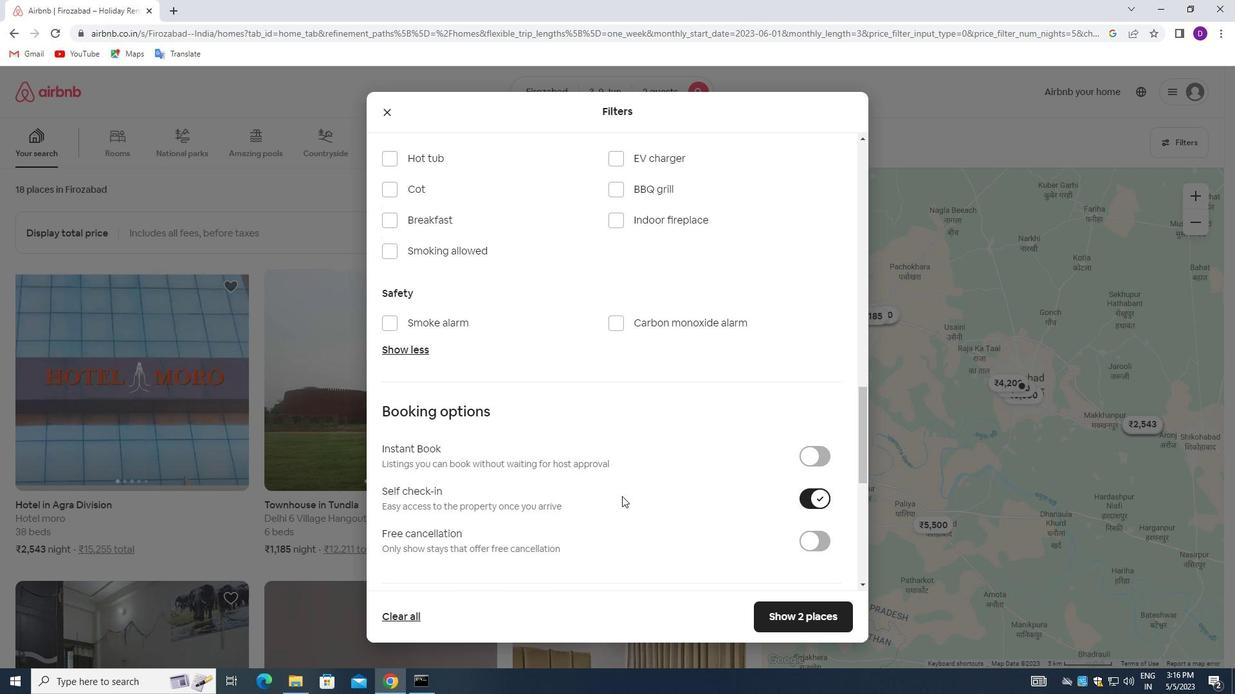 
Action: Mouse moved to (598, 492)
Screenshot: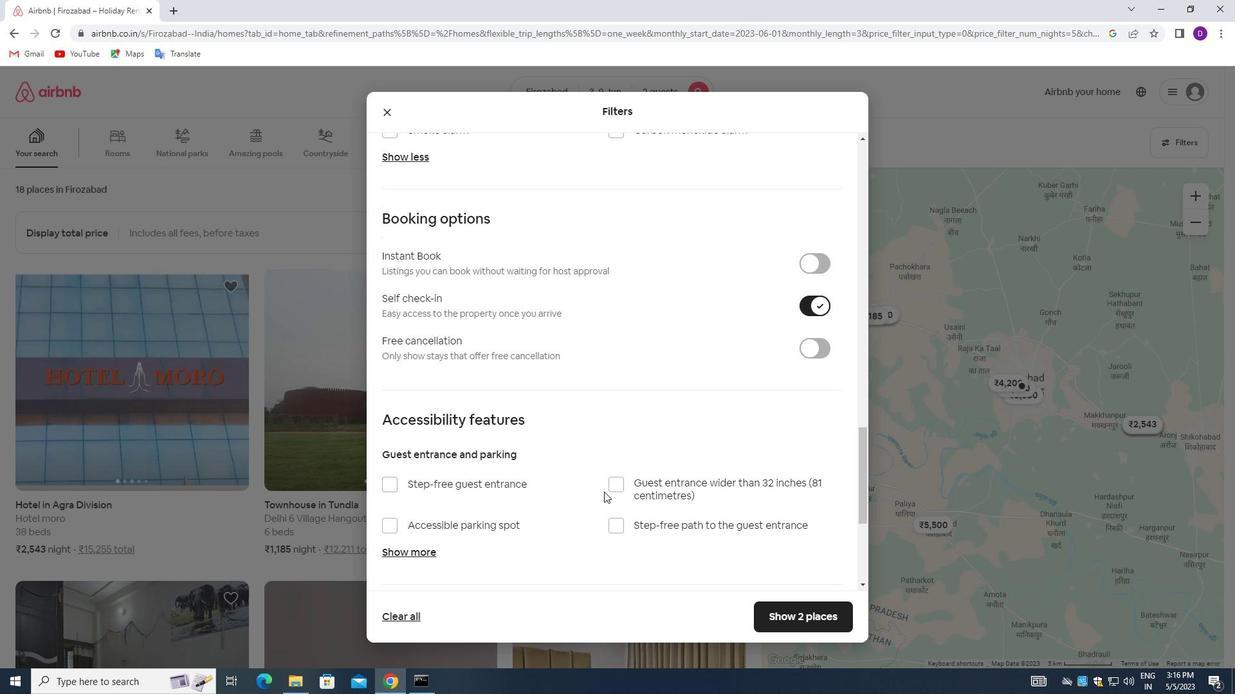 
Action: Mouse scrolled (598, 491) with delta (0, 0)
Screenshot: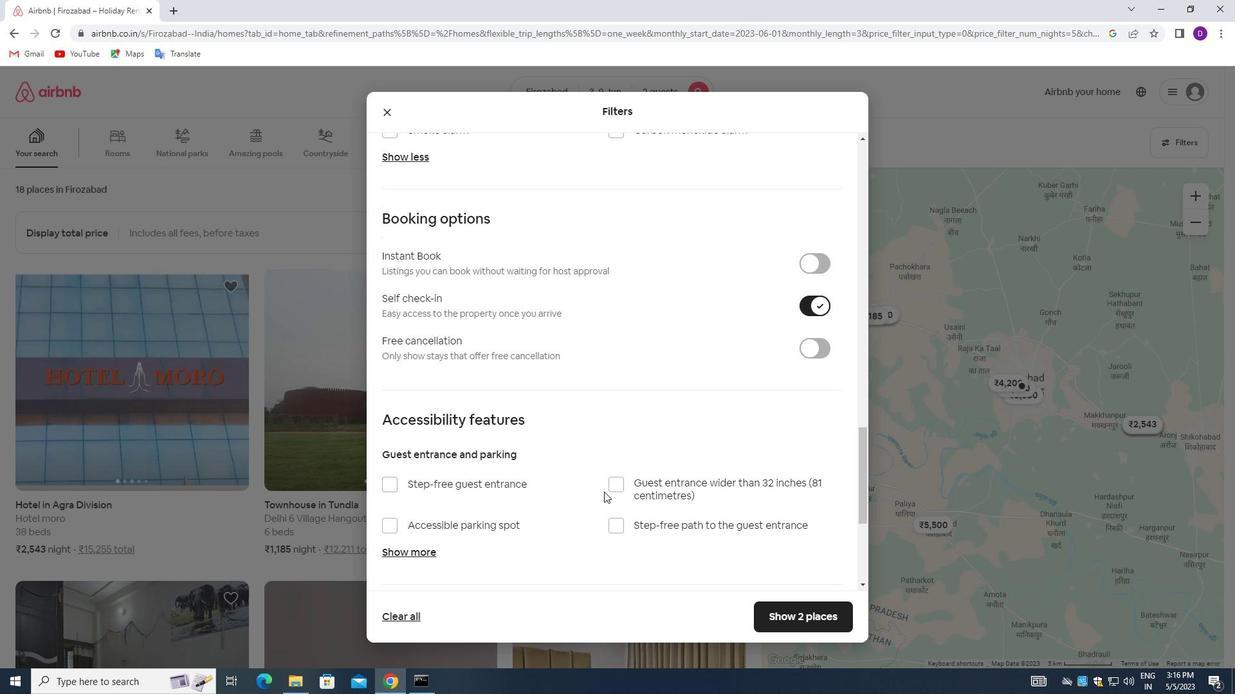 
Action: Mouse moved to (590, 492)
Screenshot: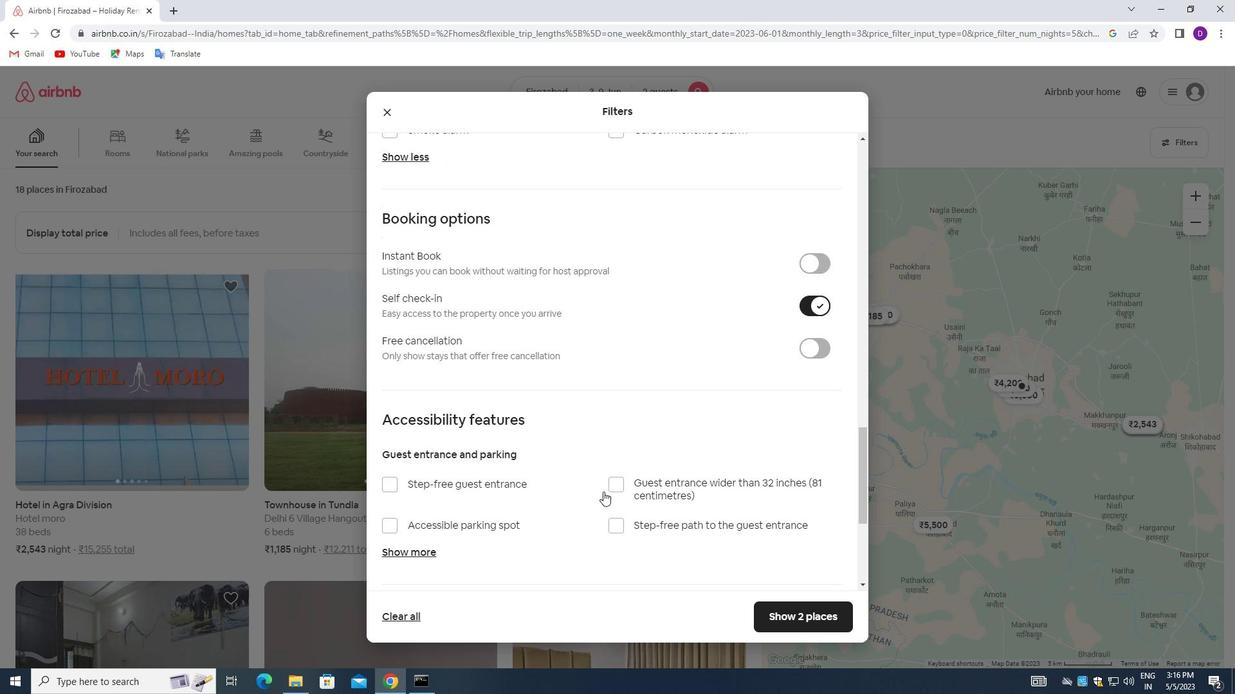 
Action: Mouse scrolled (590, 492) with delta (0, 0)
Screenshot: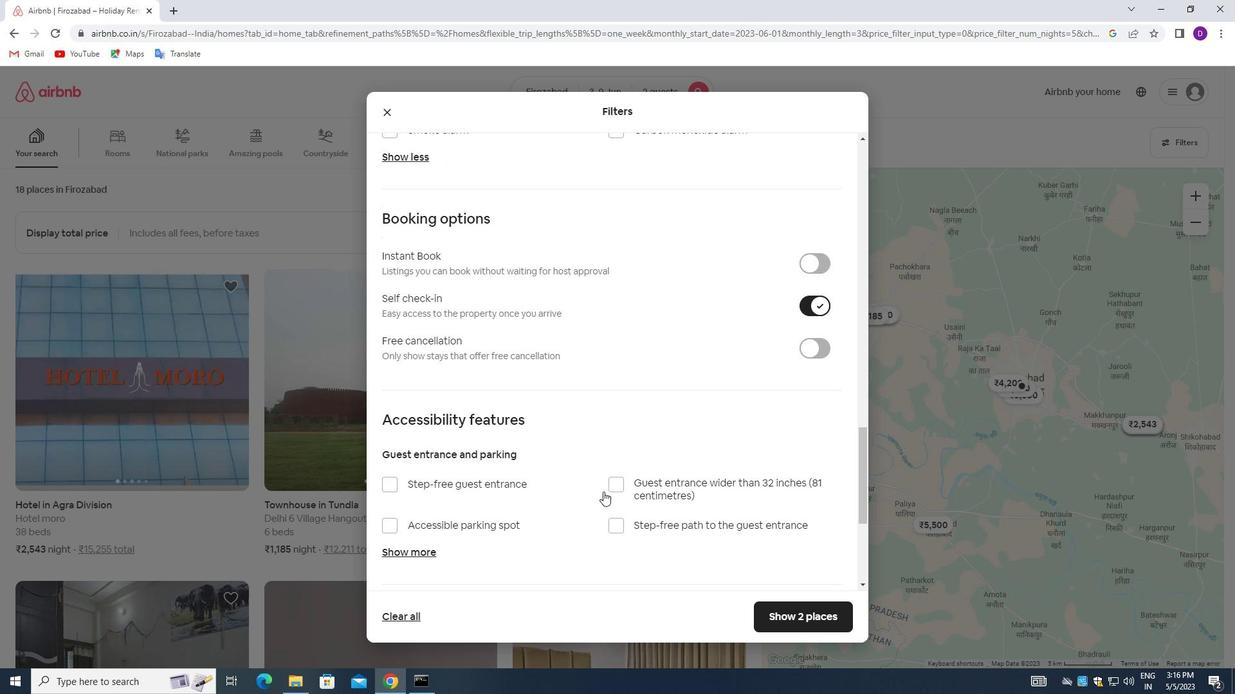 
Action: Mouse moved to (588, 494)
Screenshot: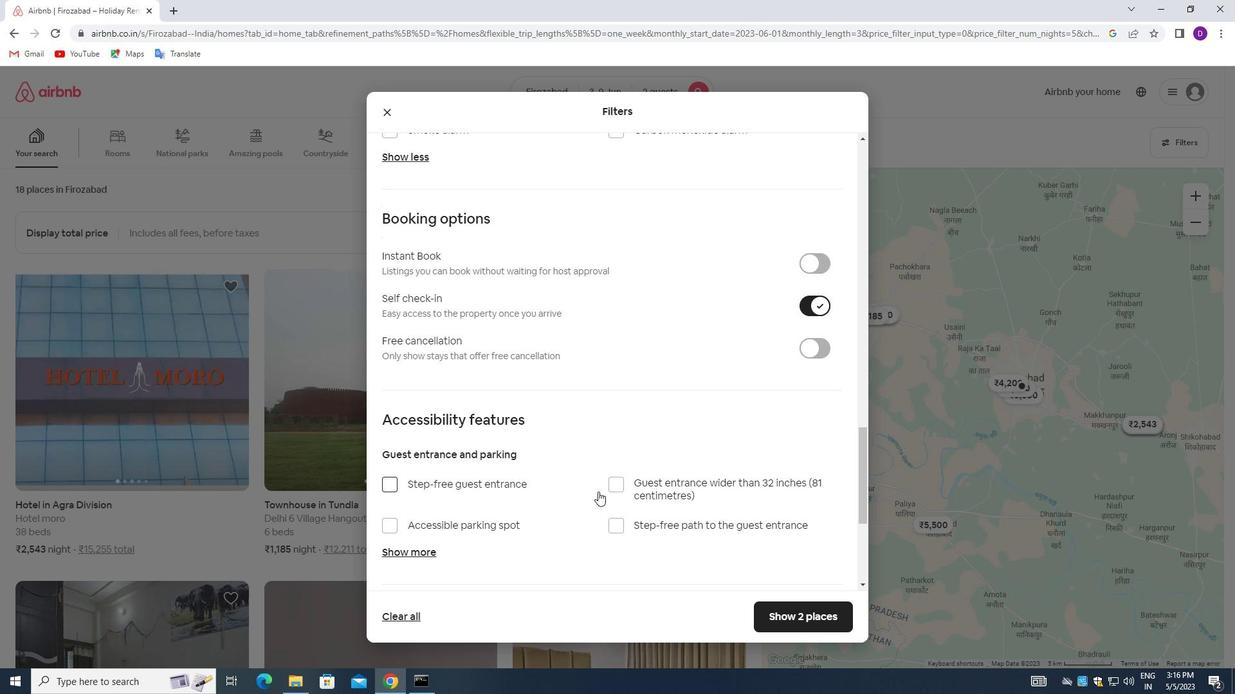 
Action: Mouse scrolled (588, 493) with delta (0, 0)
Screenshot: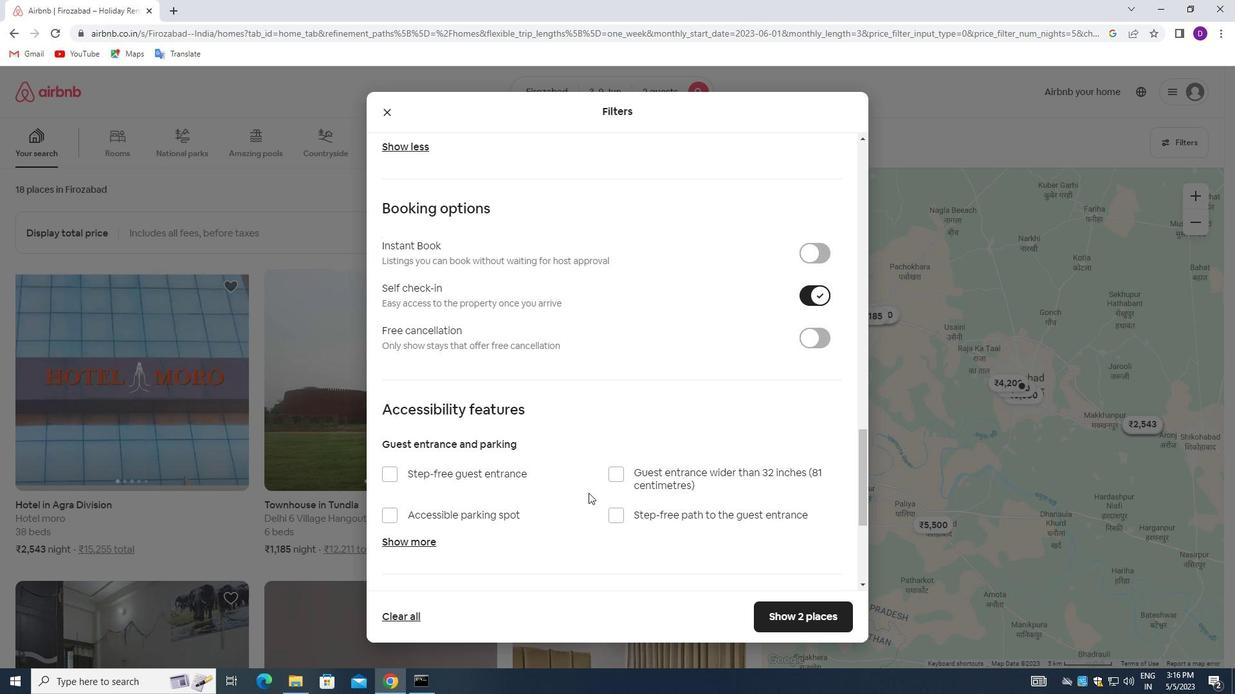 
Action: Mouse moved to (587, 494)
Screenshot: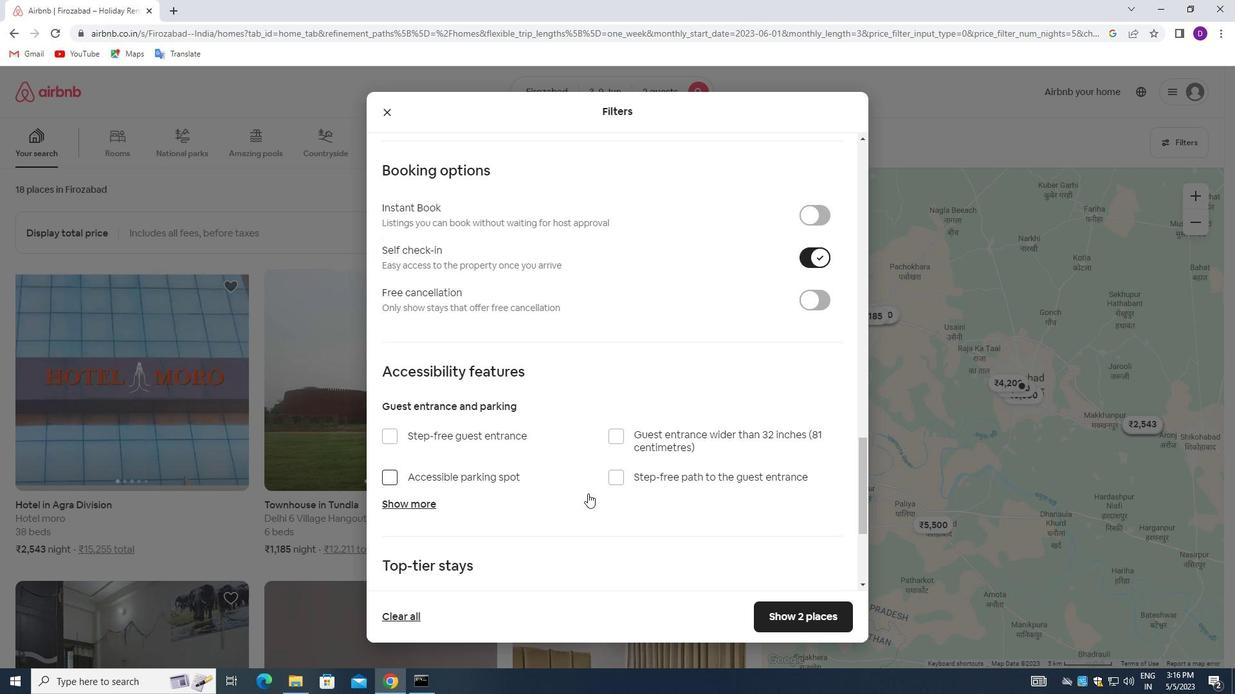 
Action: Mouse scrolled (587, 493) with delta (0, 0)
Screenshot: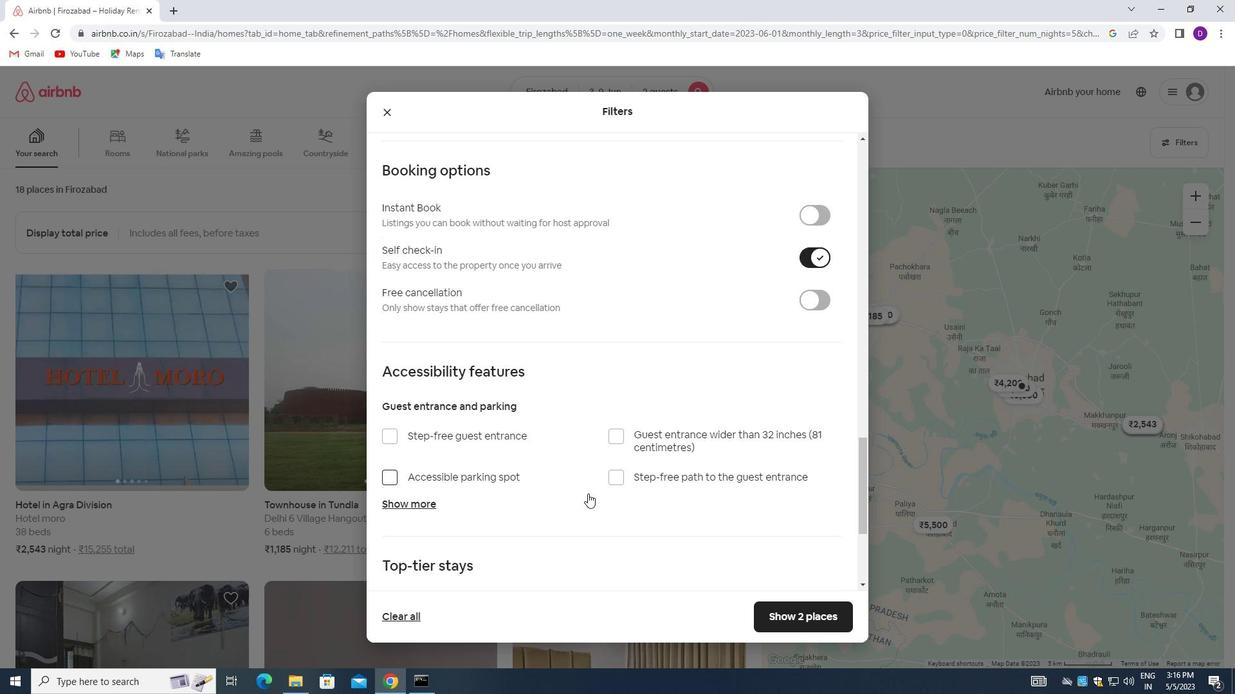 
Action: Mouse moved to (585, 494)
Screenshot: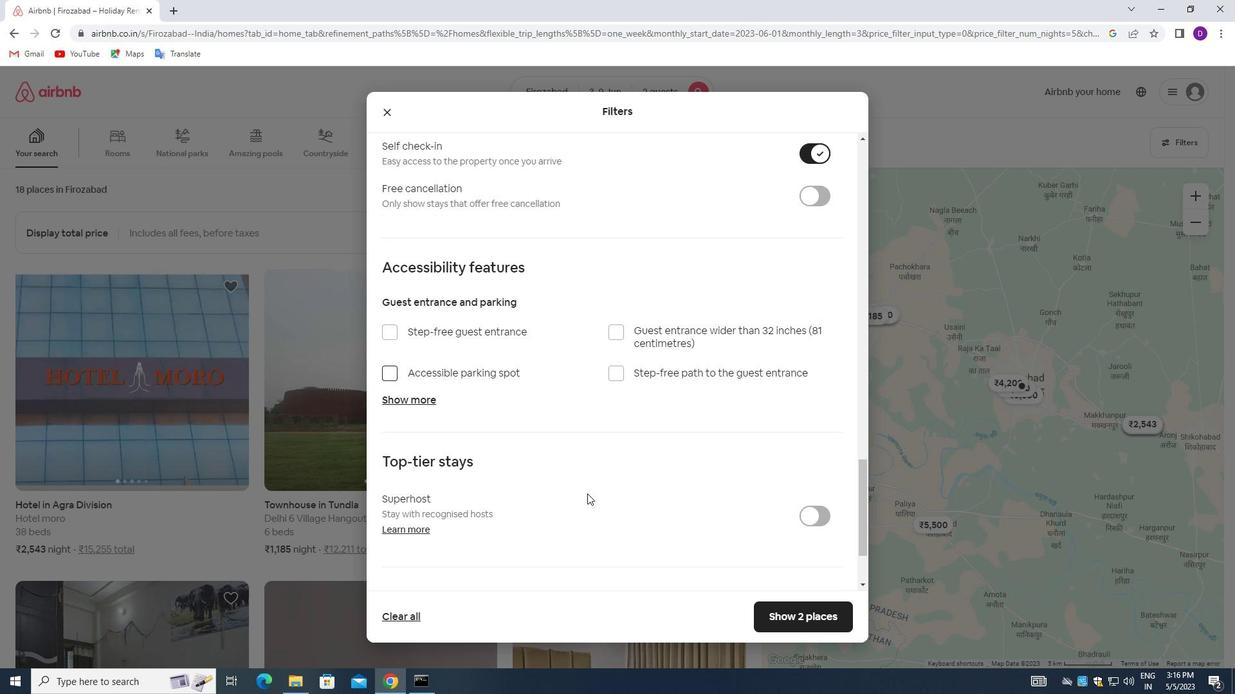 
Action: Mouse scrolled (585, 494) with delta (0, 0)
Screenshot: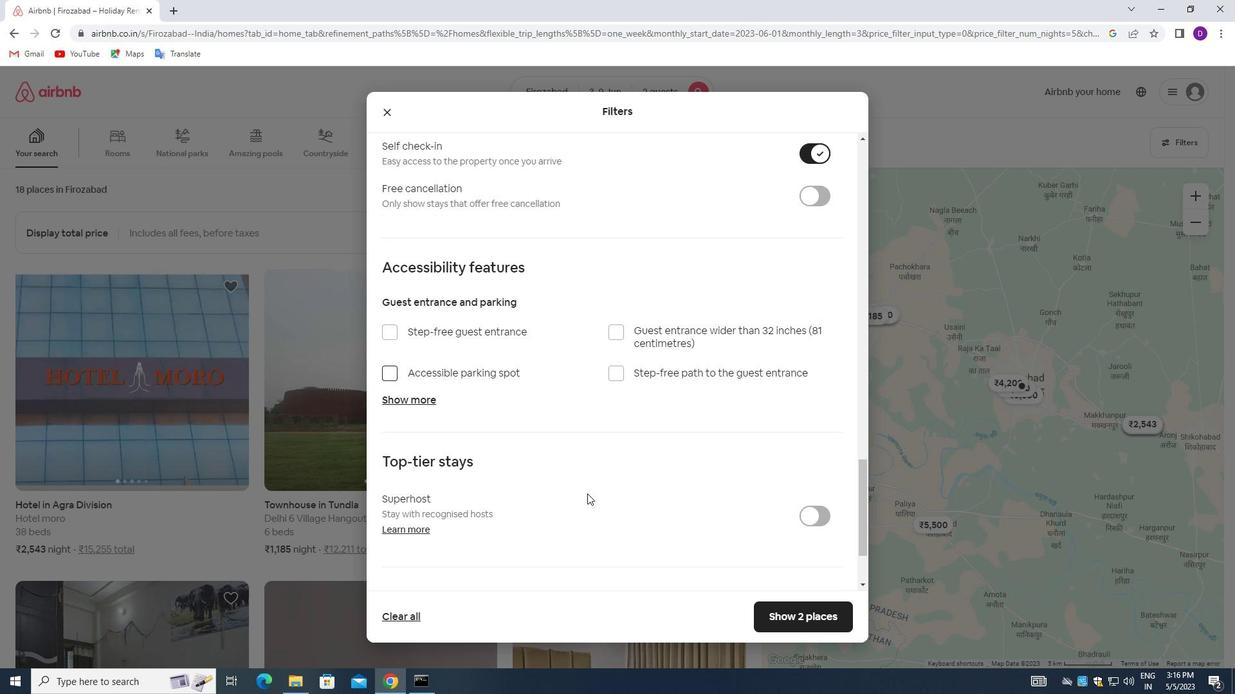 
Action: Mouse moved to (577, 508)
Screenshot: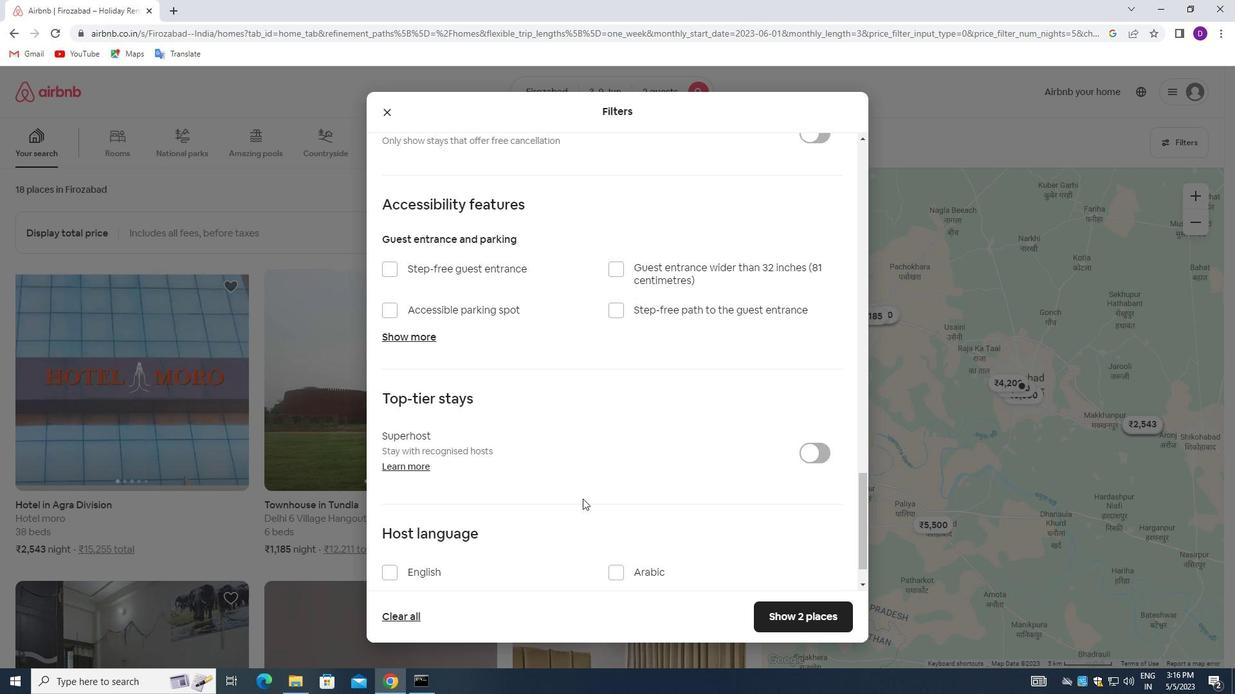 
Action: Mouse scrolled (577, 507) with delta (0, 0)
Screenshot: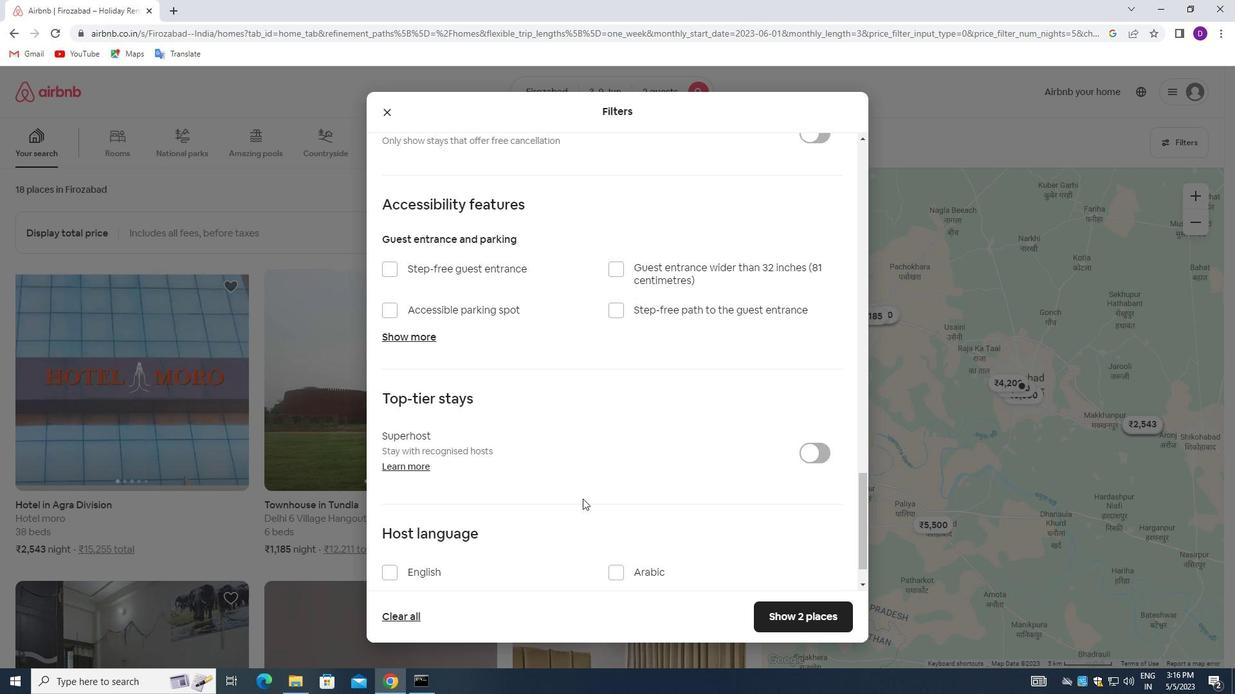 
Action: Mouse moved to (387, 528)
Screenshot: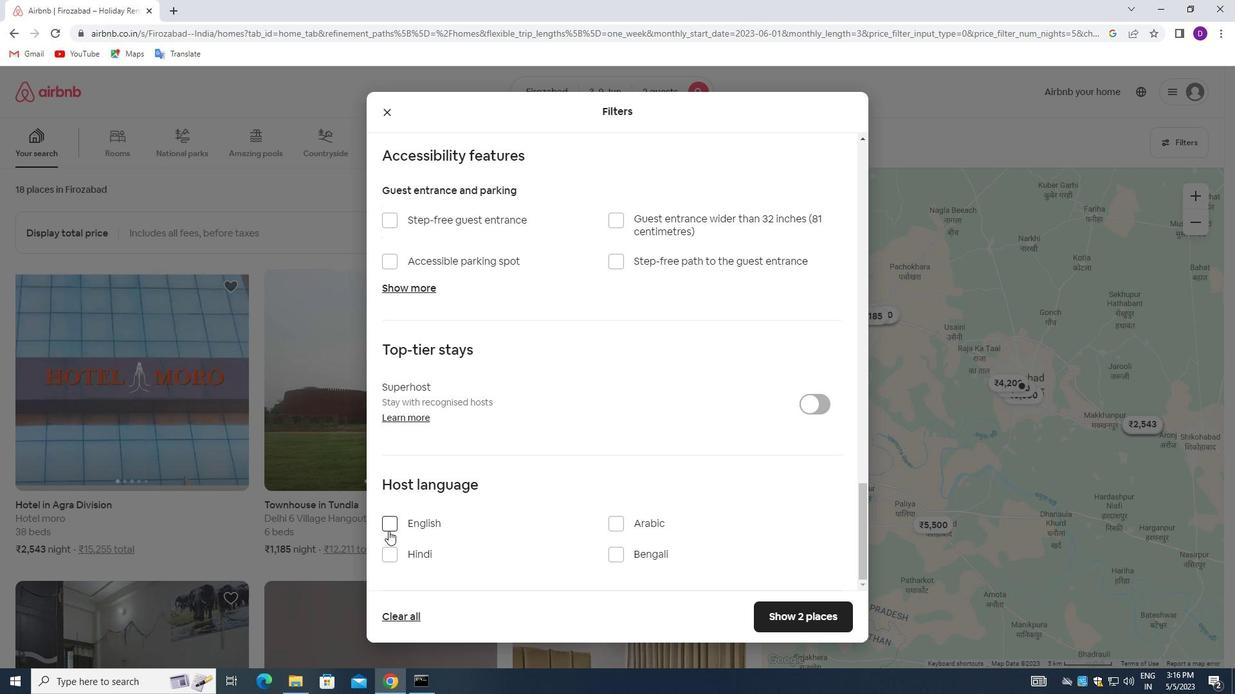 
Action: Mouse pressed left at (387, 528)
Screenshot: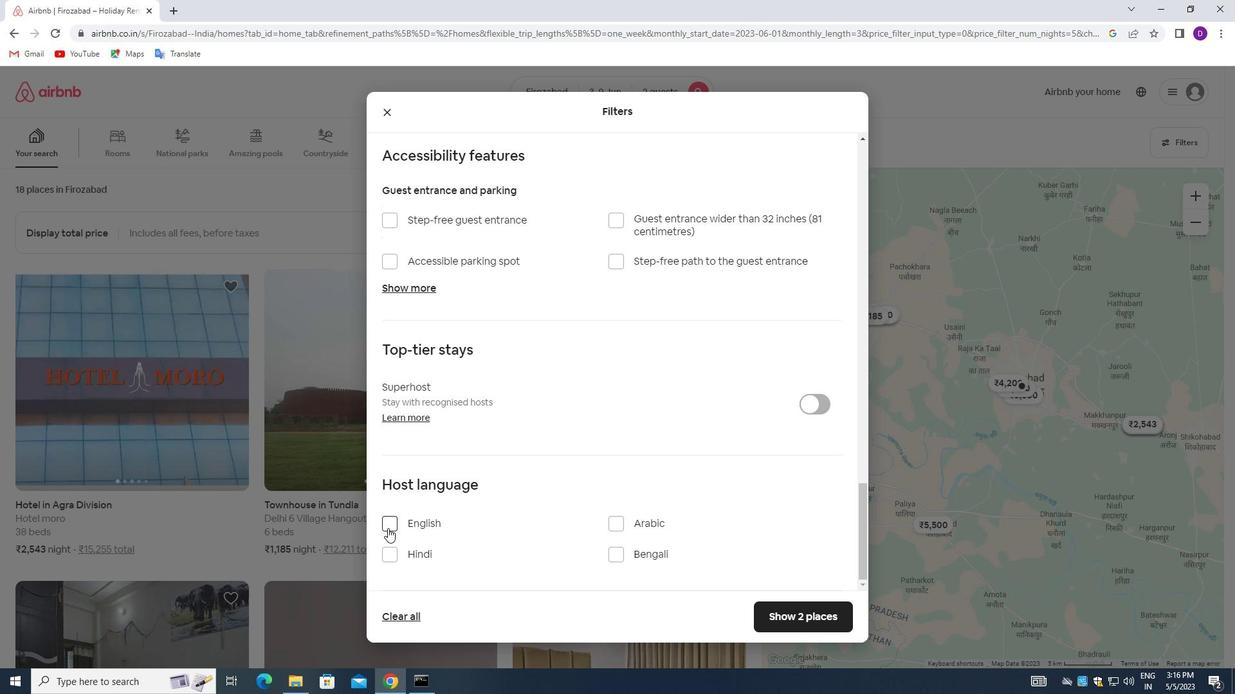 
Action: Mouse moved to (760, 613)
Screenshot: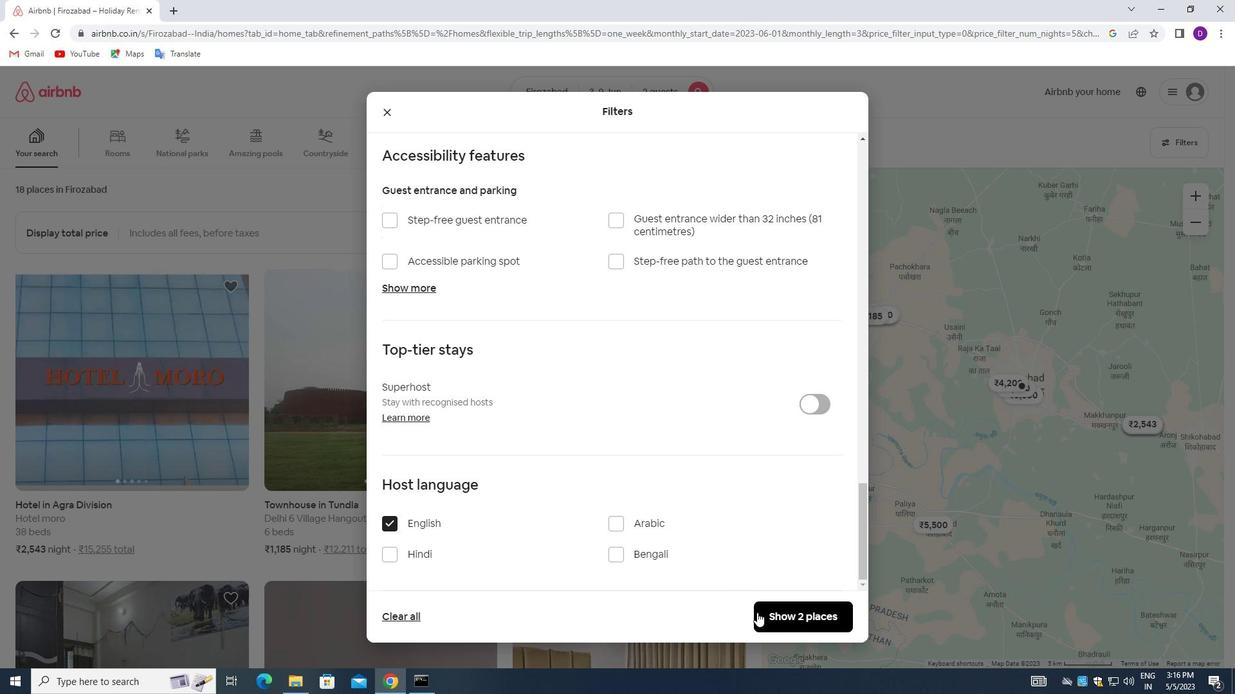 
Action: Mouse pressed left at (760, 613)
Screenshot: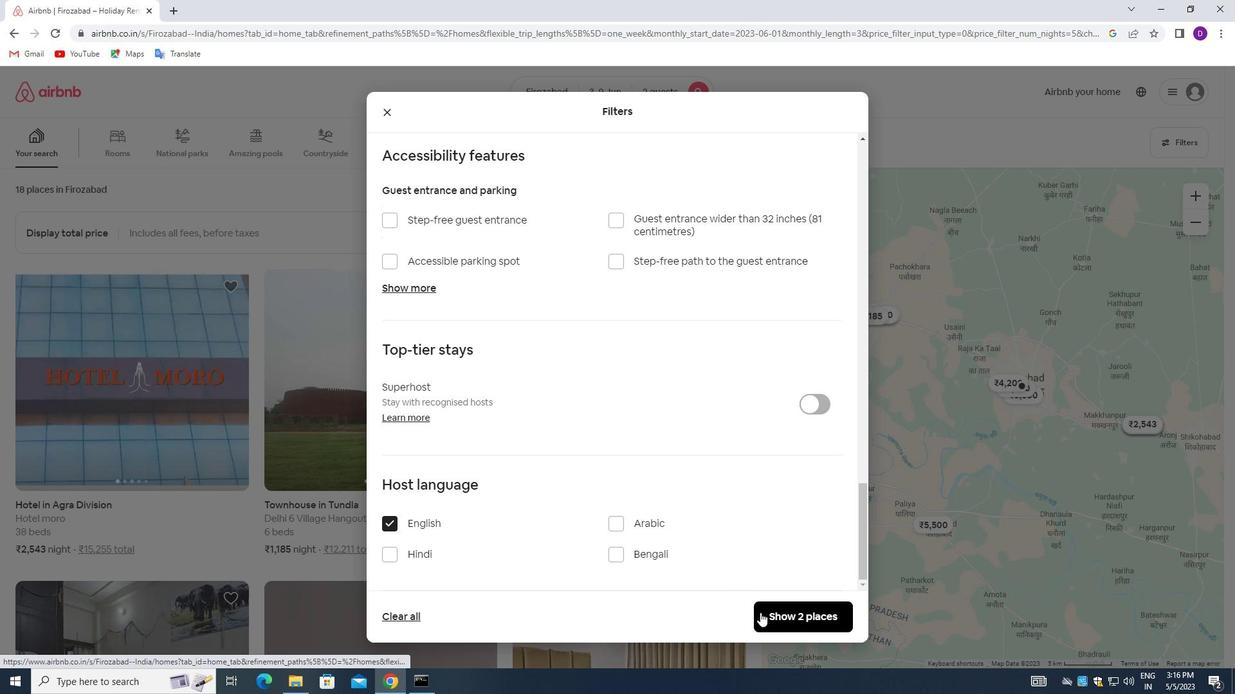 
Action: Mouse moved to (714, 444)
Screenshot: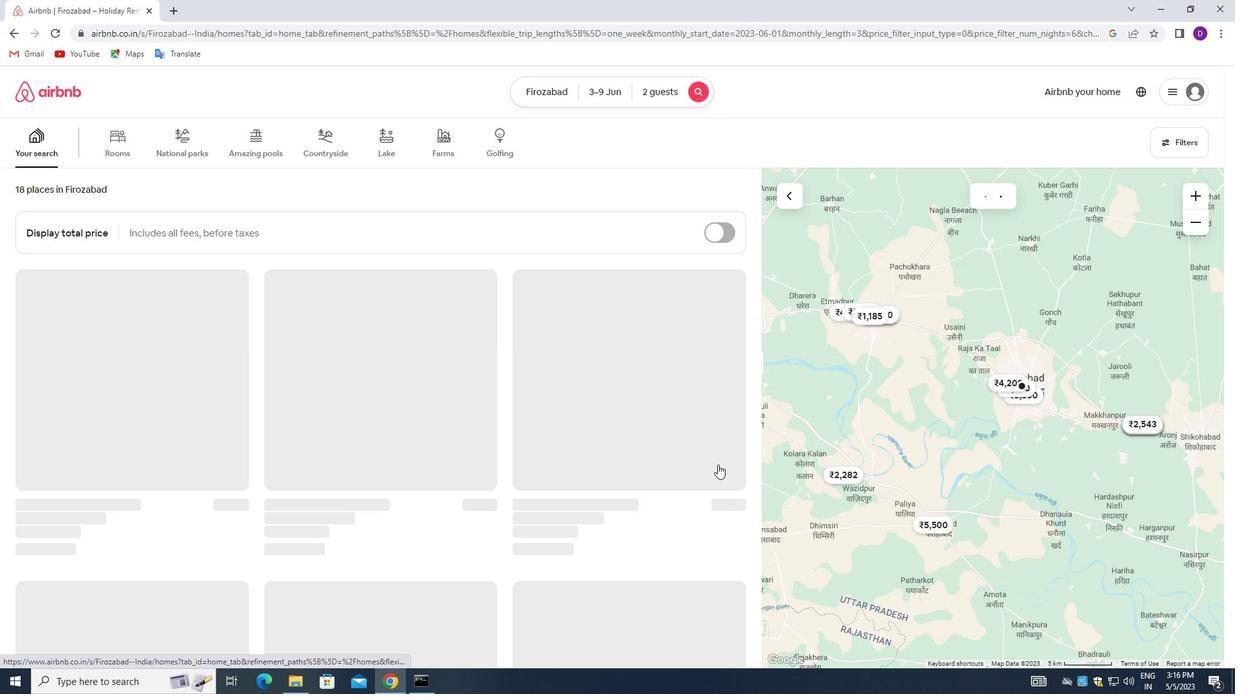 
